 Task: Open a blank worksheet and write heading  Customer order data  Add 10 people name:-  'David White, Emily Green, Andrew Baker, Madison Evans, Logan King, Grace Hill, Gabriel Young, Elizabeth Flores, Samuel Reed, Avery Nelson. ' in April Last week sales are  10020 to 20050. customer order name:-  Nike shoe, Adidas shoe, Gucci T-shirt, Louis Vuitton bag, Zara Shirt, H&M jeans, Chanel perfume, Versace perfume, Ralph Lauren, Prada Shirtcustomer order price in between:-  10000 to 15000. Save page analysisSalesPerformance_2025
Action: Mouse moved to (15, 22)
Screenshot: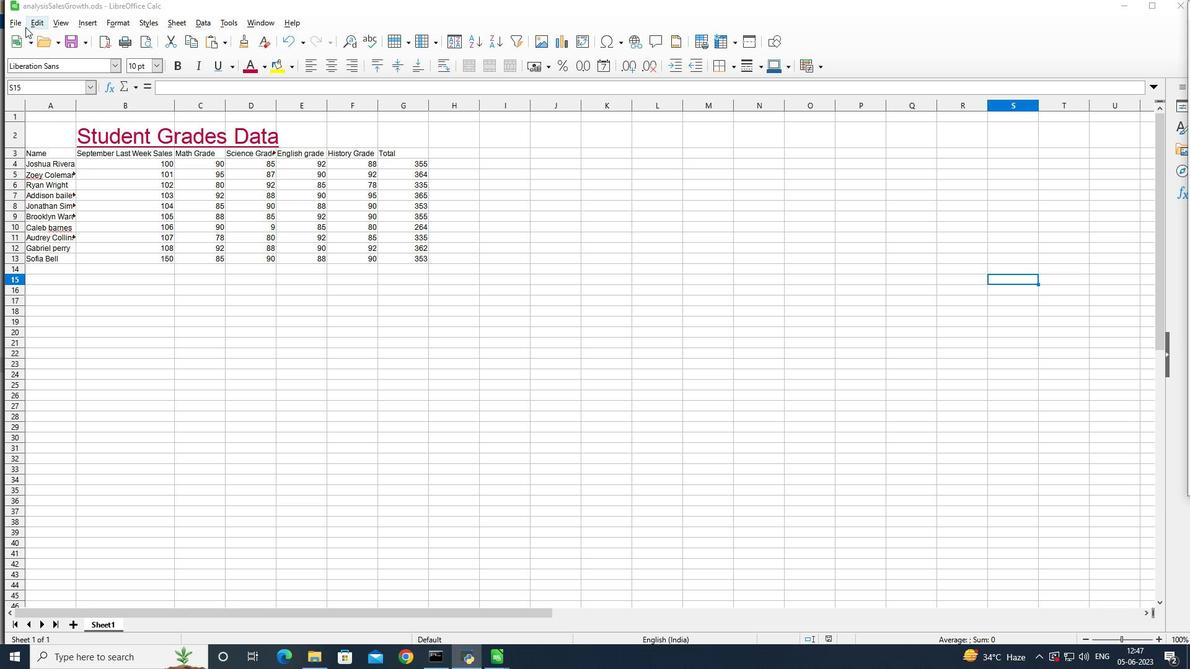 
Action: Mouse pressed left at (15, 22)
Screenshot: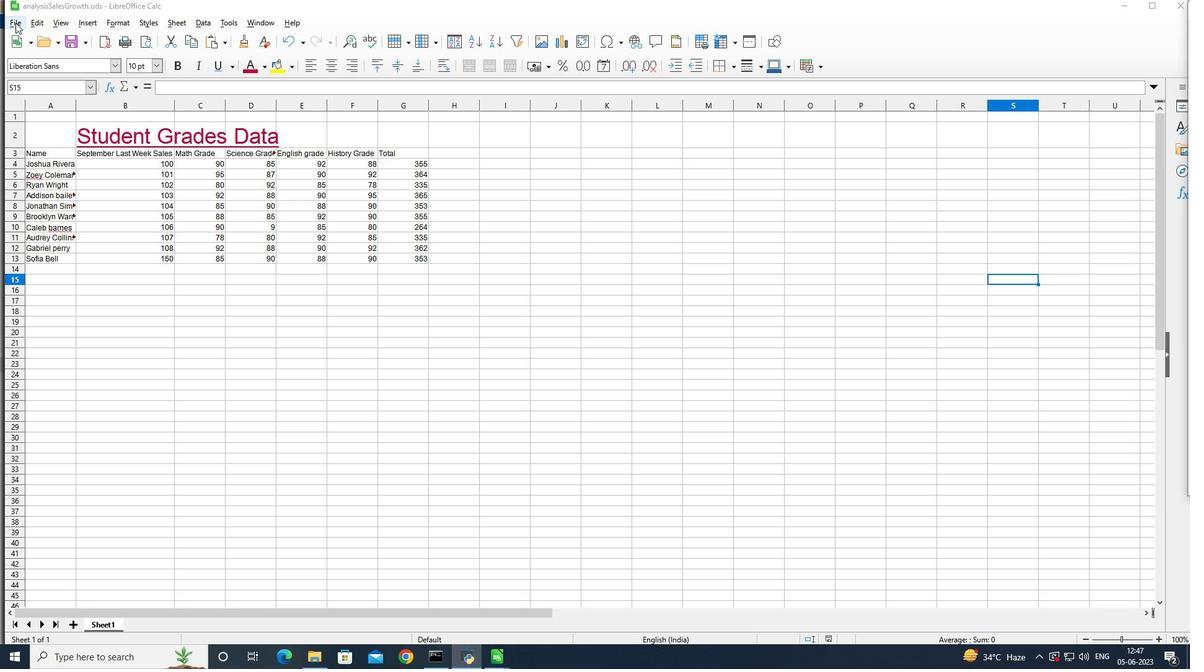 
Action: Mouse moved to (19, 37)
Screenshot: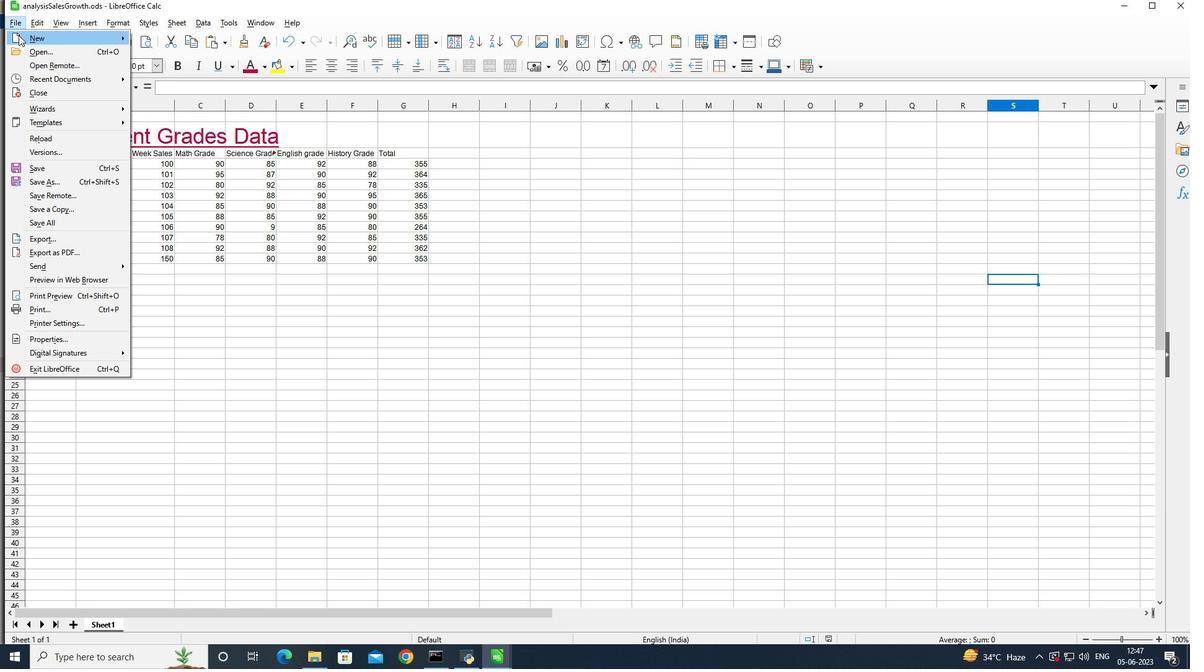 
Action: Mouse pressed left at (19, 37)
Screenshot: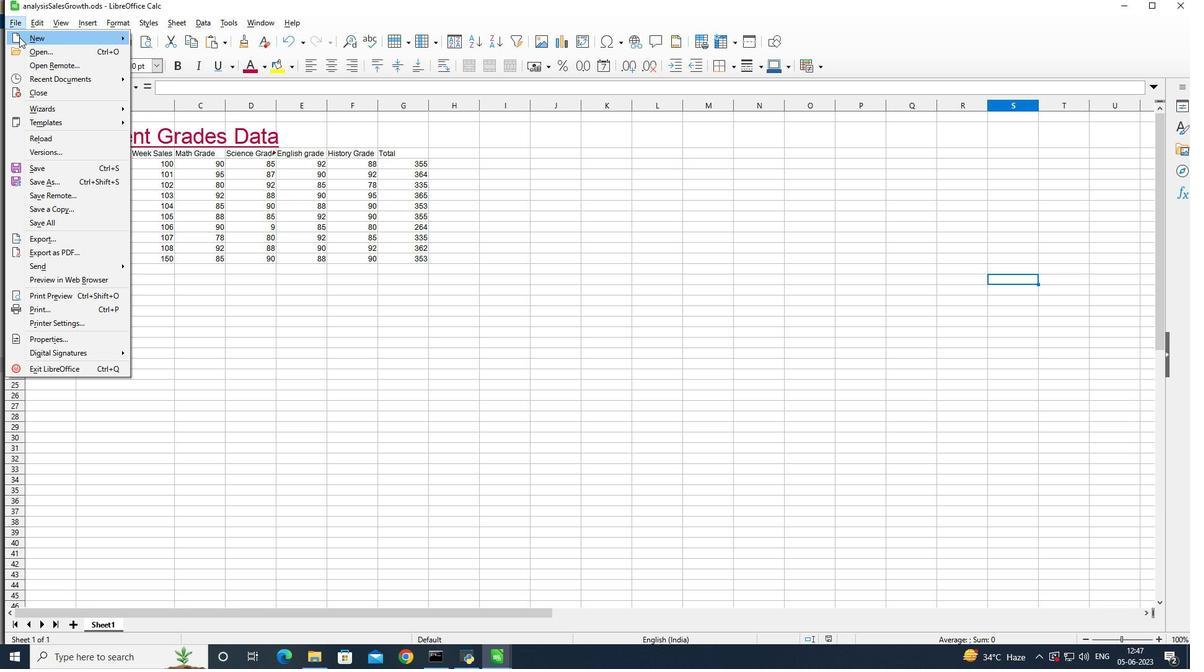 
Action: Mouse moved to (181, 52)
Screenshot: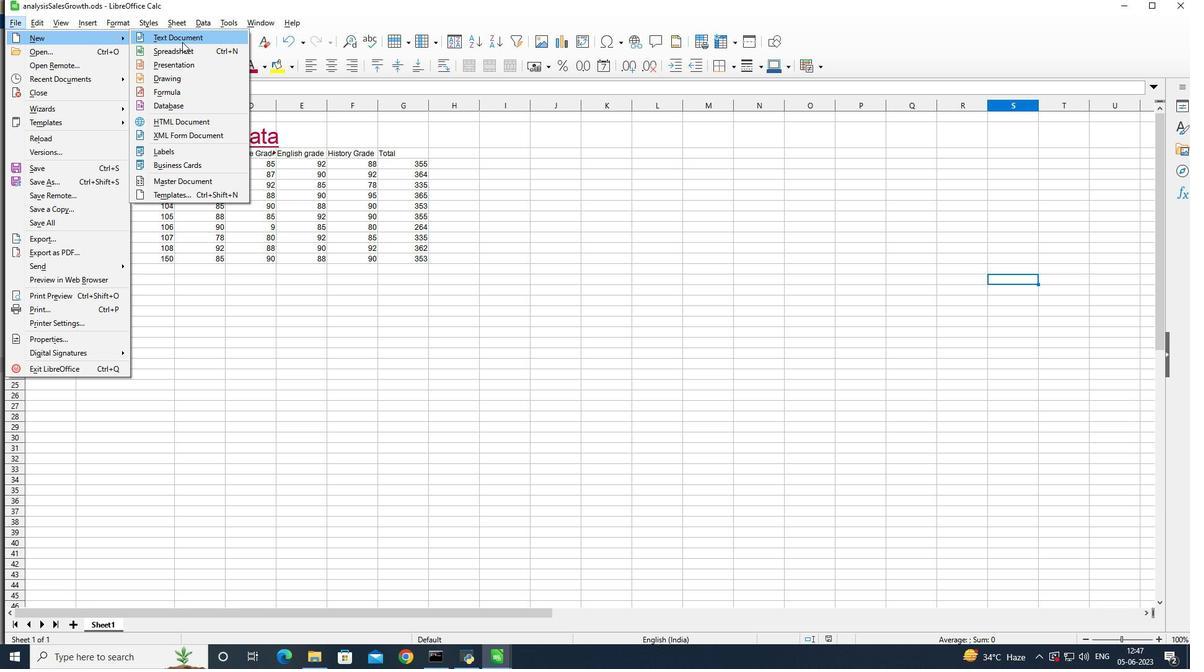 
Action: Mouse pressed left at (181, 52)
Screenshot: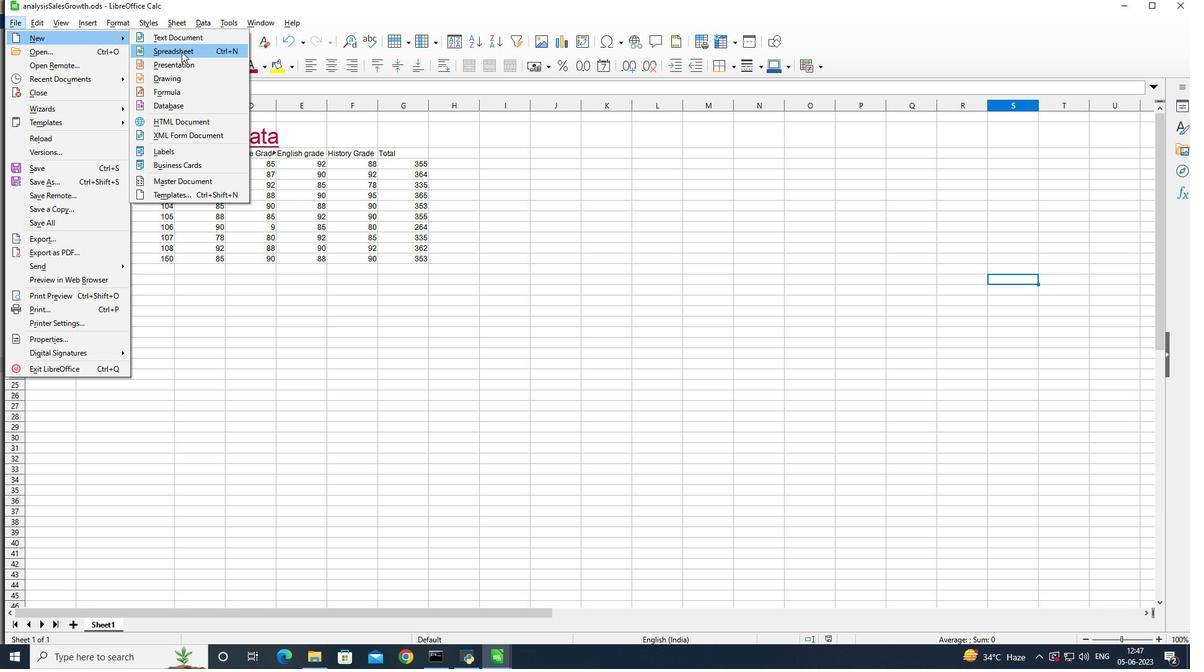 
Action: Mouse moved to (88, 128)
Screenshot: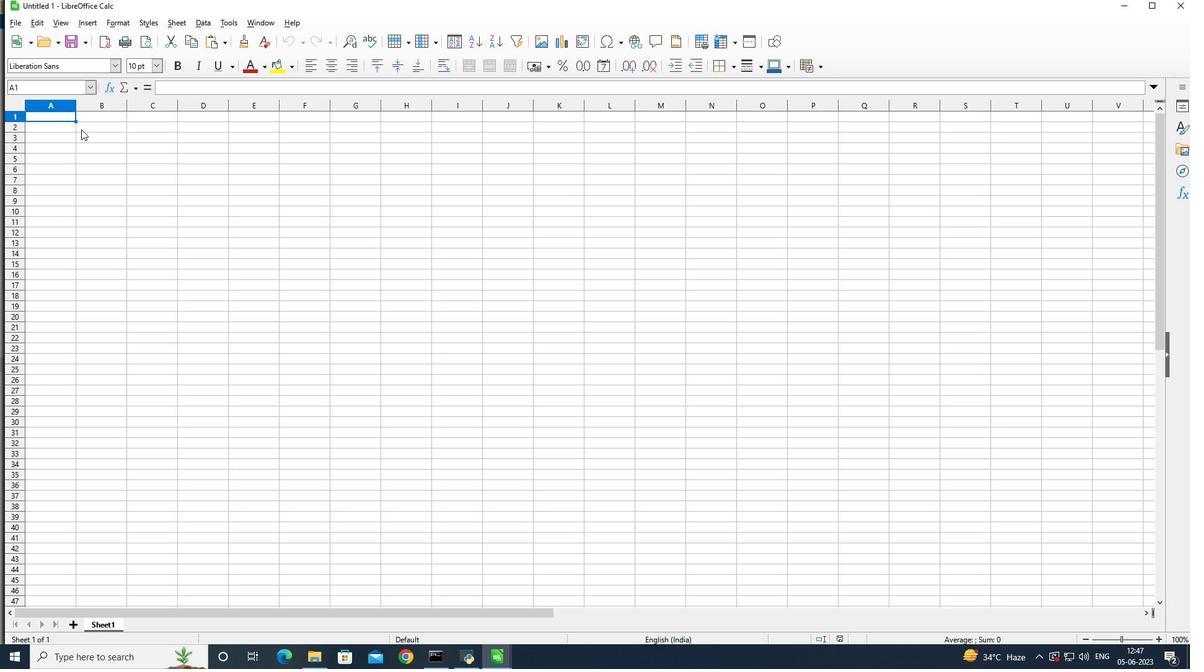 
Action: Mouse pressed left at (88, 128)
Screenshot: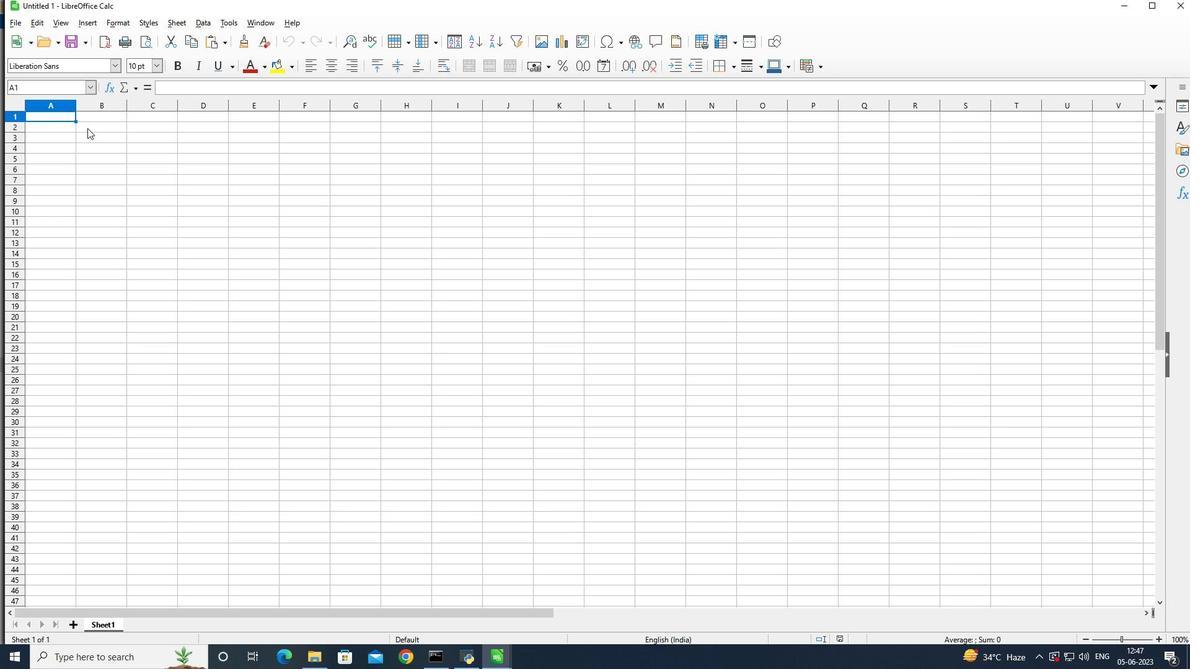
Action: Mouse moved to (280, 178)
Screenshot: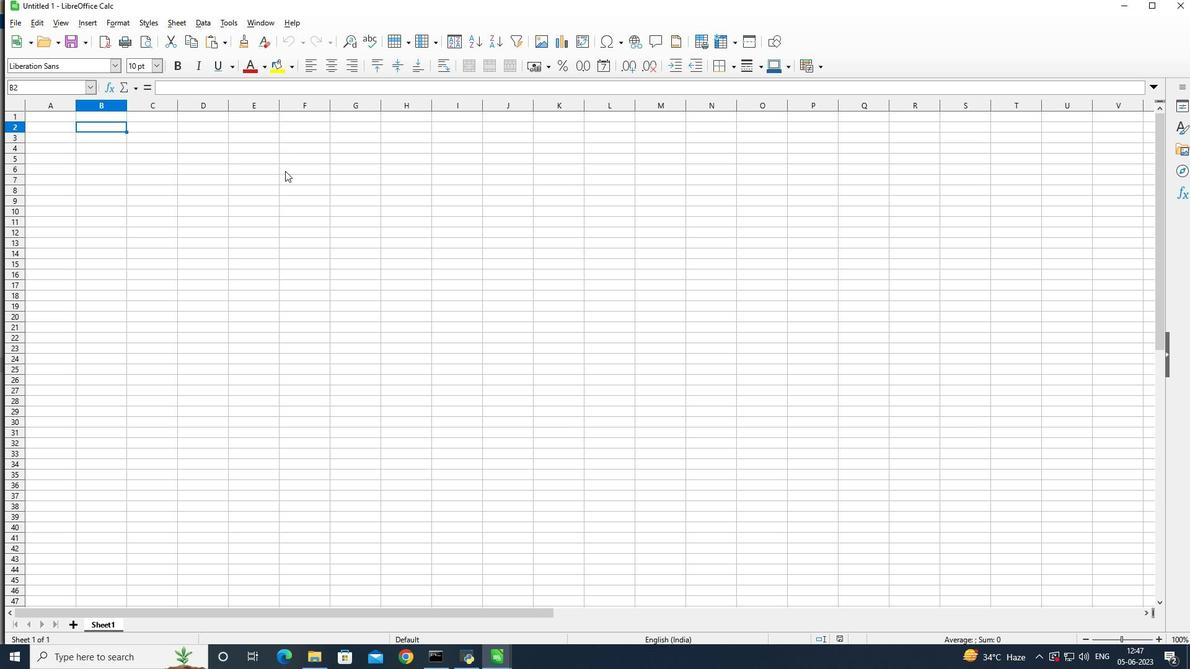 
Action: Key pressed <Key.shift>Cu
Screenshot: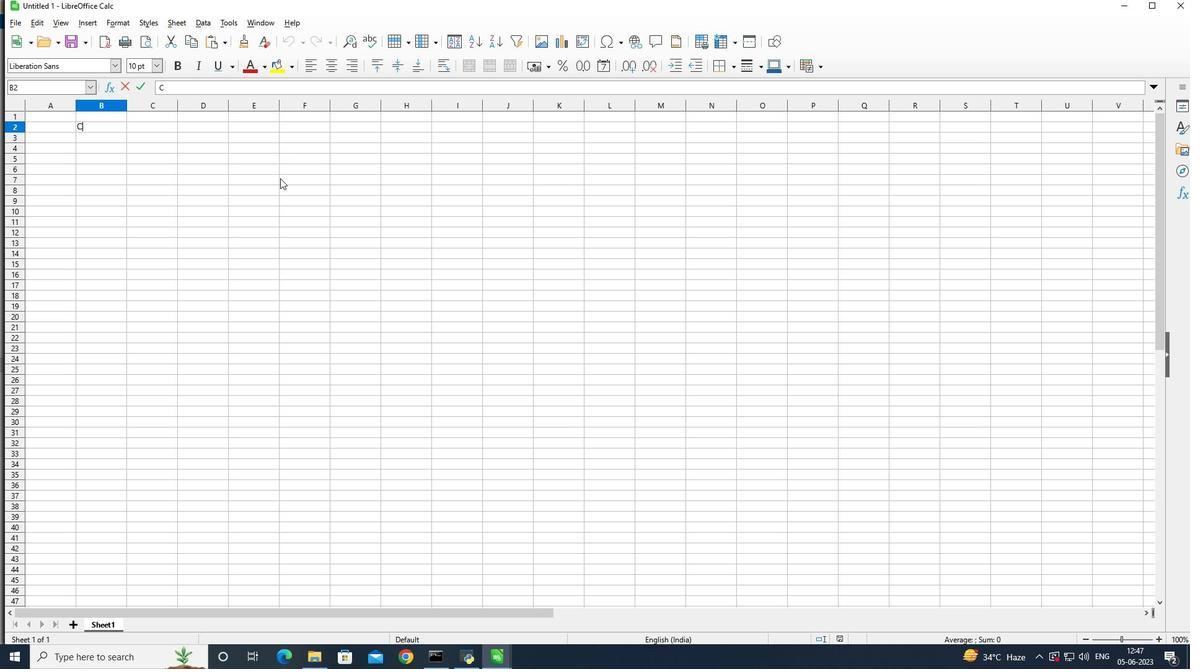 
Action: Mouse moved to (280, 179)
Screenshot: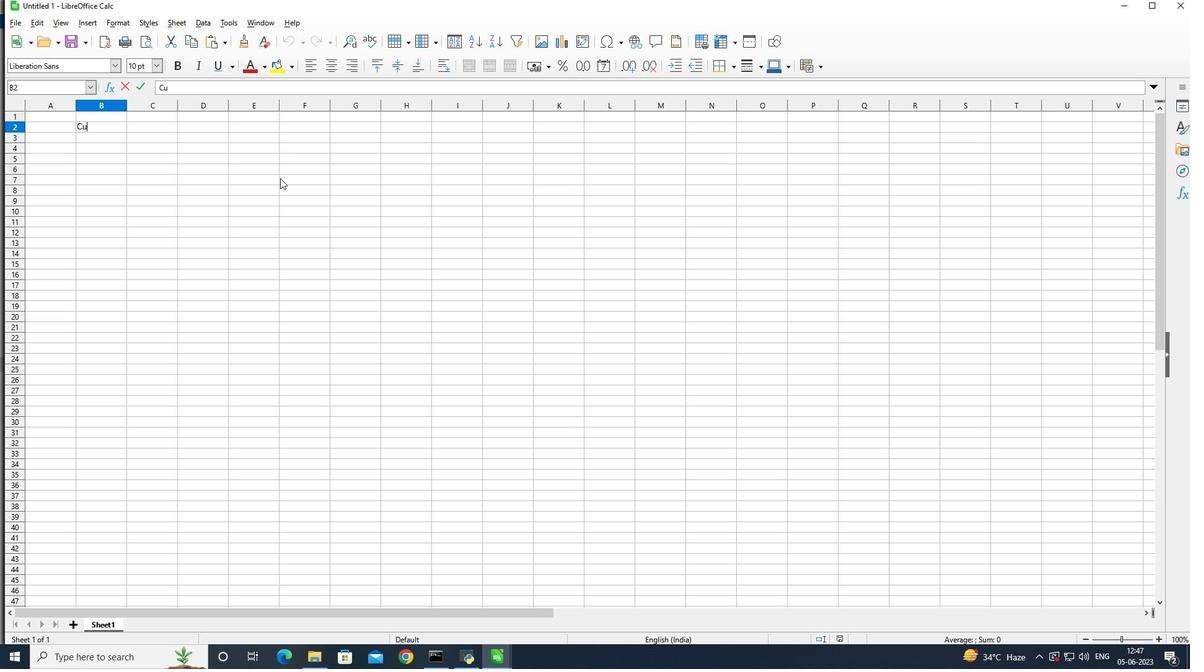 
Action: Key pressed sto
Screenshot: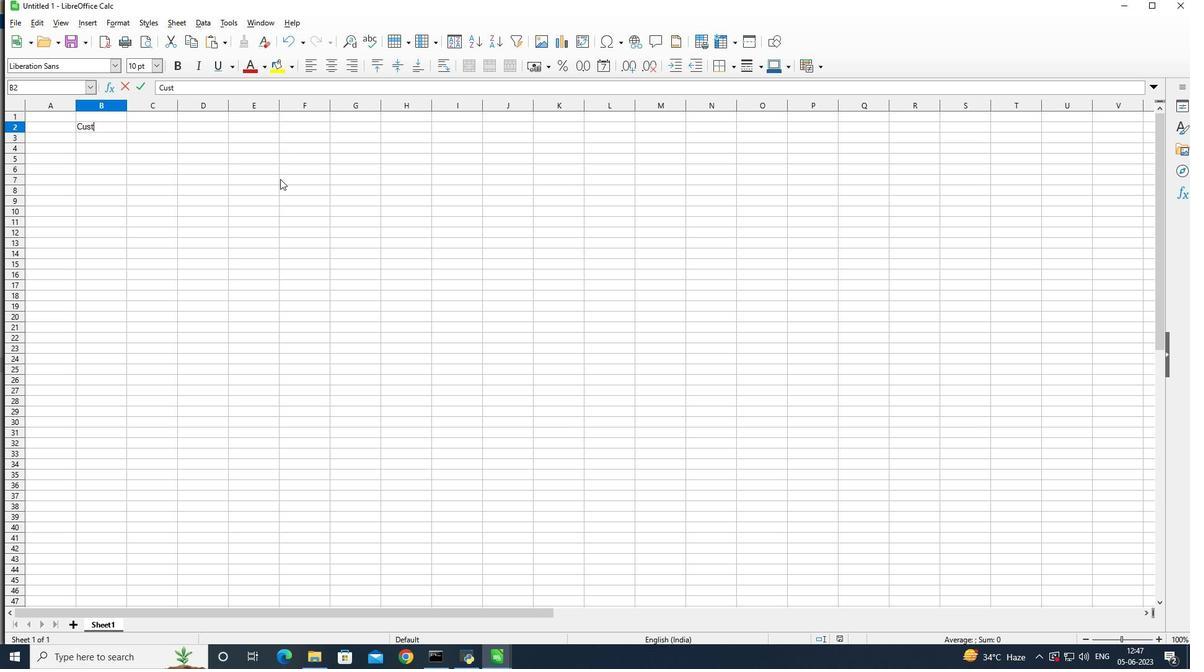 
Action: Mouse moved to (337, 391)
Screenshot: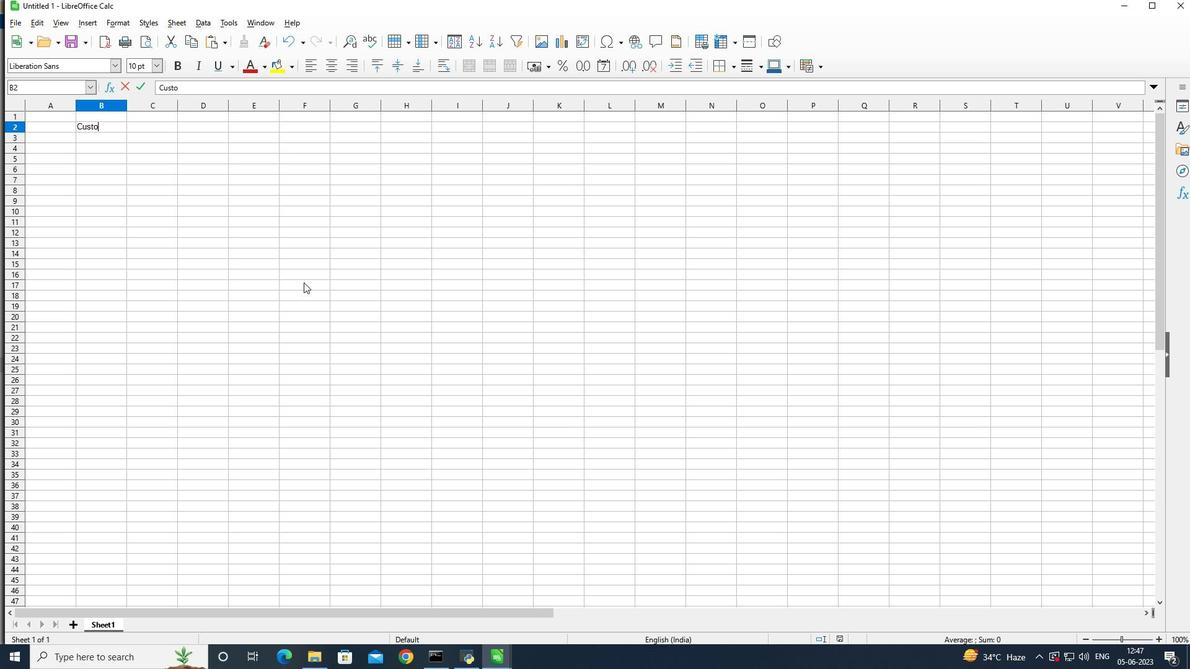 
Action: Key pressed mer<Key.space><Key.shift>Order<Key.enter>
Screenshot: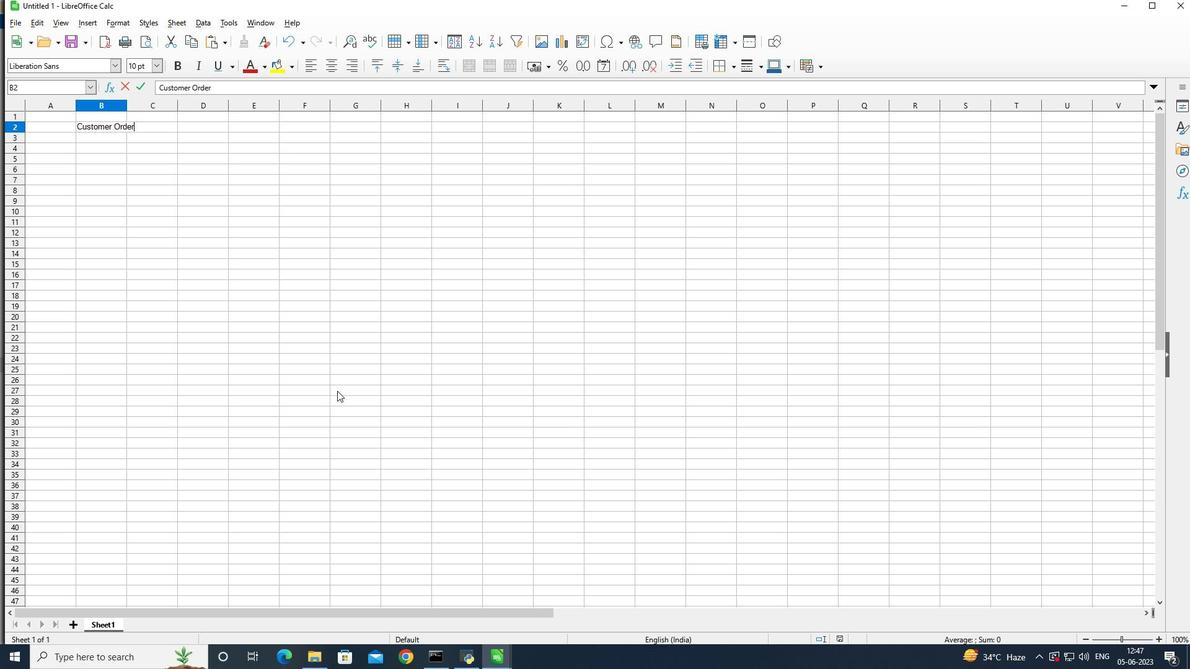 
Action: Mouse moved to (35, 136)
Screenshot: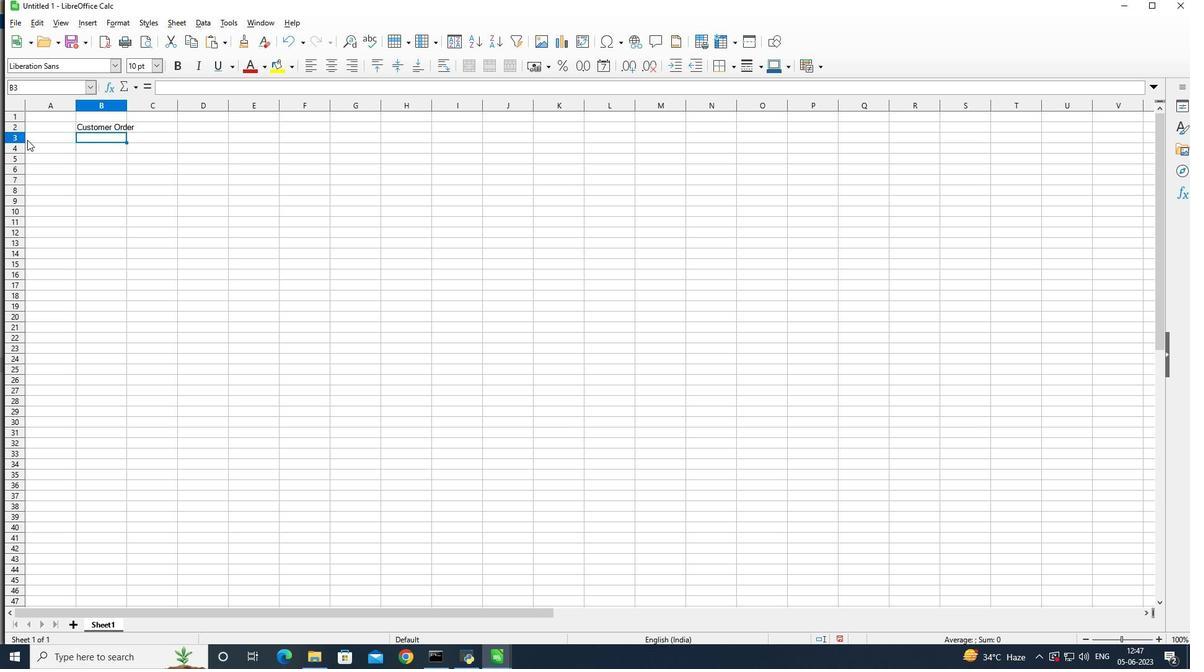 
Action: Mouse pressed left at (35, 136)
Screenshot: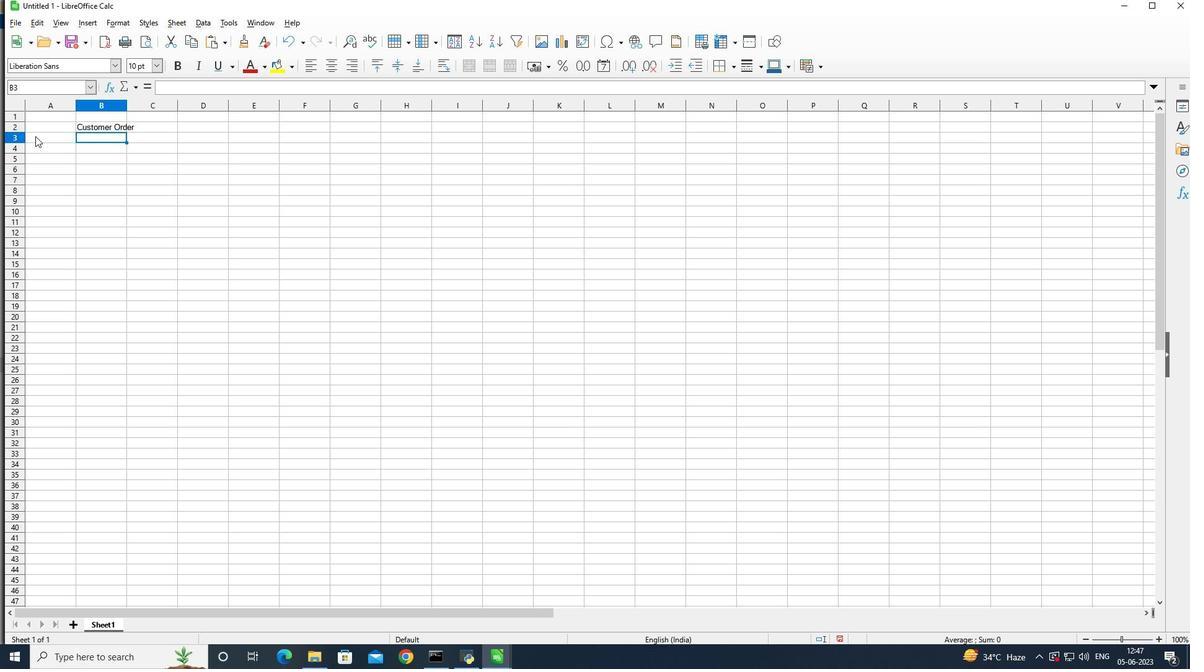 
Action: Mouse moved to (335, 236)
Screenshot: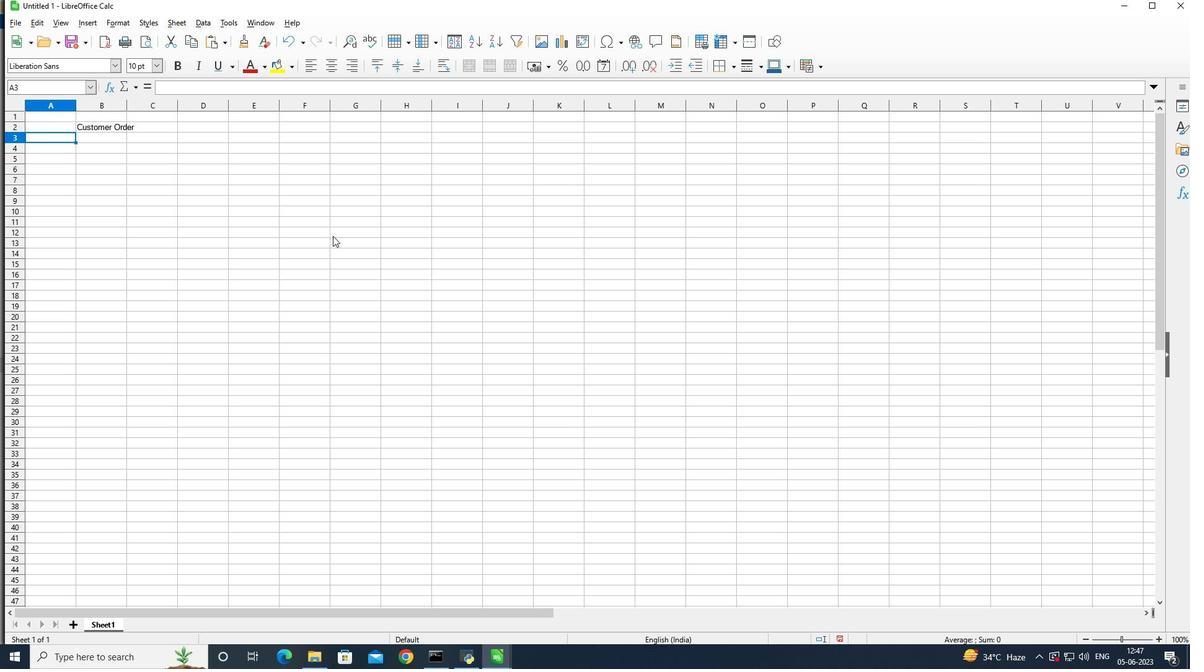 
Action: Key pressed <Key.shift>Name<Key.enter>
Screenshot: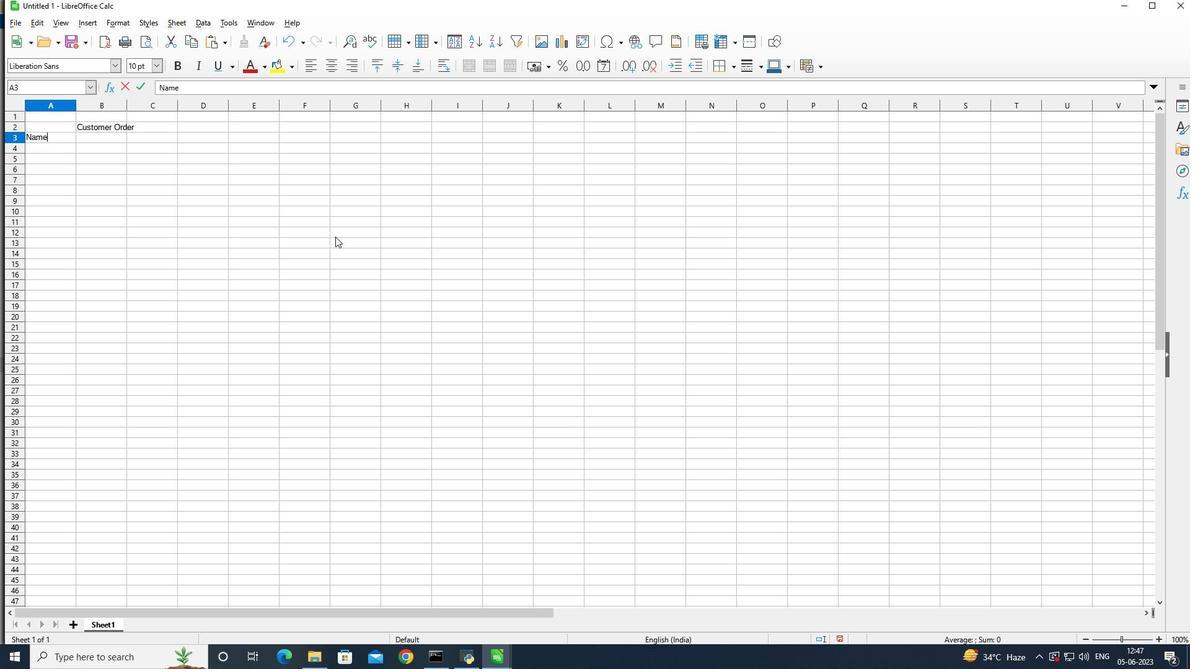 
Action: Mouse moved to (405, 255)
Screenshot: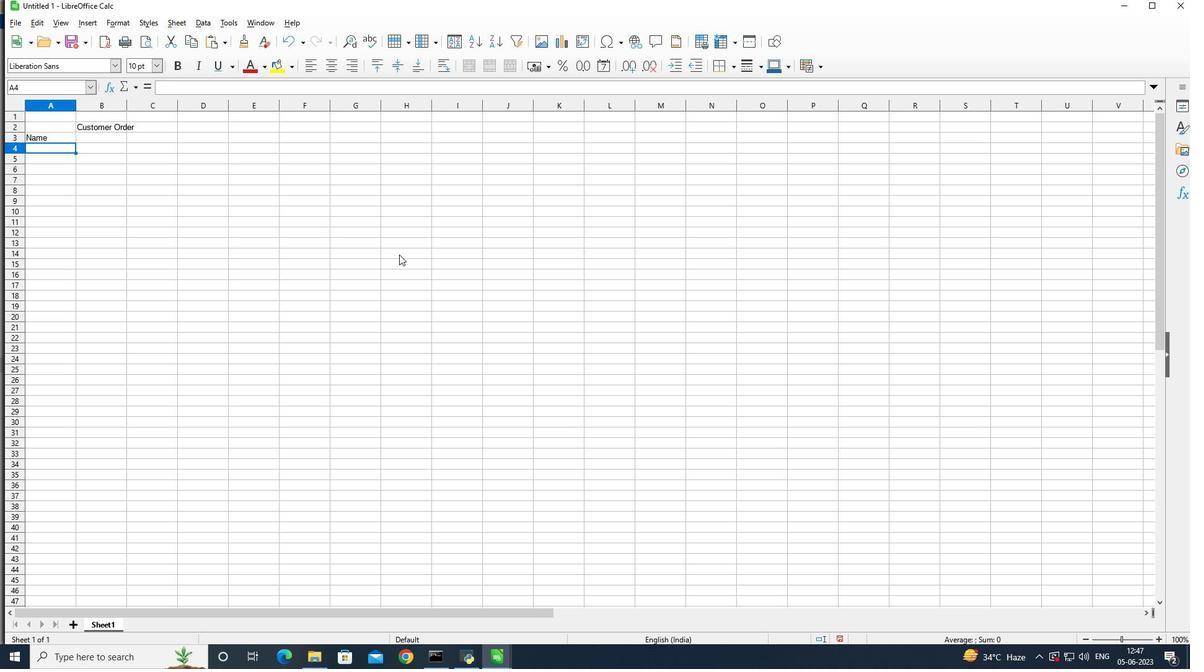 
Action: Key pressed <Key.shift><Key.shift><Key.shift><Key.shift><Key.shift><Key.shift><Key.shift><Key.shift><Key.shift><Key.shift><Key.shift><Key.shift><Key.shift><Key.shift>David<Key.space><Key.shift><Key.shift>White<Key.enter><Key.shift><Key.shift>Emily<Key.enter>
Screenshot: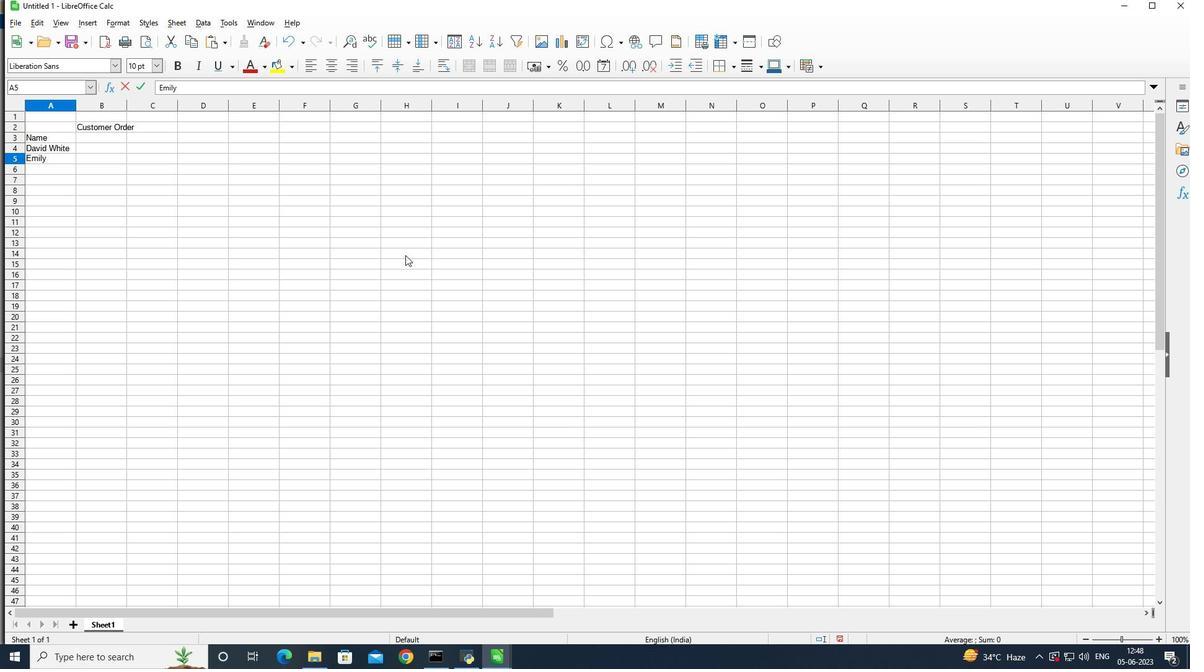 
Action: Mouse moved to (54, 161)
Screenshot: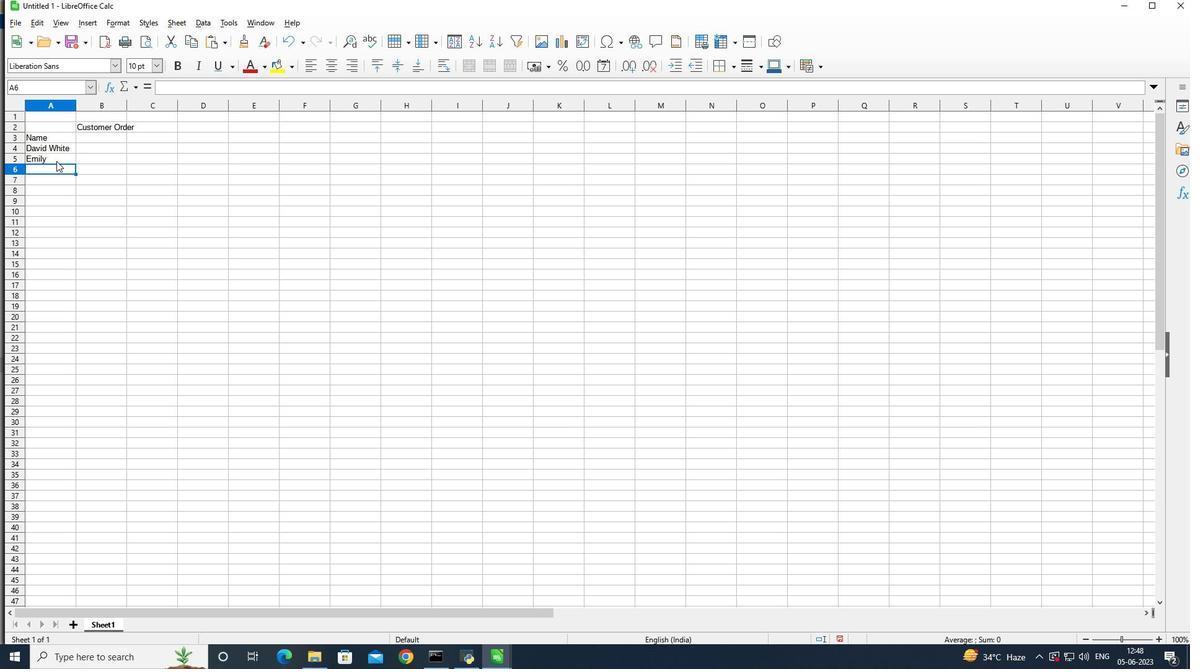 
Action: Mouse pressed left at (54, 161)
Screenshot: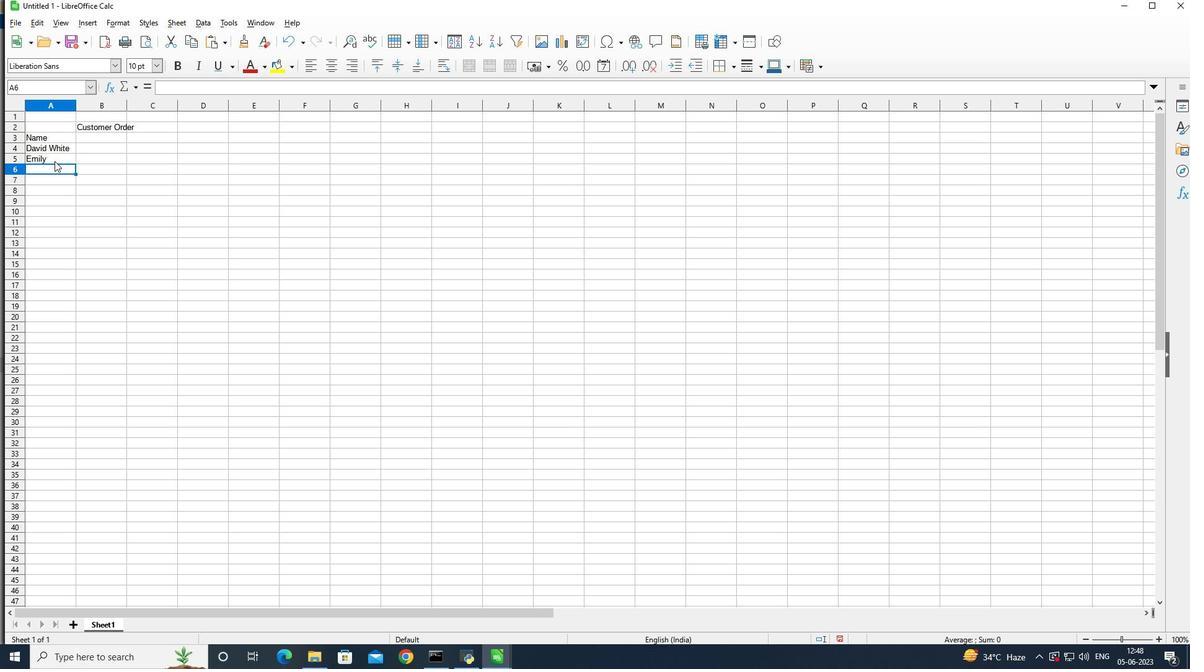 
Action: Mouse moved to (58, 159)
Screenshot: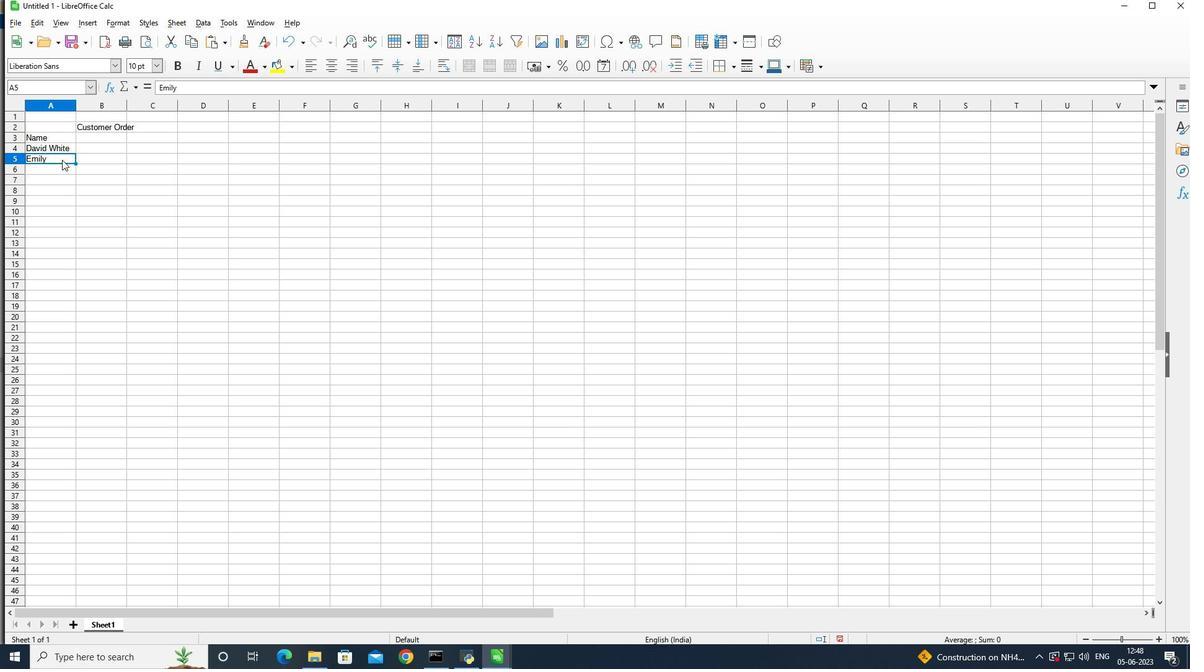 
Action: Mouse pressed left at (58, 159)
Screenshot: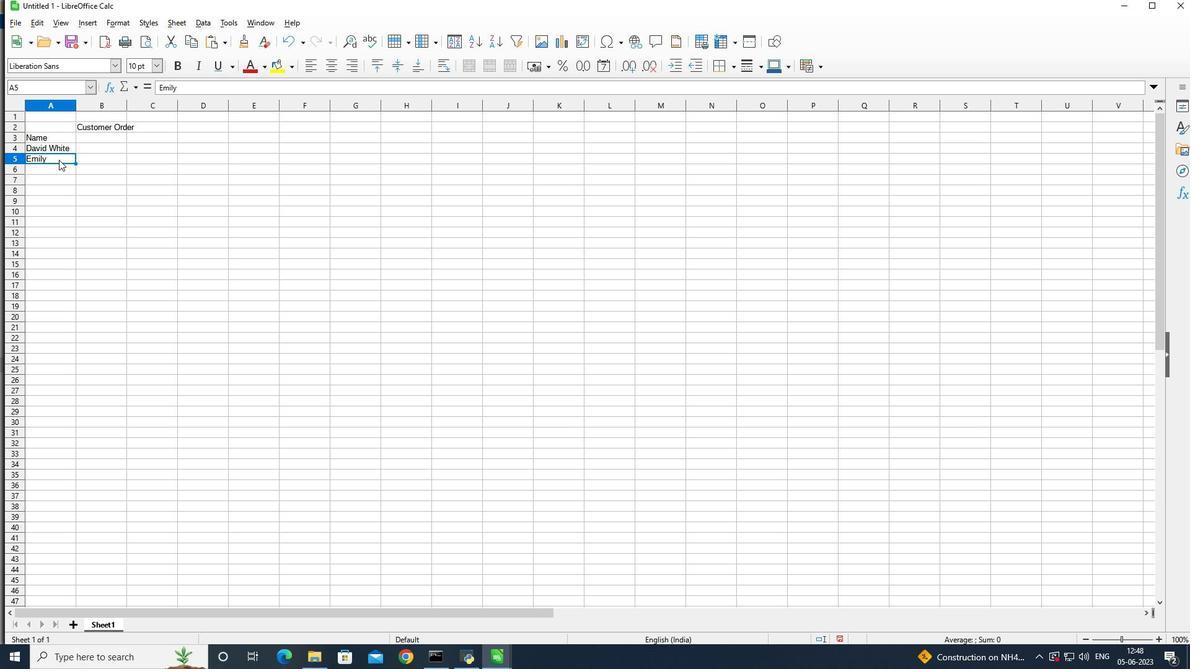 
Action: Mouse pressed left at (58, 159)
Screenshot: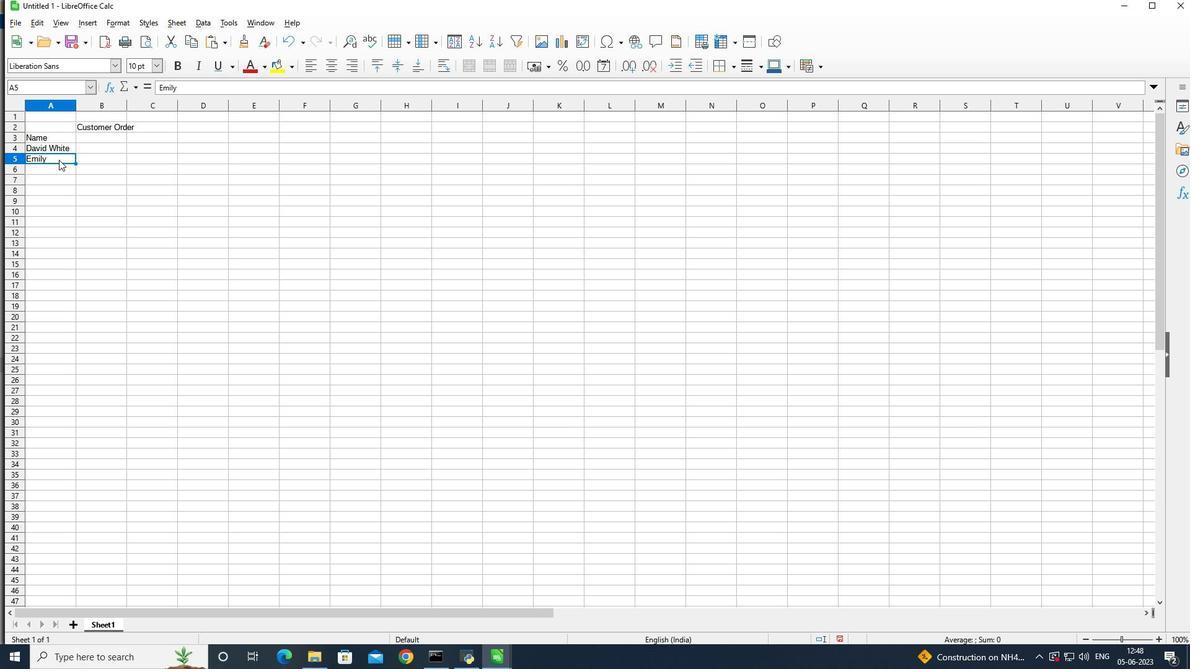 
Action: Mouse moved to (61, 158)
Screenshot: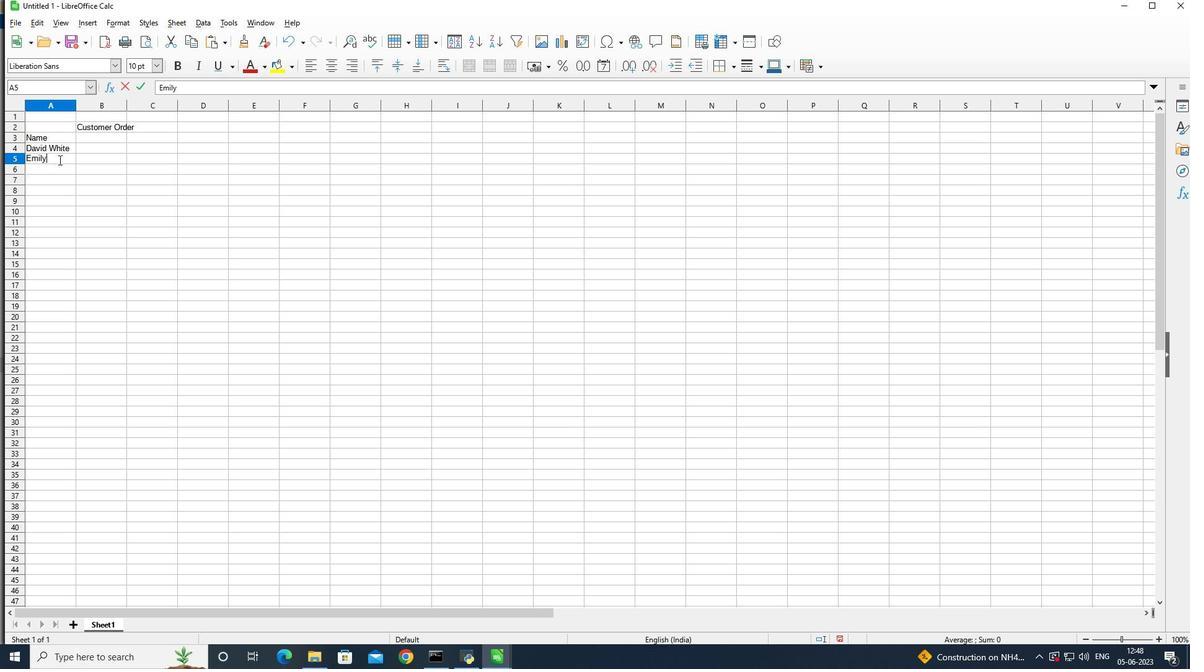 
Action: Key pressed <Key.space><Key.shift>Green<Key.enter>
Screenshot: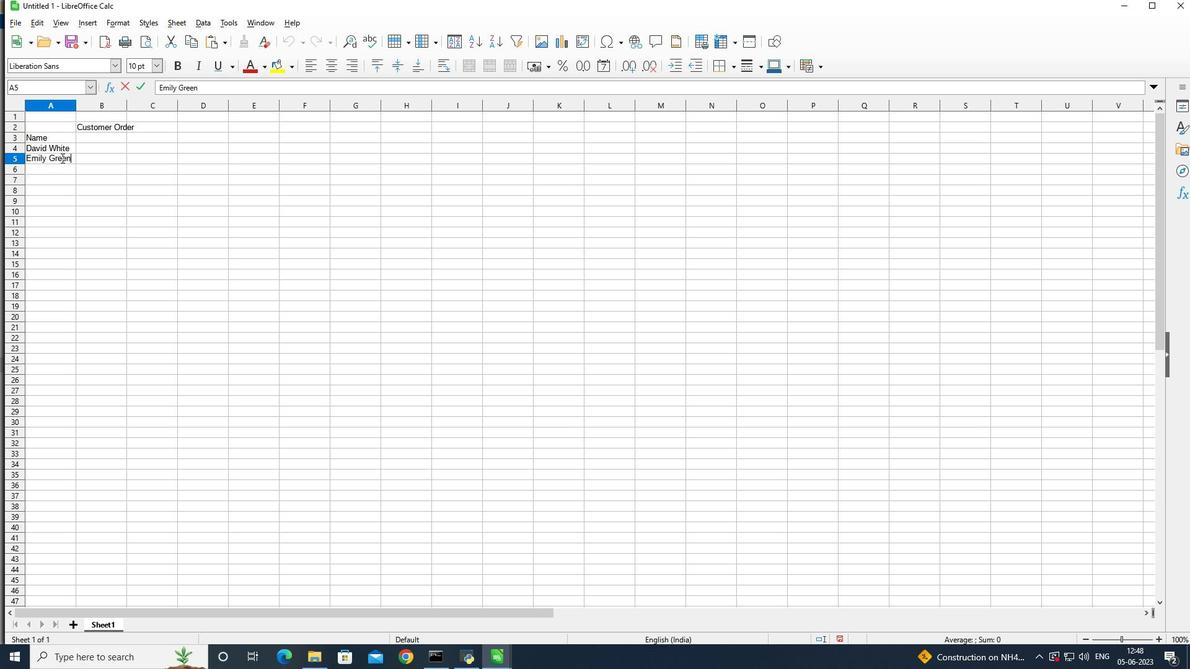 
Action: Mouse moved to (102, 194)
Screenshot: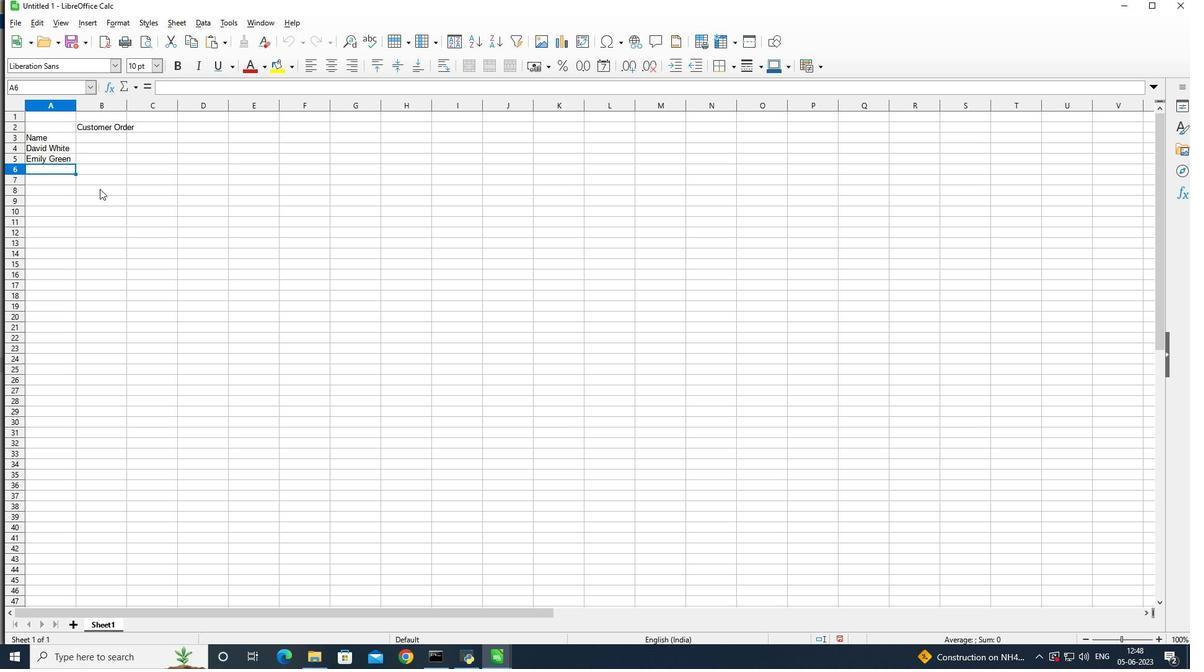
Action: Key pressed <Key.shift>Andrew<Key.space><Key.shift>Baker<Key.enter><Key.shift>Mad
Screenshot: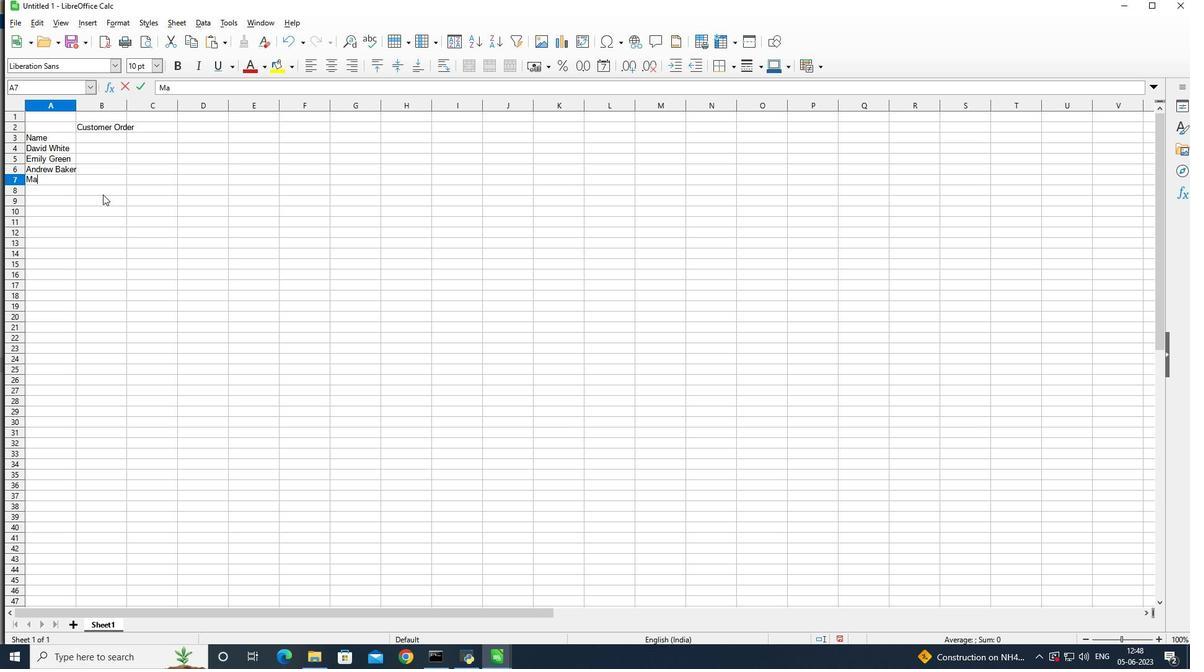 
Action: Mouse moved to (107, 203)
Screenshot: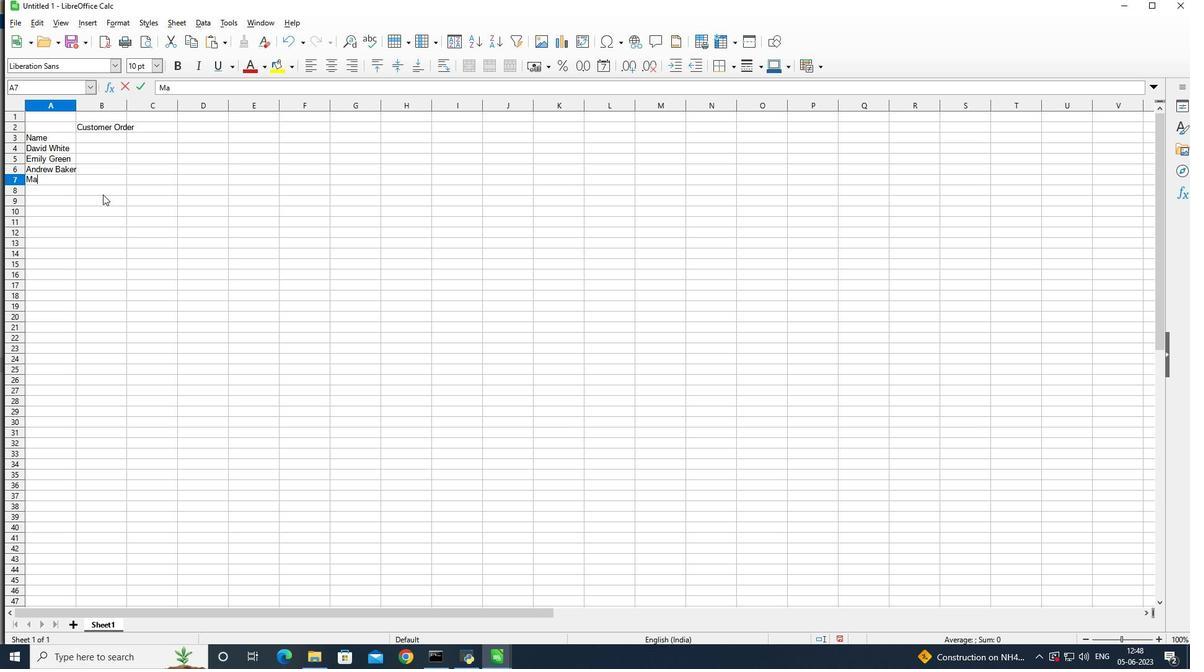 
Action: Key pressed ison<Key.space><Key.shift><Key.shift>Evans<Key.enter><Key.shift><Key.shift><Key.shift><Key.shift><Key.shift><Key.shift><Key.shift><Key.shift><Key.shift>Logan<Key.space><Key.shift>king
Screenshot: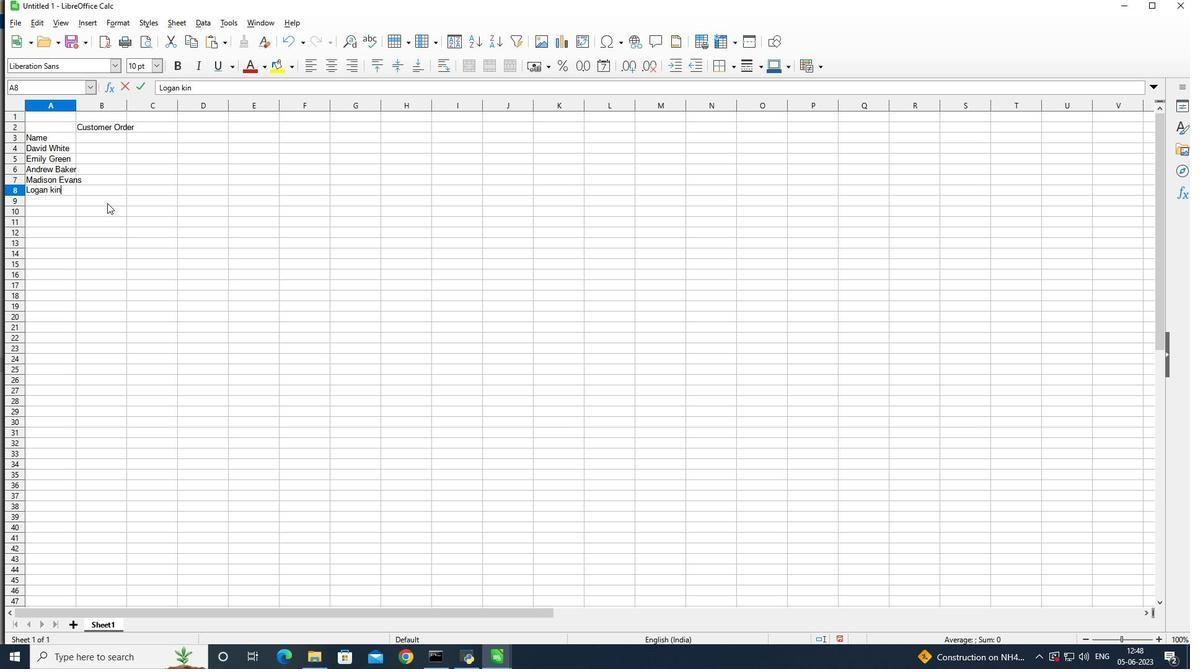 
Action: Mouse moved to (146, 238)
Screenshot: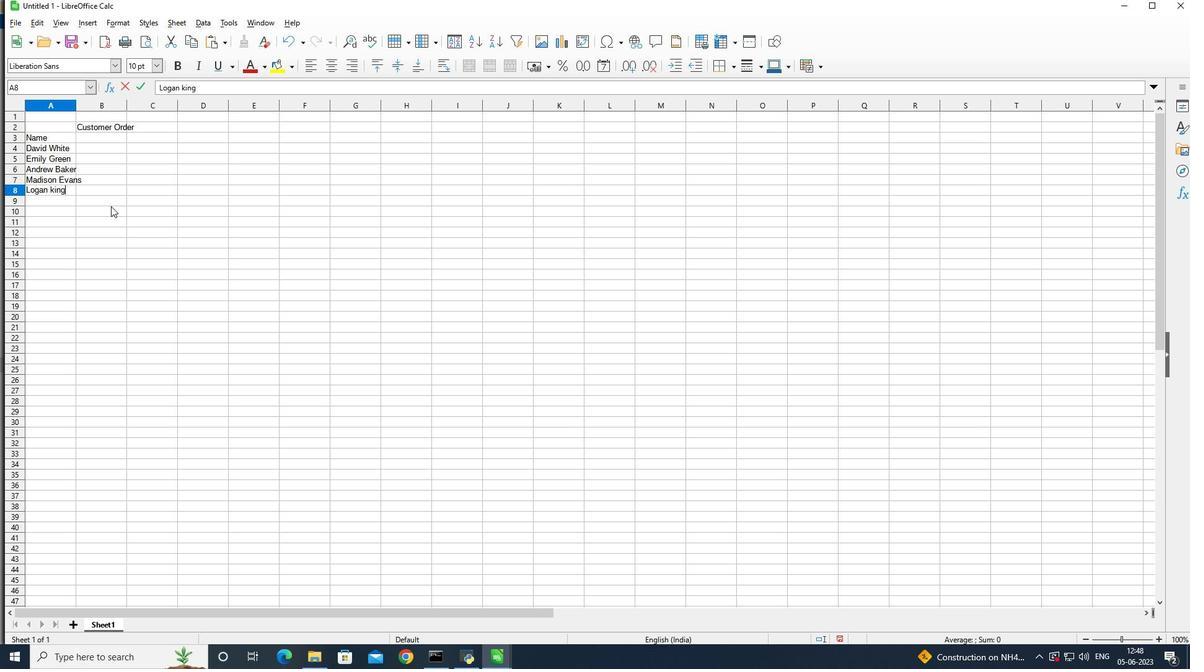 
Action: Key pressed <Key.enter><Key.shift>Grace<Key.space><Key.shift>hill<Key.enter><Key.shift>Gabriel<Key.space><Key.shift>y
Screenshot: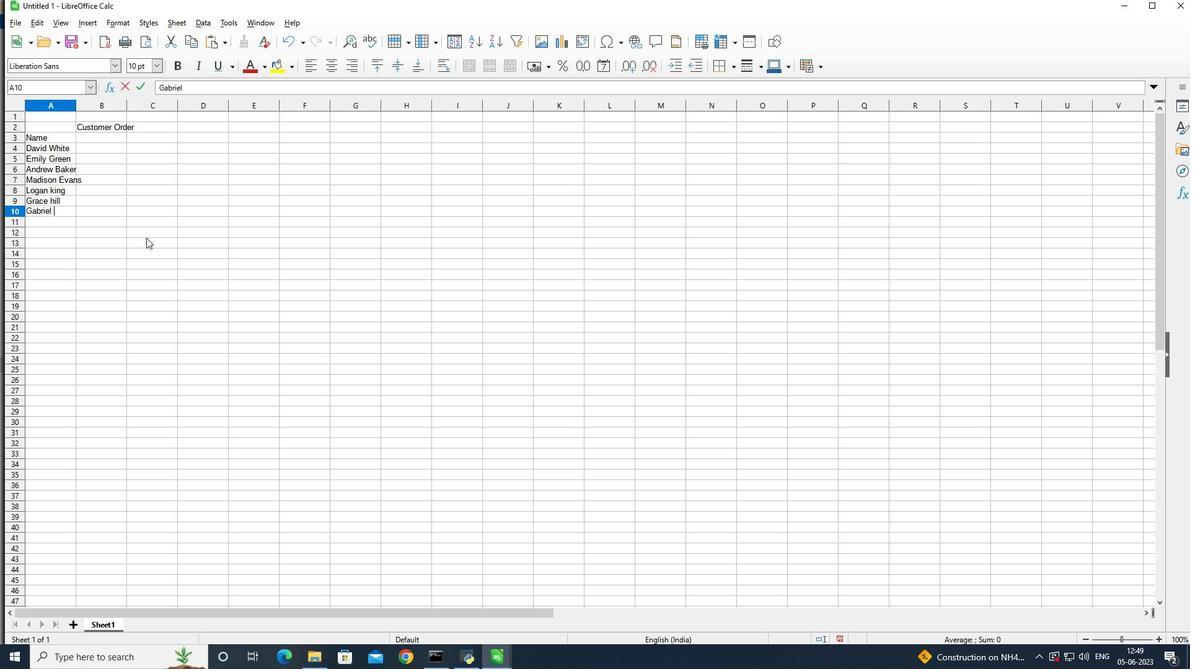 
Action: Mouse moved to (199, 215)
Screenshot: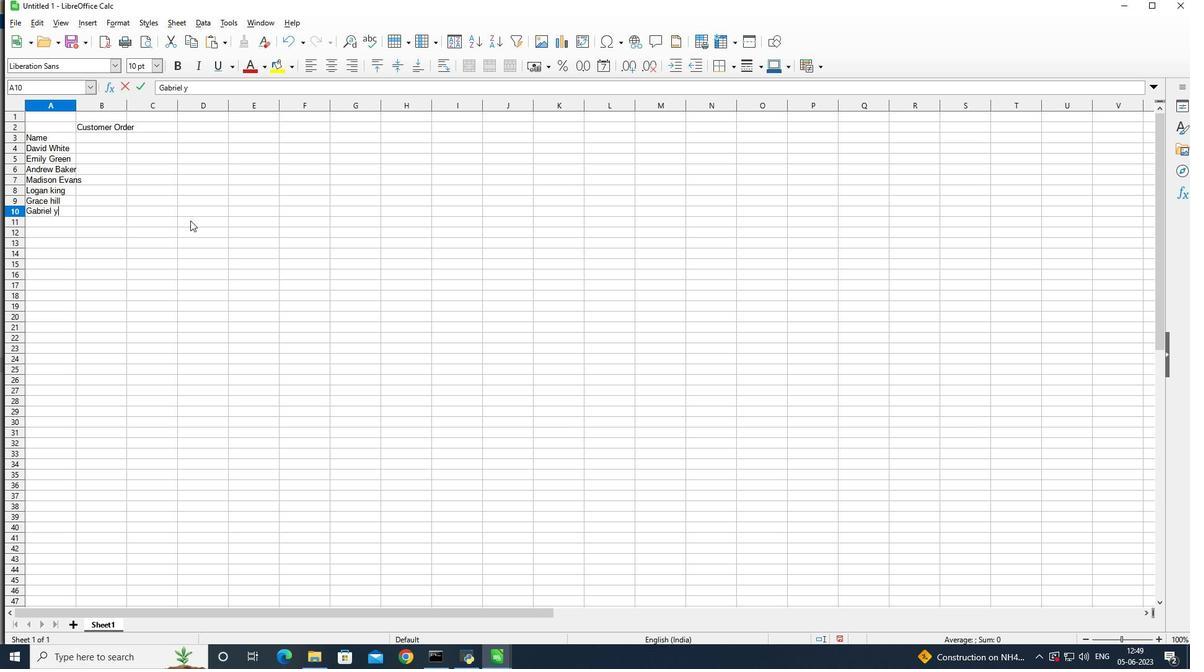 
Action: Key pressed <Key.backspace>
Screenshot: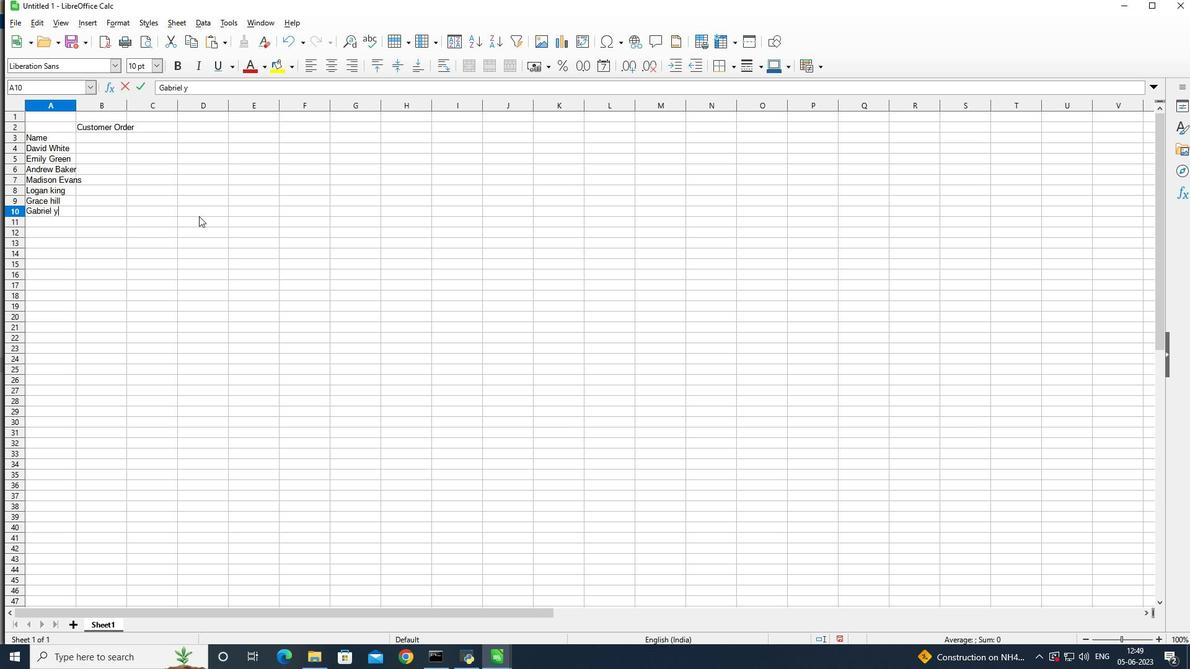 
Action: Mouse moved to (200, 215)
Screenshot: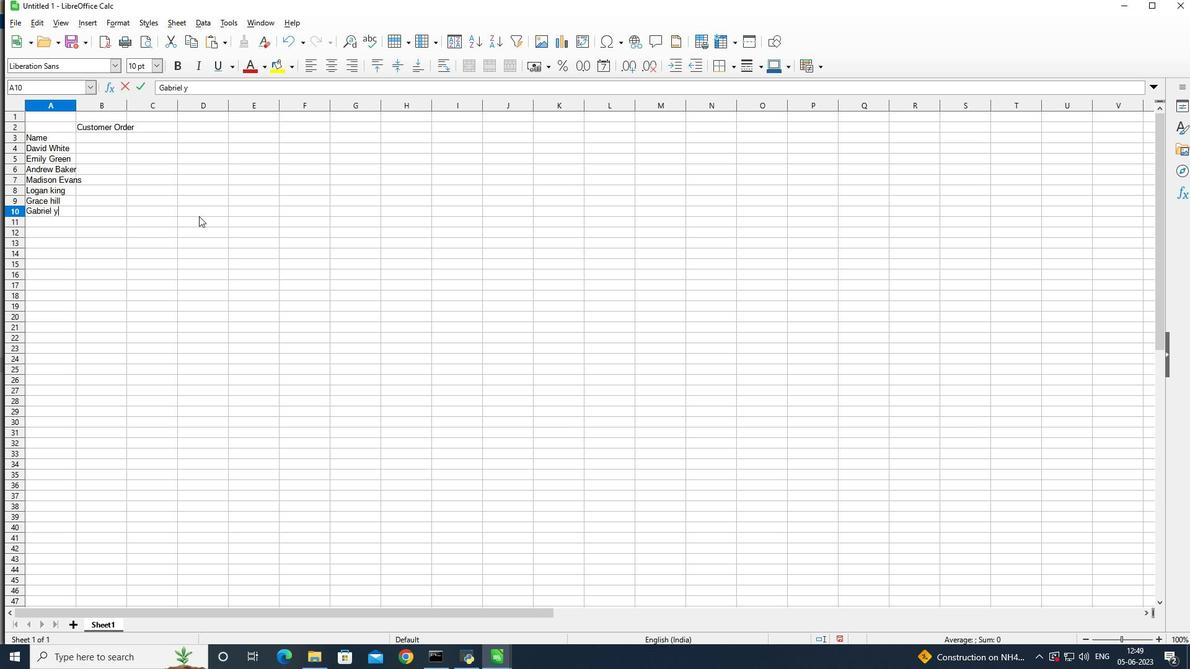 
Action: Key pressed <Key.shift>Young<Key.enter><Key.space><Key.shift>Elizabeth<Key.space><Key.shift><Key.shift><Key.shift><Key.shift><Key.shift><Key.shift><Key.shift><Key.shift><Key.shift><Key.shift><Key.shift><Key.shift><Key.shift><Key.shift><Key.shift><Key.shift><Key.shift><Key.shift><Key.shift><Key.shift><Key.shift><Key.shift>Flores<Key.enter><Key.shift>Samuel<Key.enter><Key.shift>Reed<Key.enter>
Screenshot: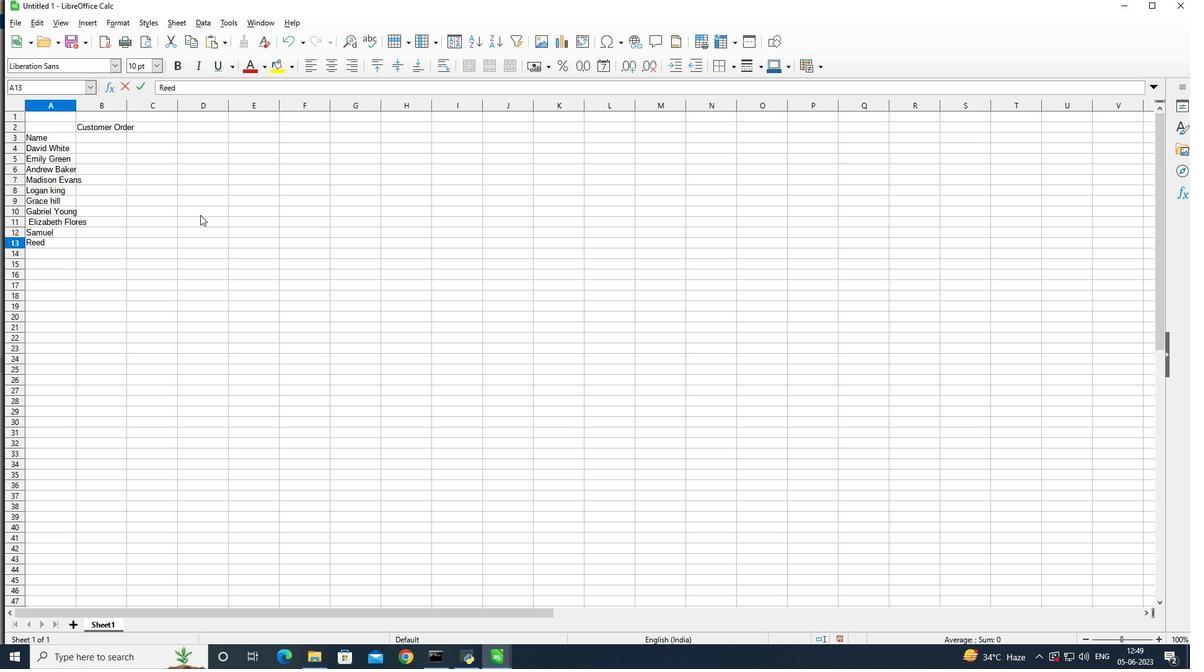 
Action: Mouse moved to (62, 236)
Screenshot: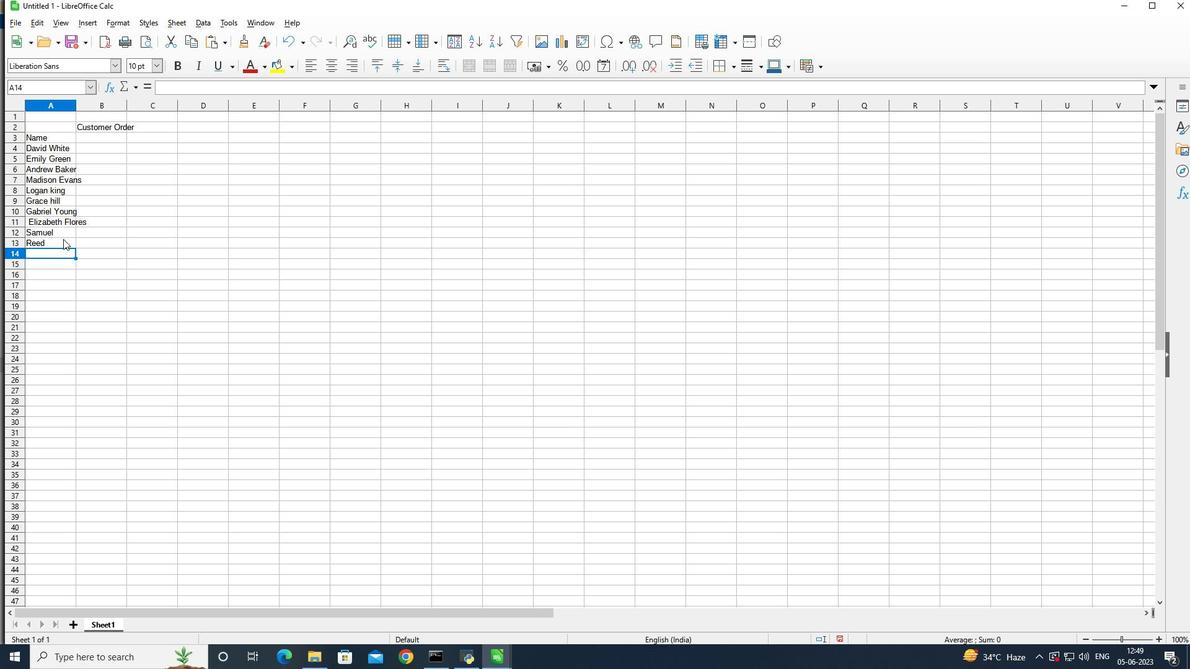 
Action: Mouse pressed left at (62, 236)
Screenshot: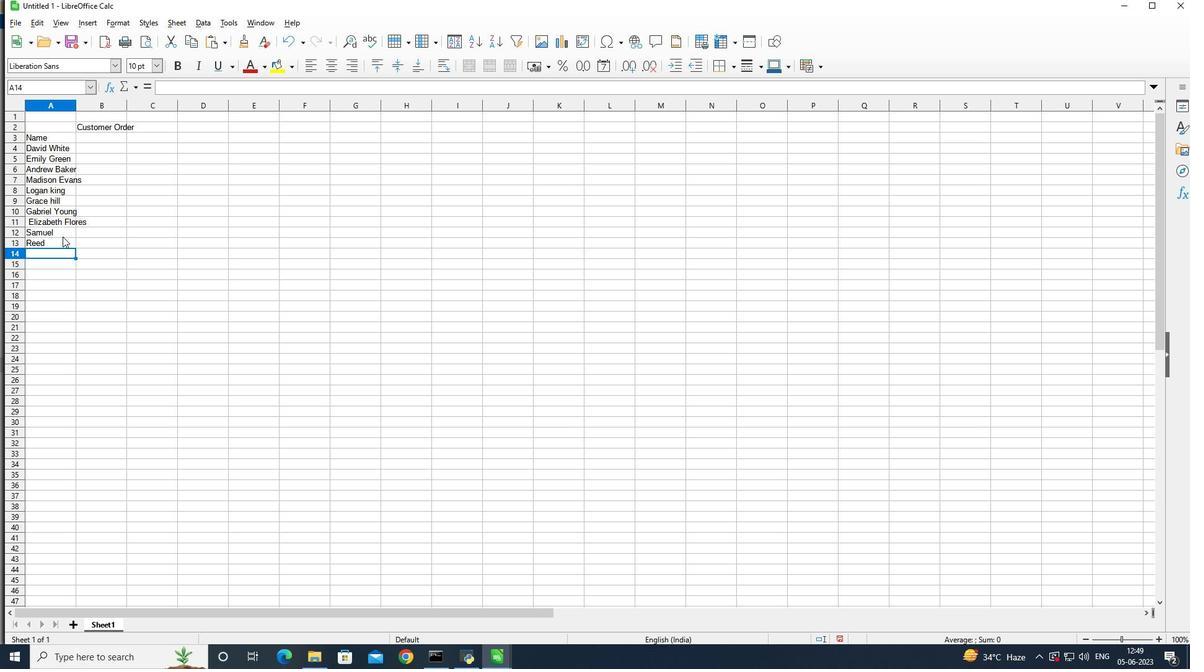 
Action: Mouse moved to (62, 229)
Screenshot: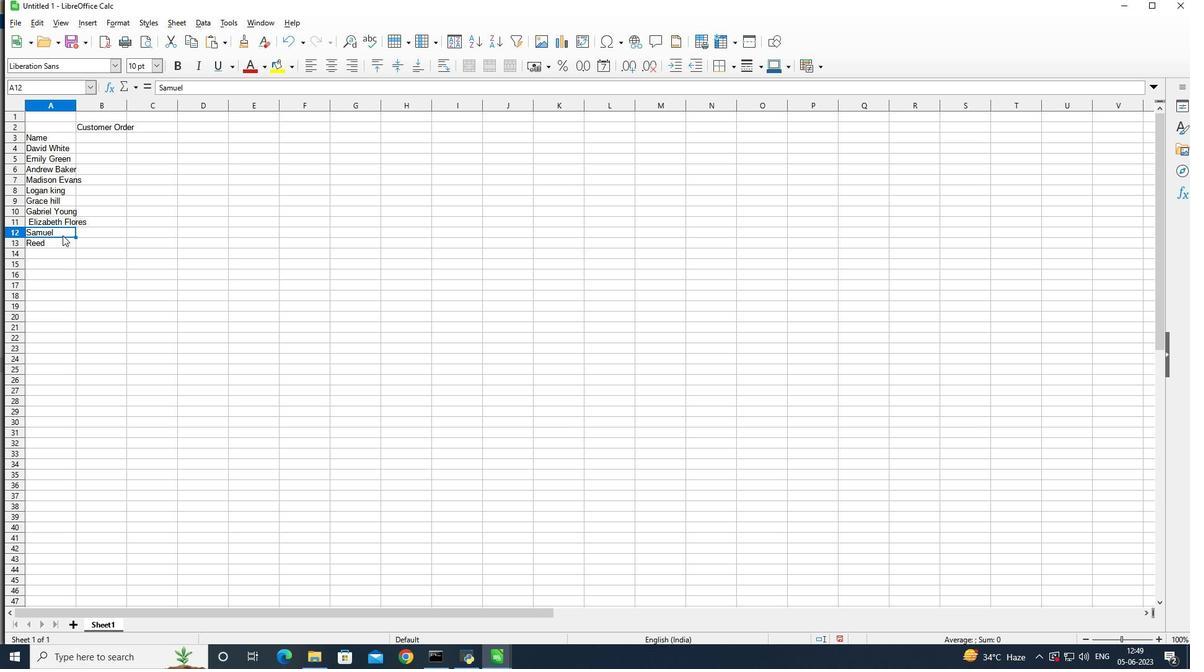 
Action: Mouse pressed left at (62, 229)
Screenshot: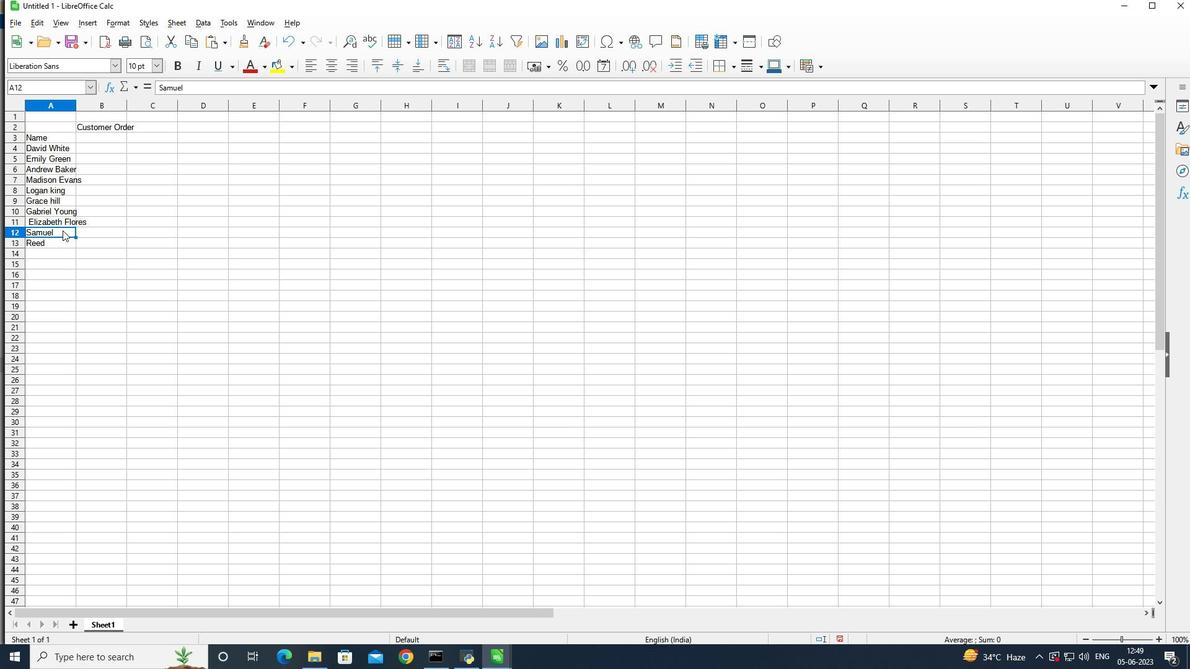 
Action: Mouse pressed left at (62, 229)
Screenshot: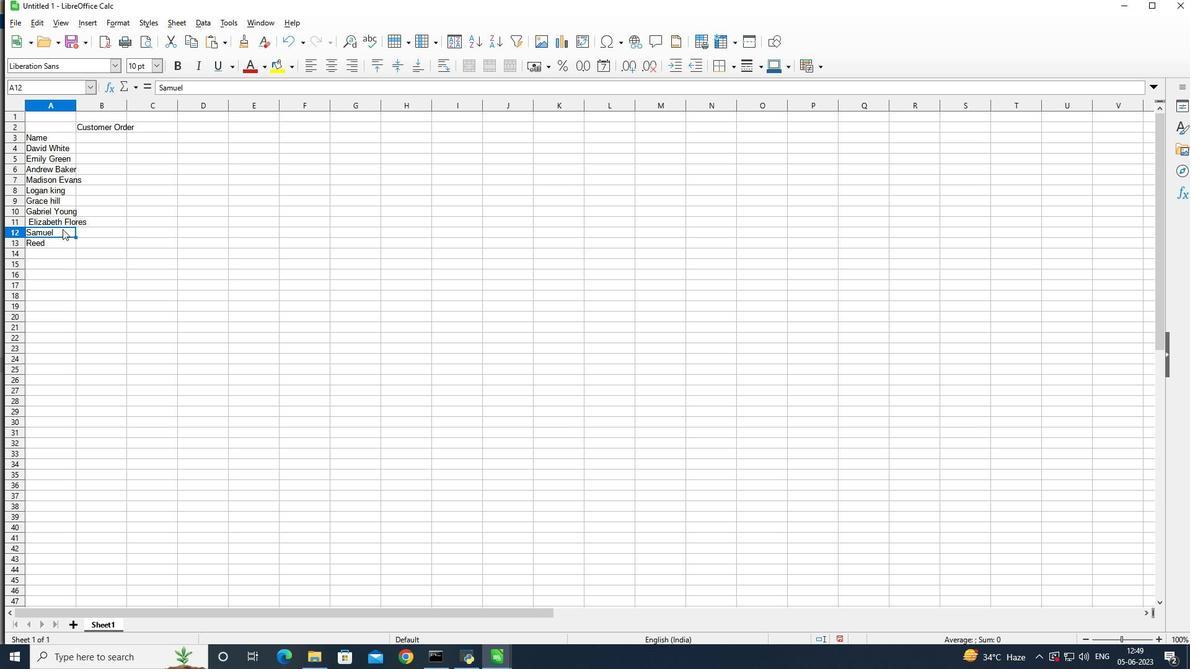 
Action: Mouse moved to (342, 224)
Screenshot: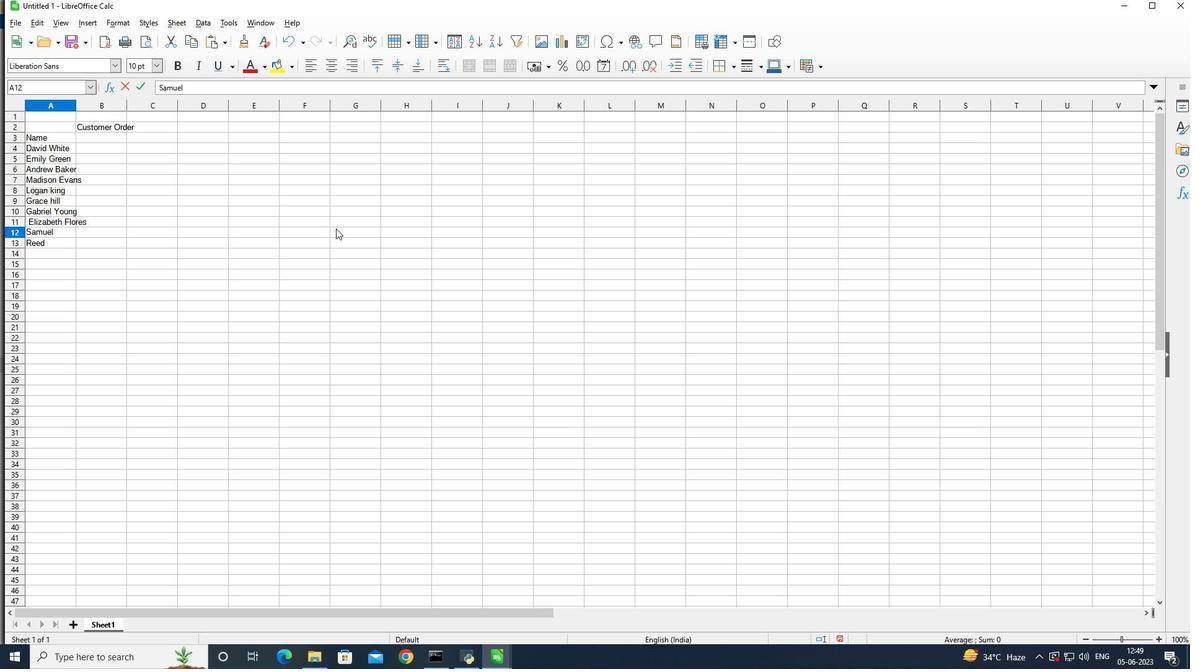 
Action: Key pressed <Key.space><Key.shift>Reed
Screenshot: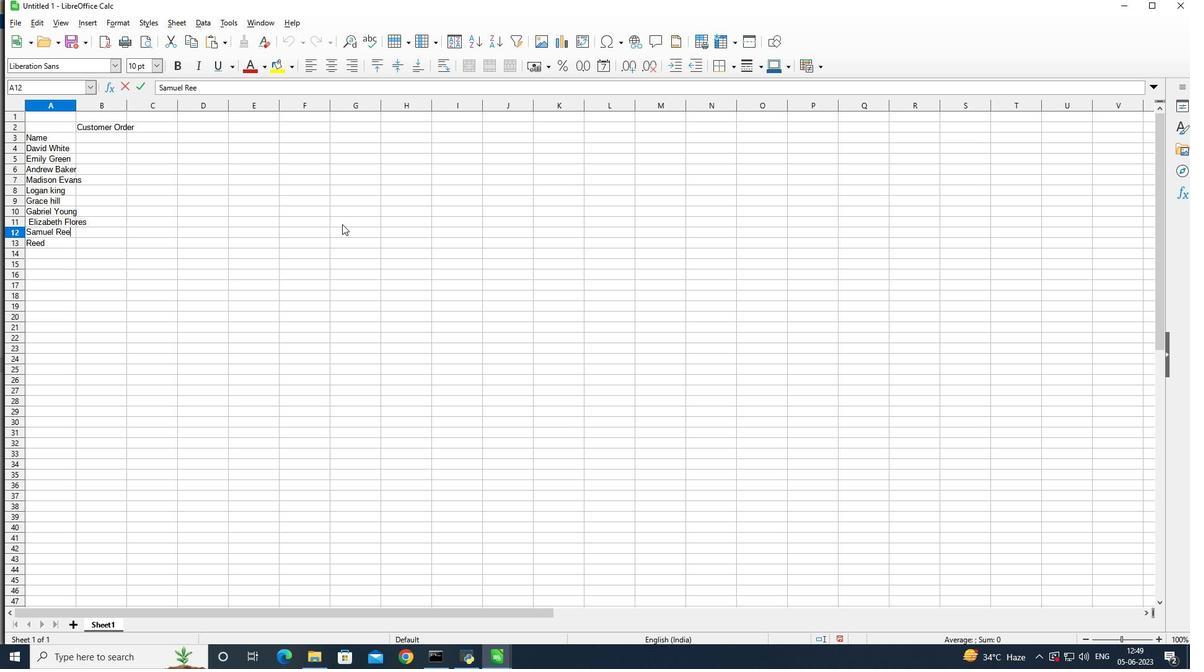 
Action: Mouse moved to (341, 224)
Screenshot: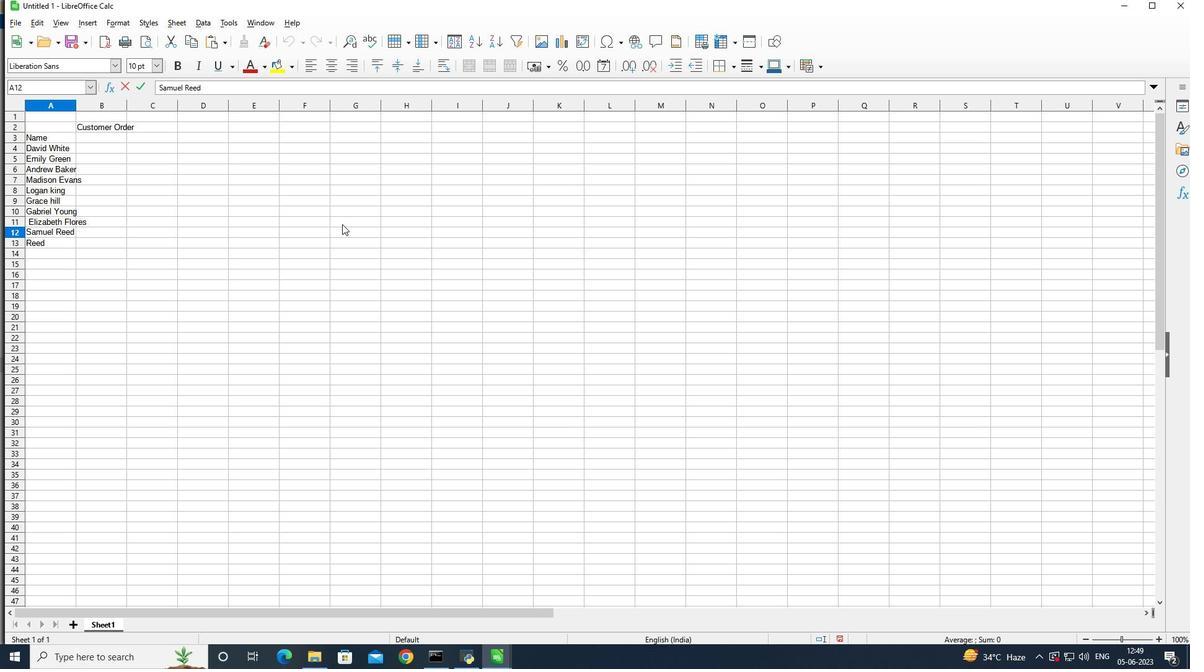 
Action: Key pressed <Key.enter>
Screenshot: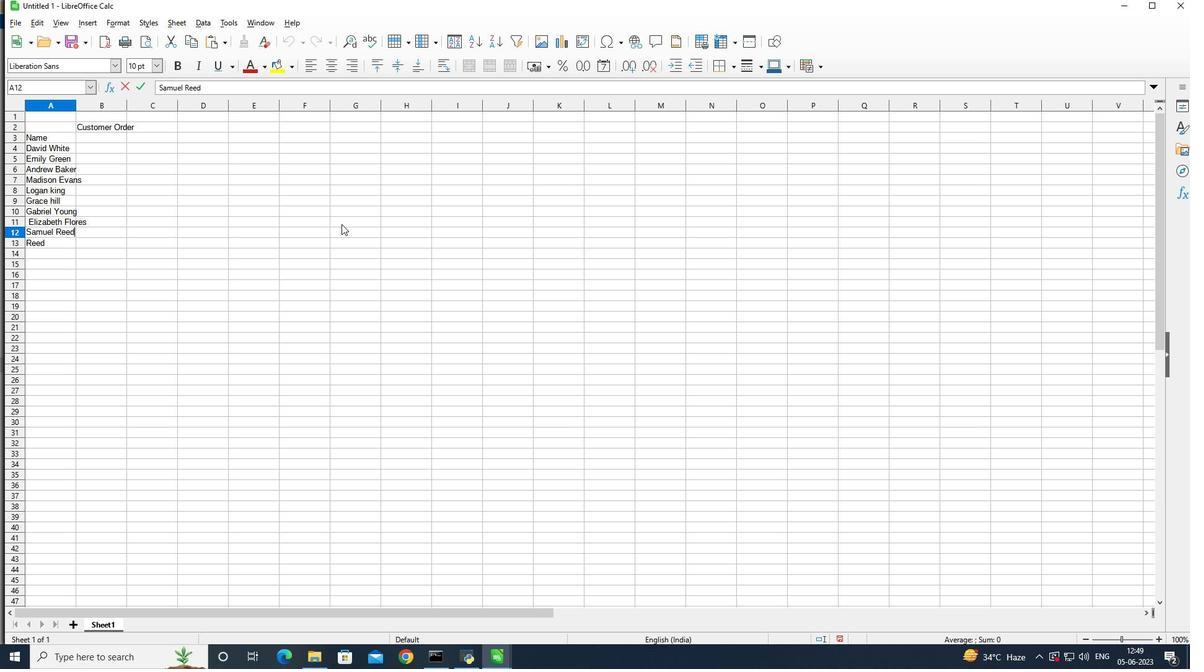
Action: Mouse moved to (450, 265)
Screenshot: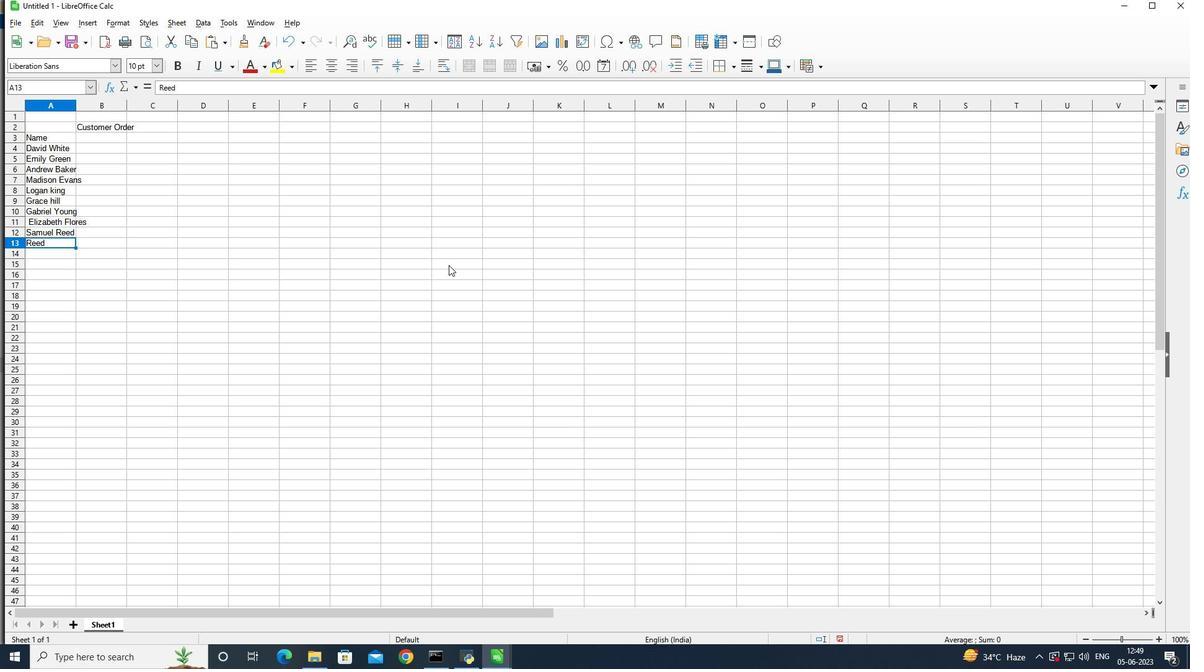 
Action: Key pressed <Key.shift>avery<Key.space><Key.shift>Nelson
Screenshot: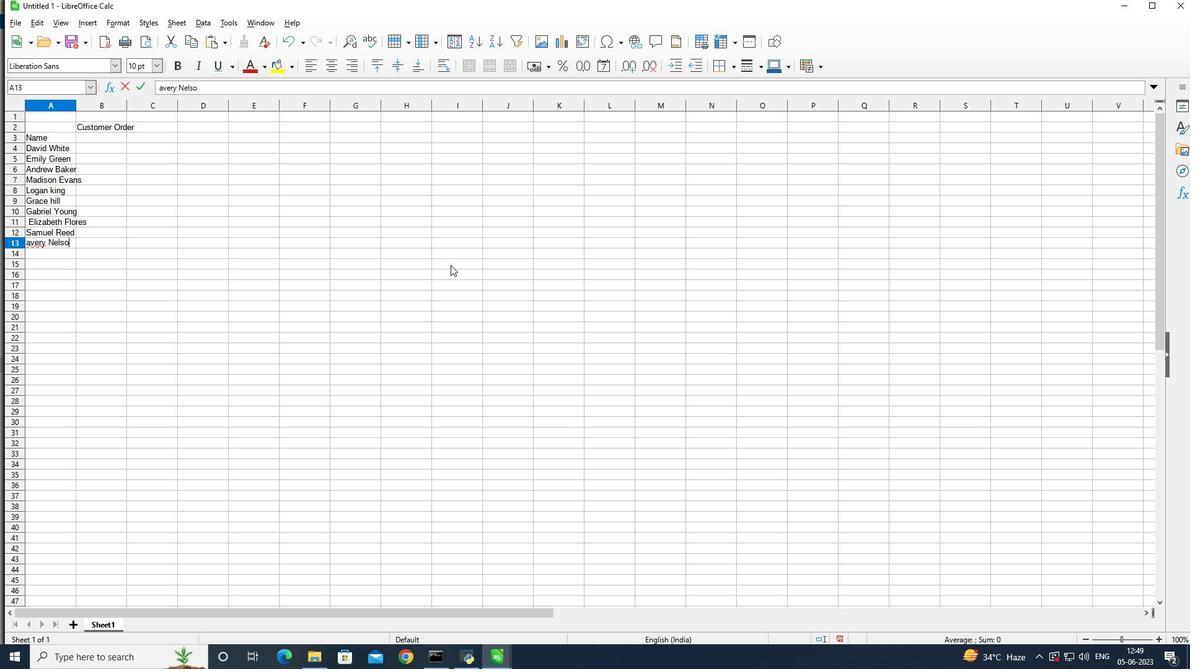 
Action: Mouse moved to (29, 244)
Screenshot: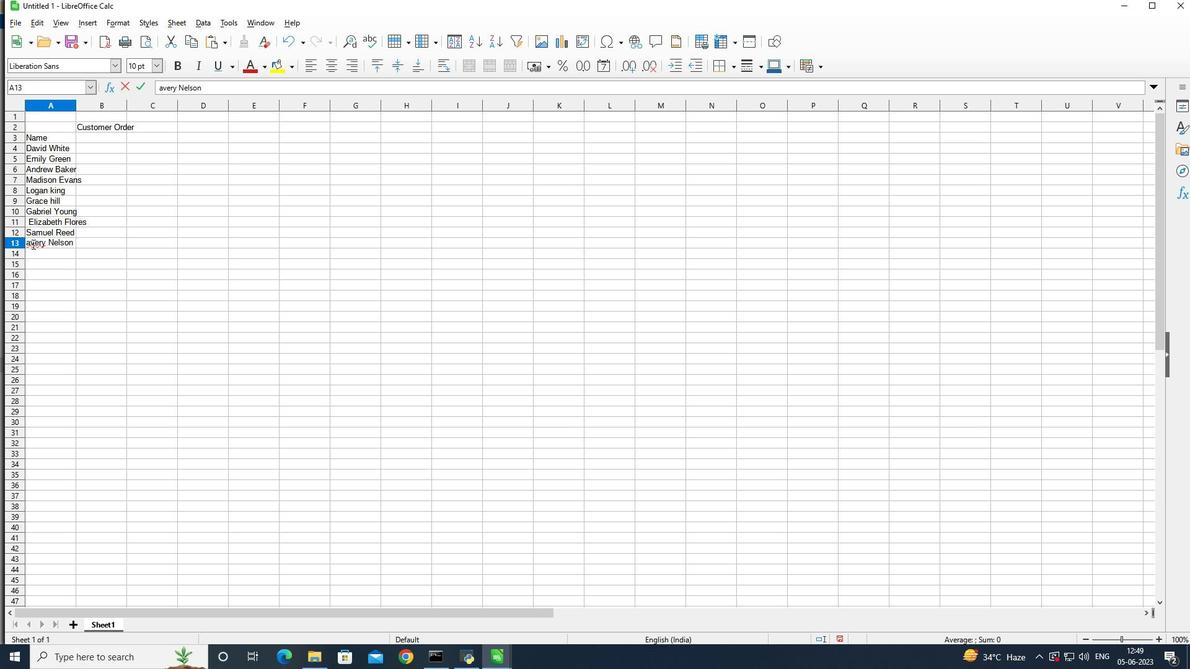 
Action: Mouse pressed left at (29, 244)
Screenshot: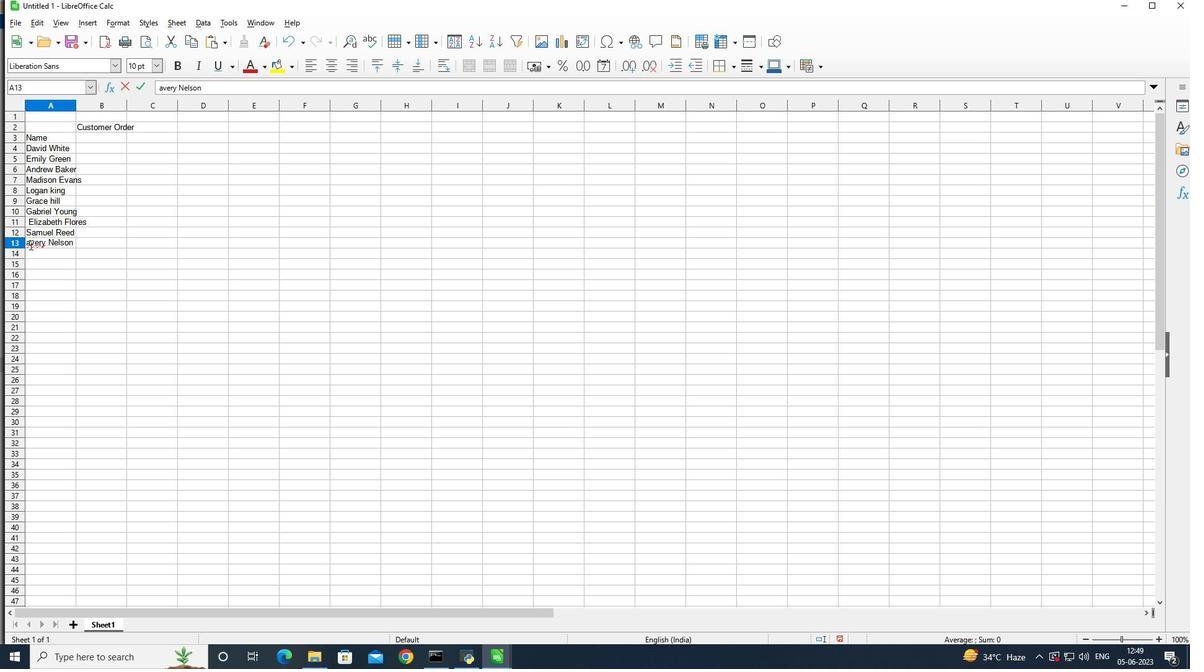 
Action: Mouse moved to (359, 232)
Screenshot: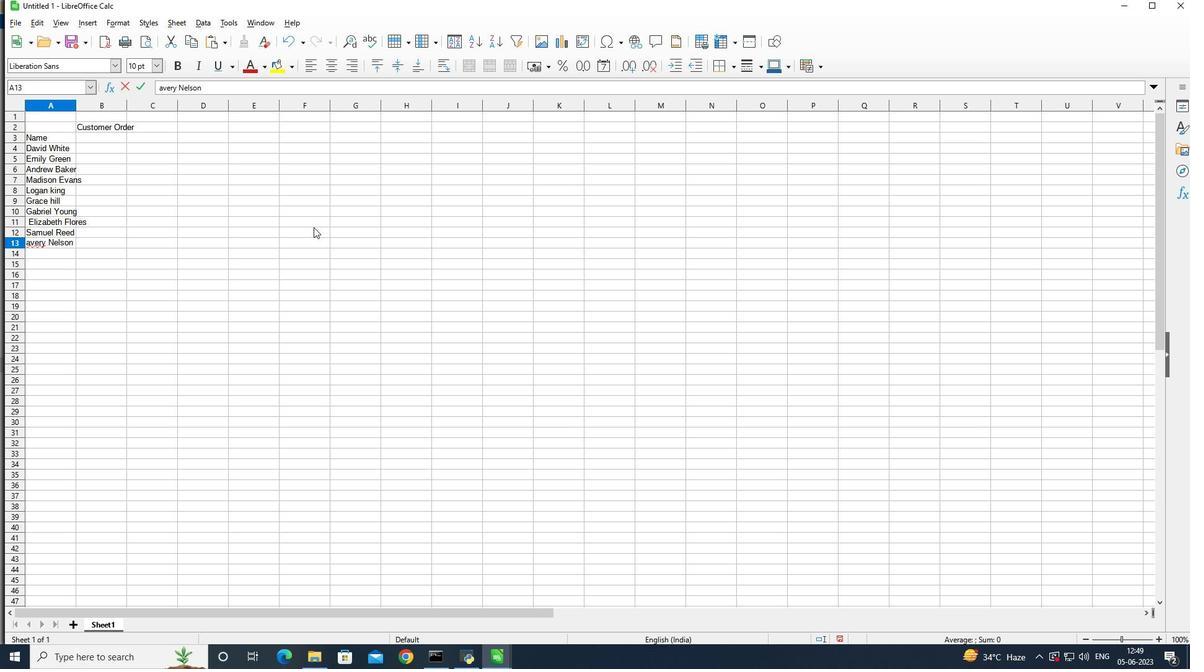 
Action: Key pressed <Key.backspace><Key.shift>a<Key.backspace><Key.shift>A
Screenshot: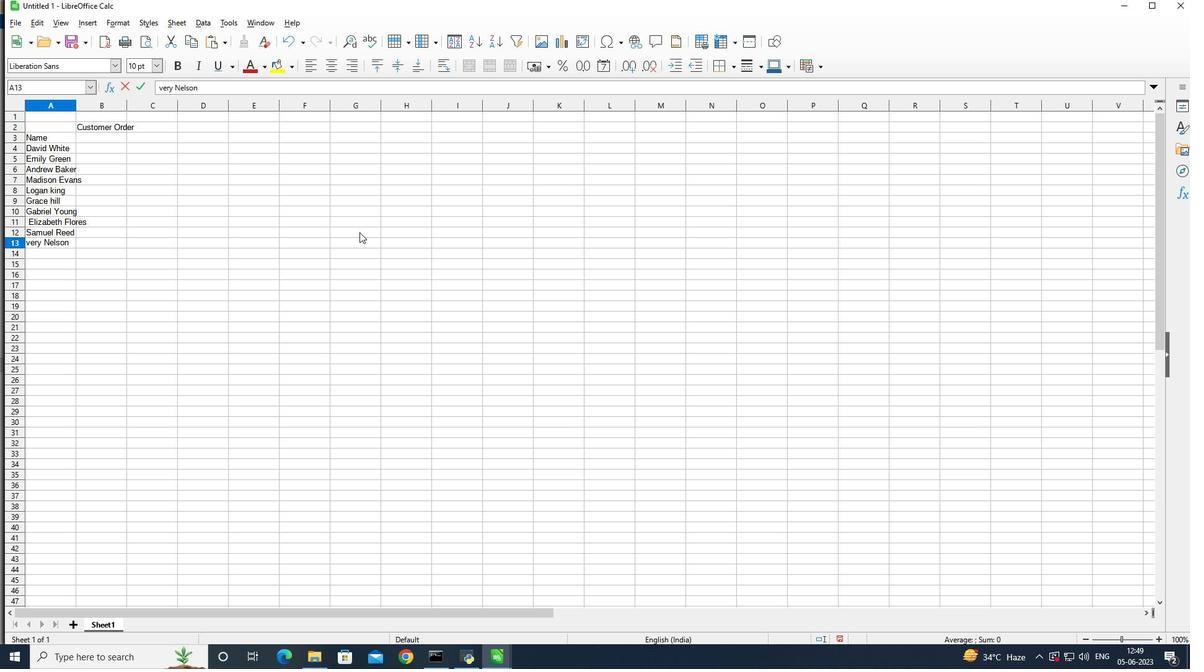 
Action: Mouse moved to (352, 236)
Screenshot: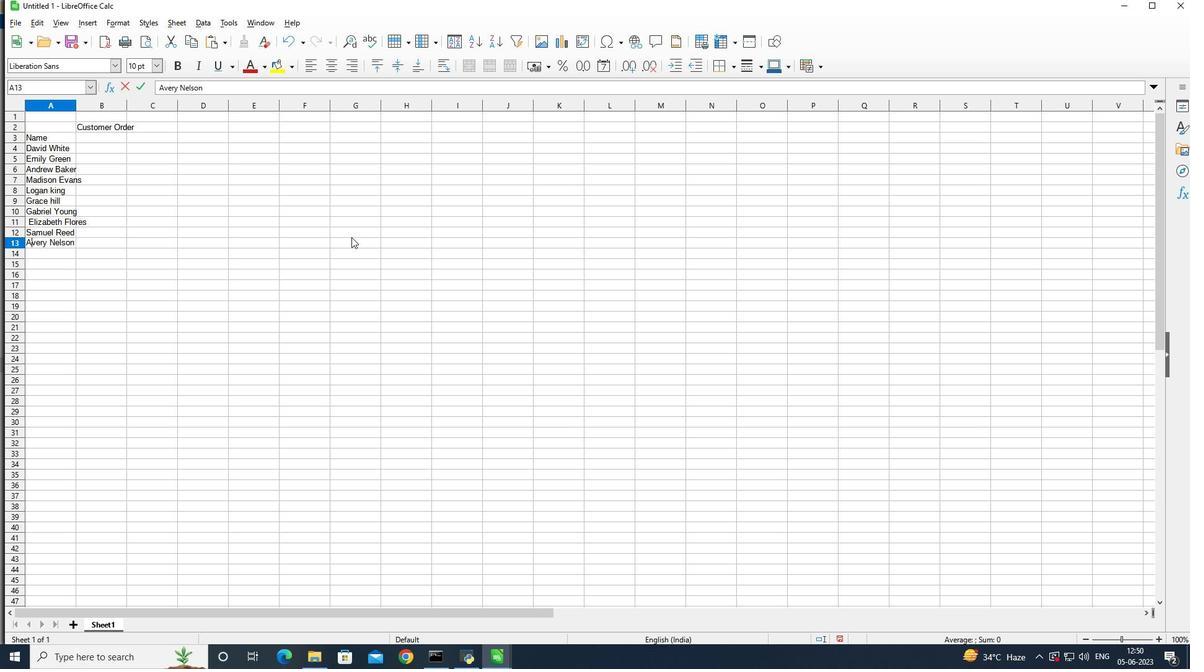 
Action: Key pressed <Key.enter>
Screenshot: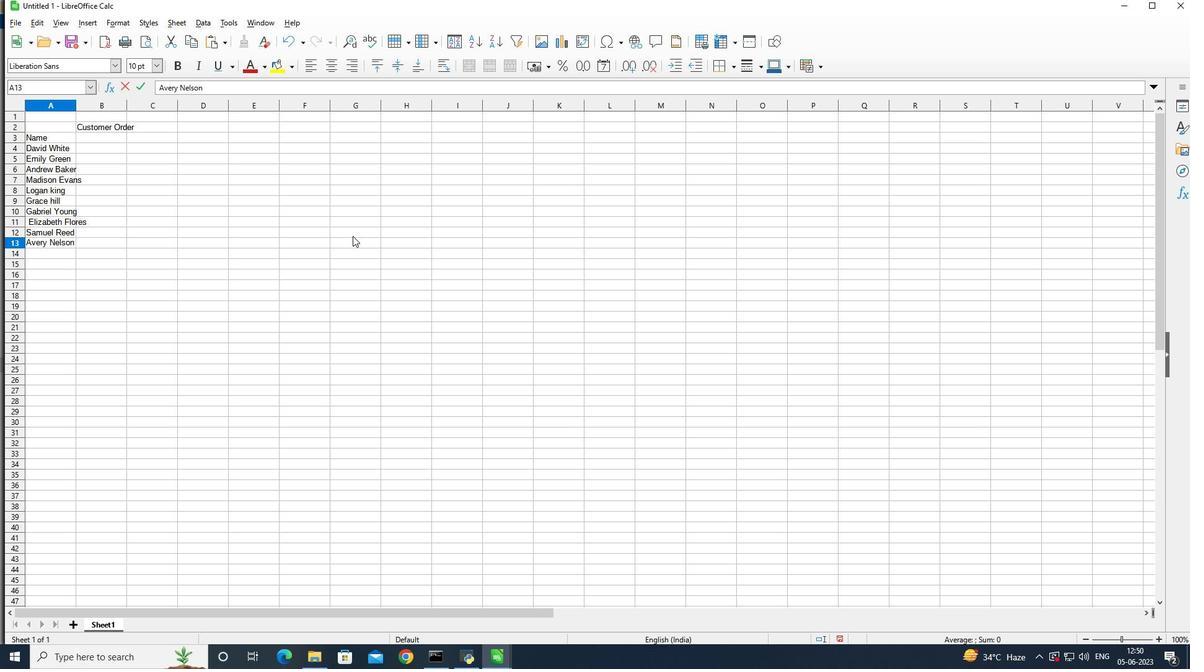 
Action: Mouse moved to (110, 140)
Screenshot: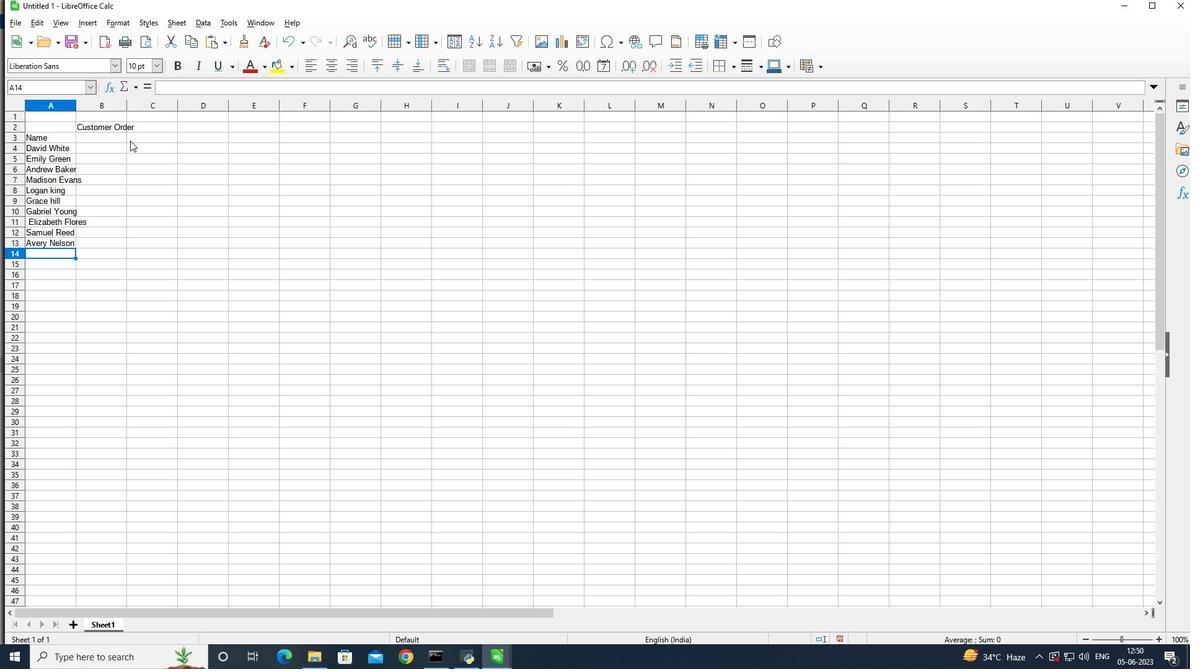 
Action: Mouse pressed left at (110, 140)
Screenshot: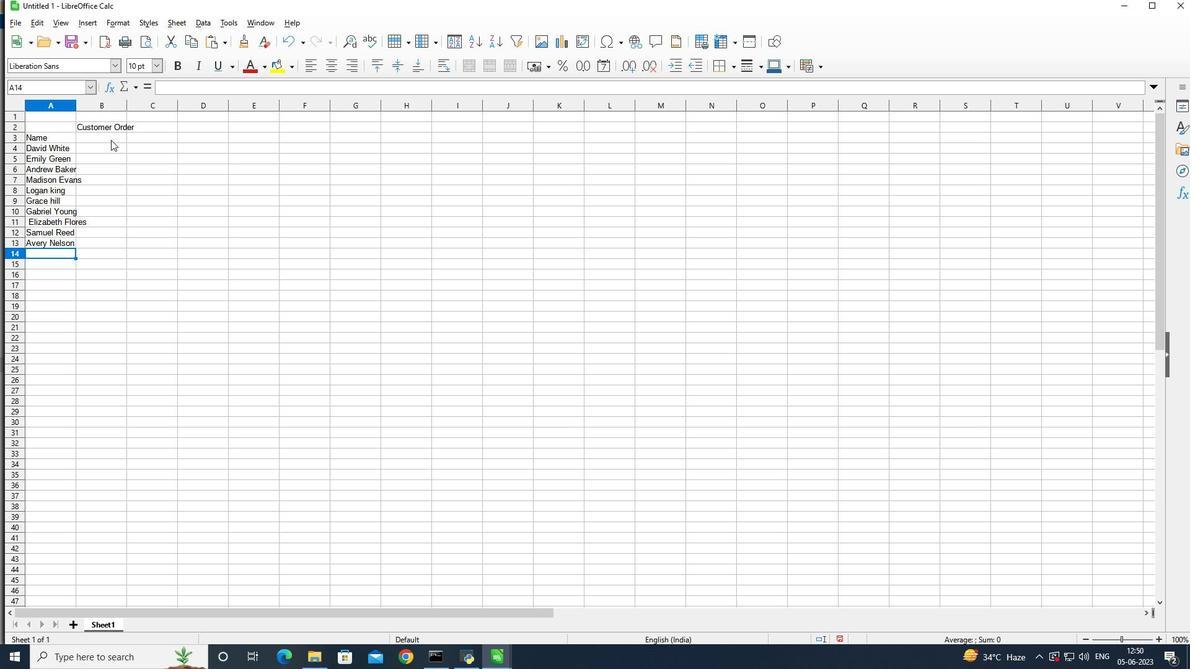 
Action: Mouse moved to (125, 104)
Screenshot: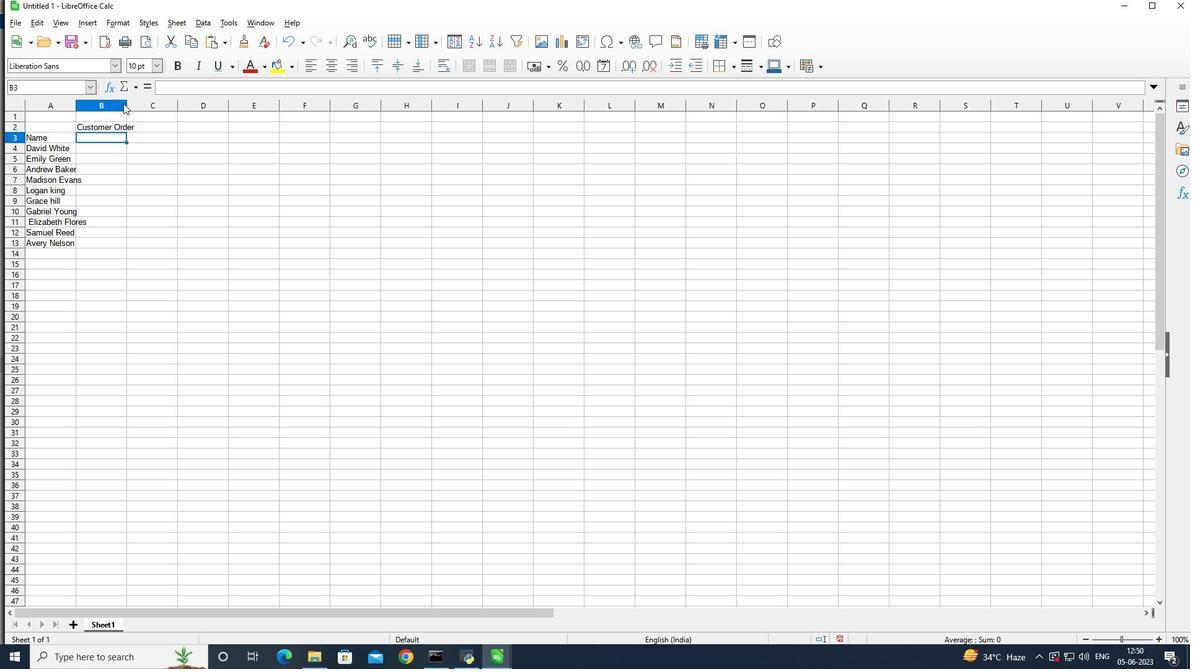 
Action: Mouse pressed left at (125, 104)
Screenshot: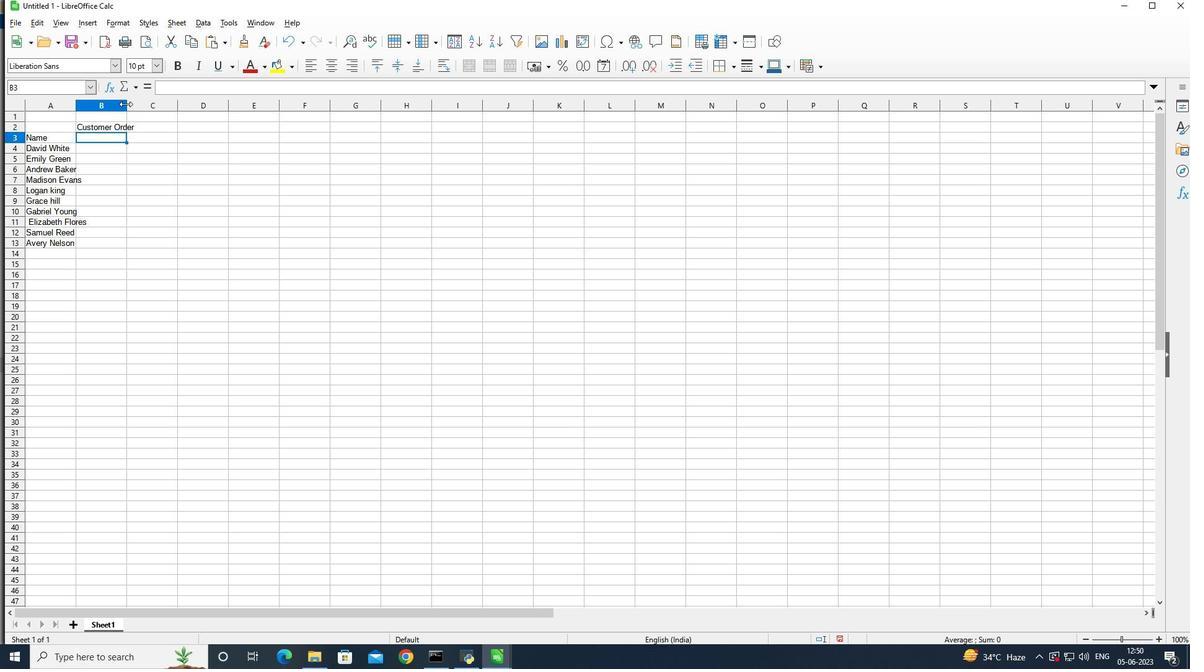 
Action: Mouse moved to (799, 479)
Screenshot: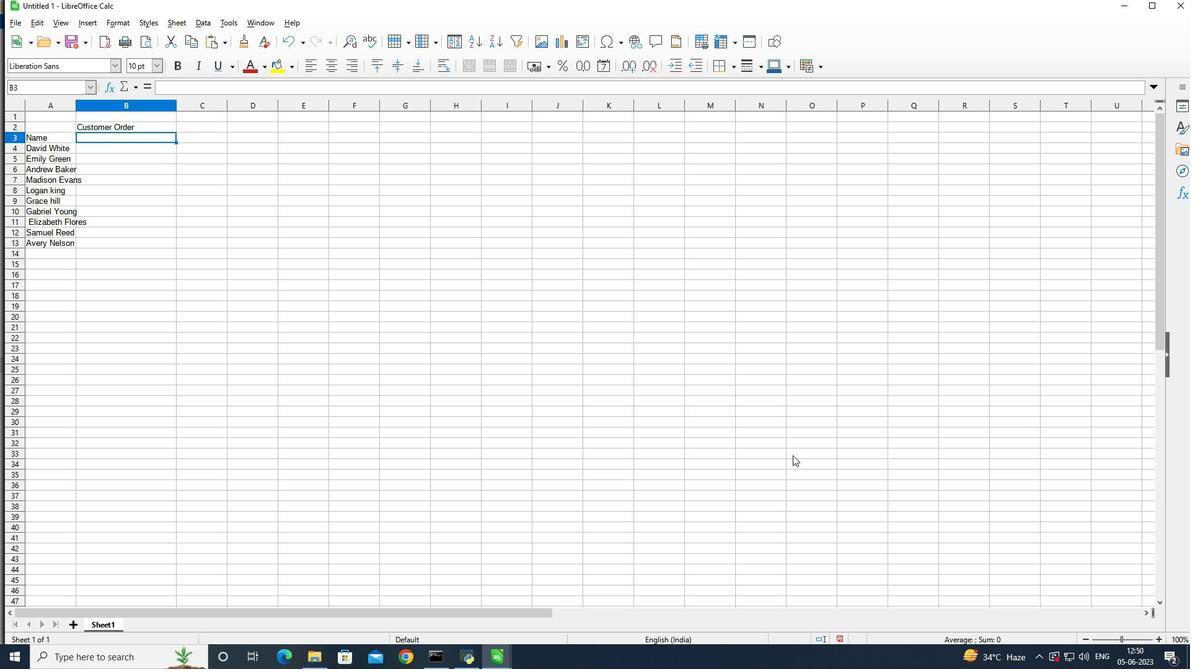 
Action: Key pressed <Key.shift><Key.shift><Key.shift><Key.shift><Key.shift><Key.shift><Key.shift>Last<Key.space><Key.shift>Week<Key.space><Key.shift>Sall<Key.backspace>e<Key.enter>
Screenshot: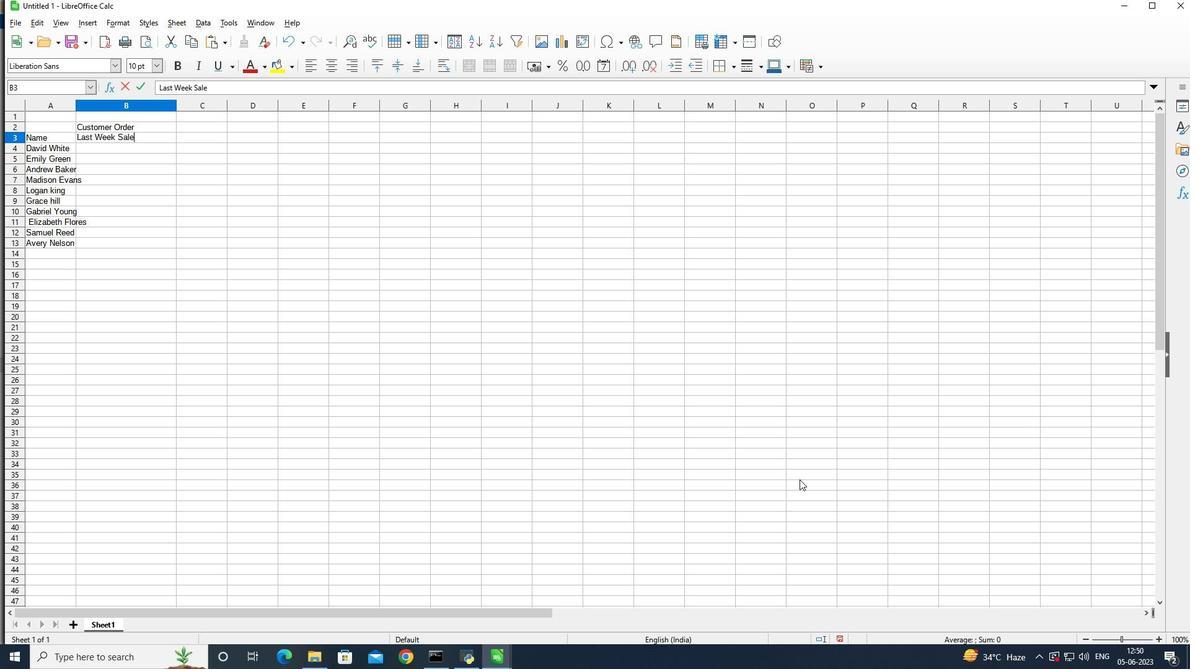 
Action: Mouse moved to (847, 517)
Screenshot: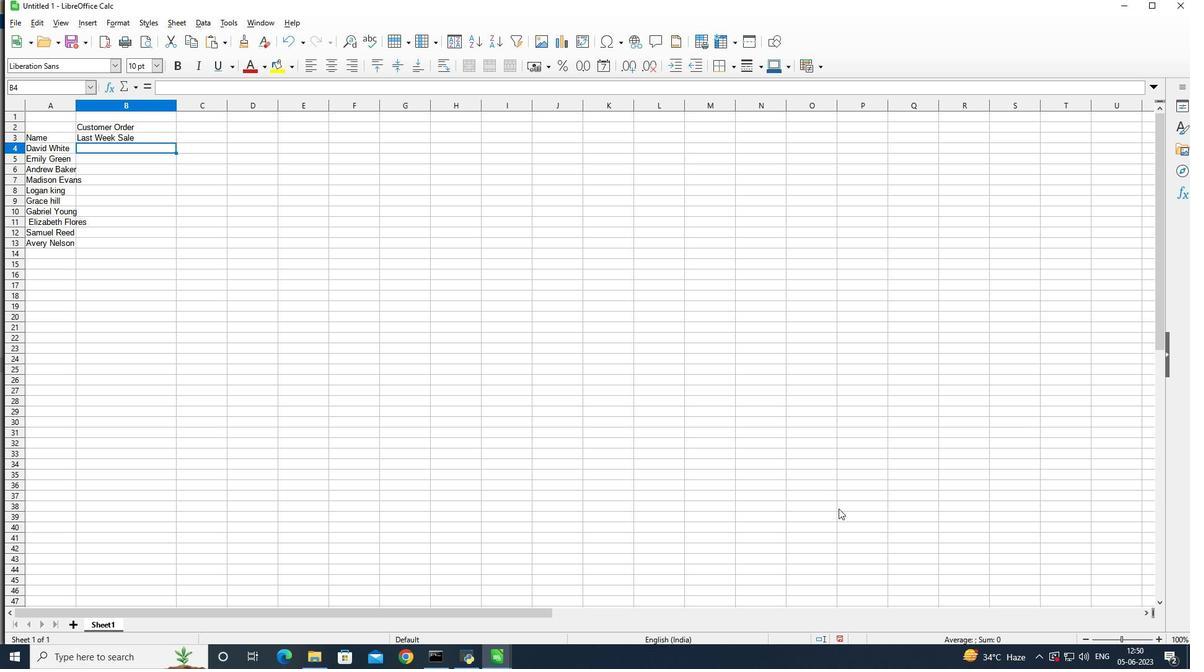 
Action: Key pressed 10020
Screenshot: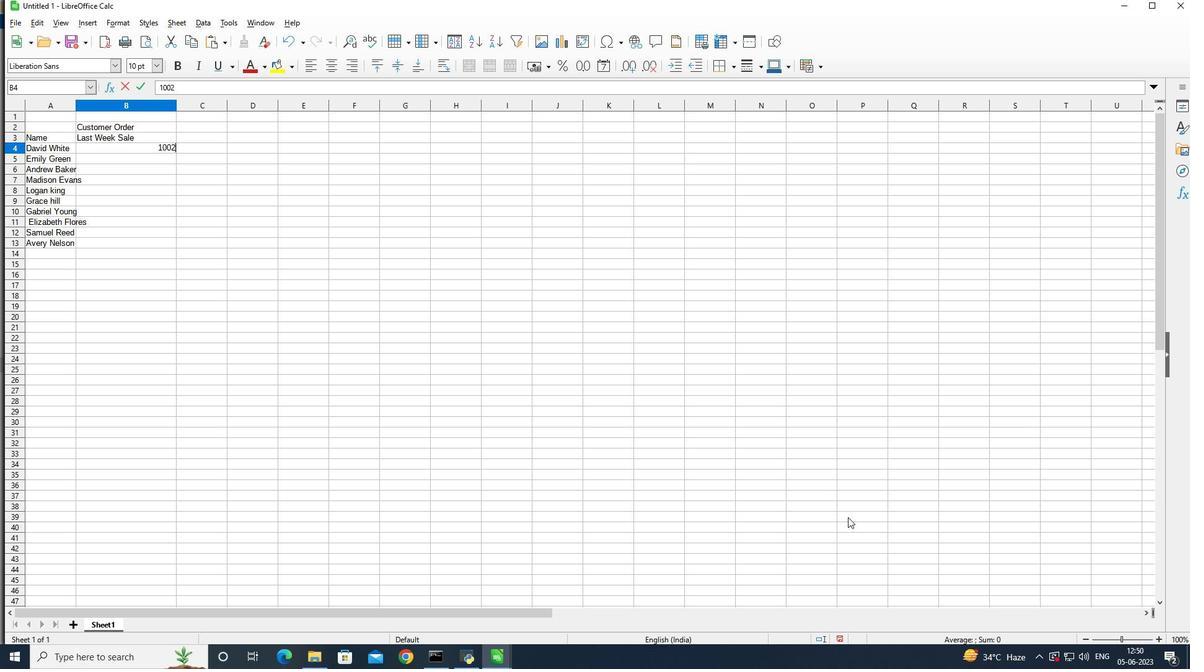 
Action: Mouse moved to (858, 524)
Screenshot: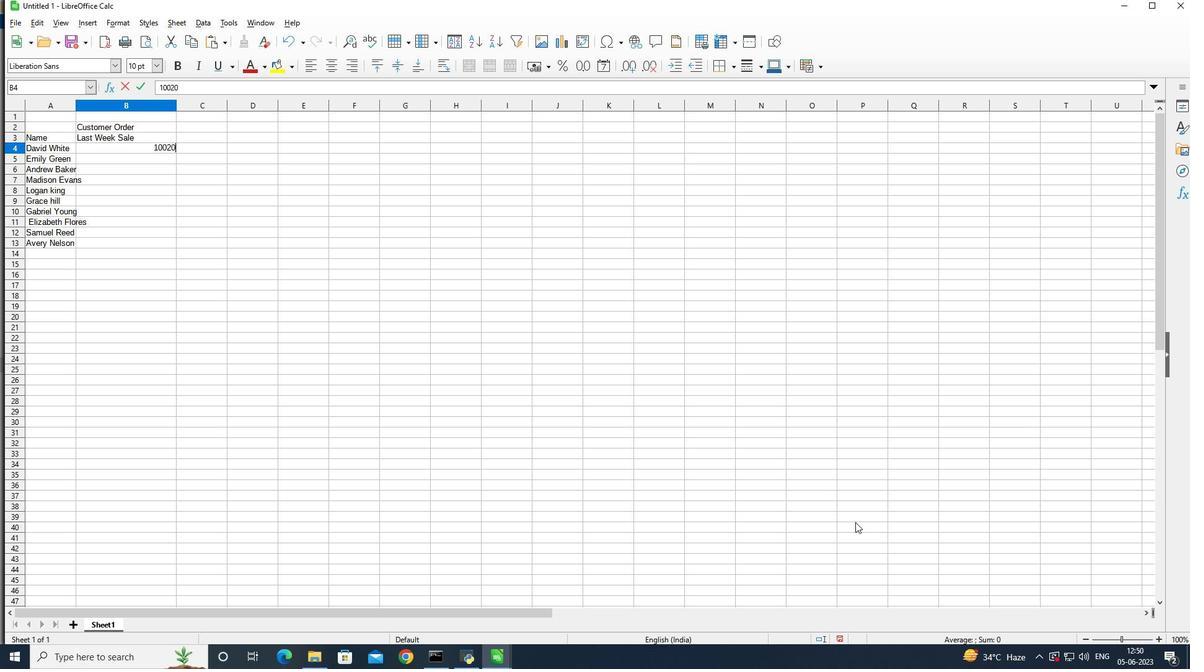 
Action: Key pressed <Key.enter>
Screenshot: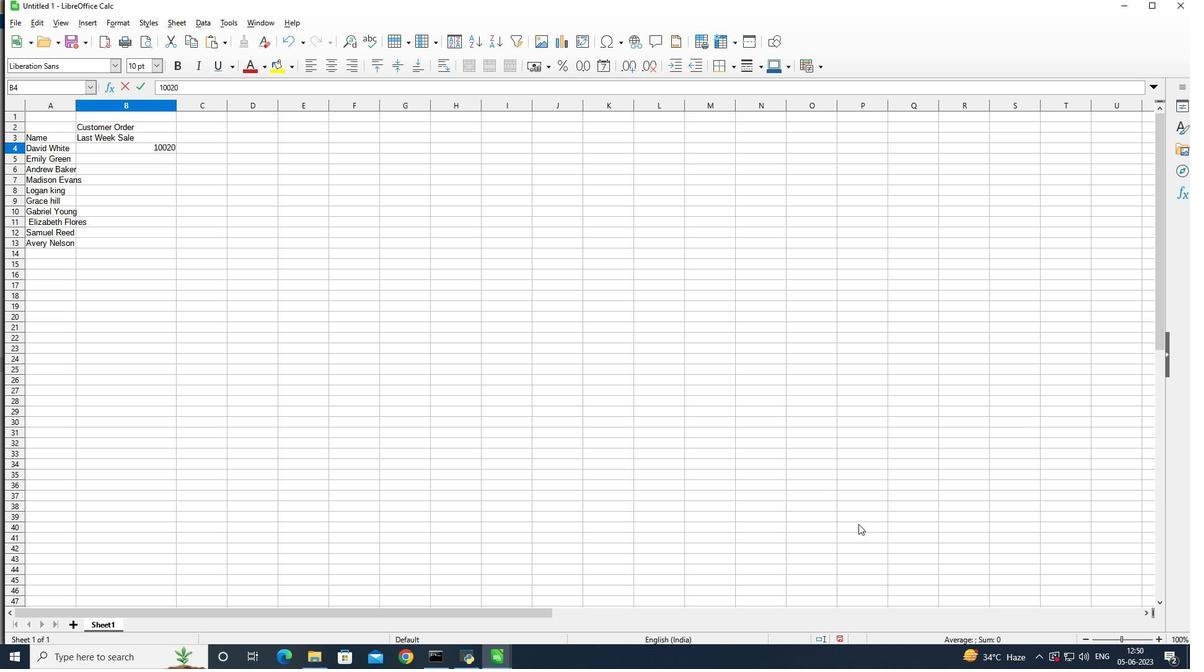 
Action: Mouse moved to (864, 526)
Screenshot: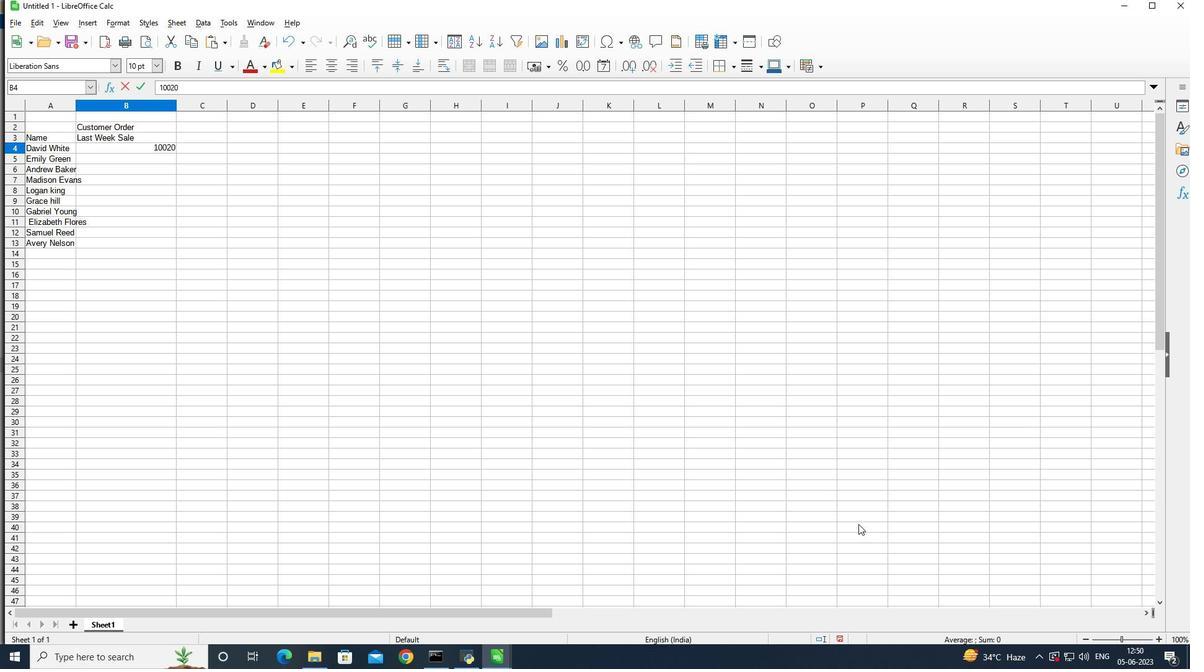 
Action: Key pressed 10030<Key.enter>
Screenshot: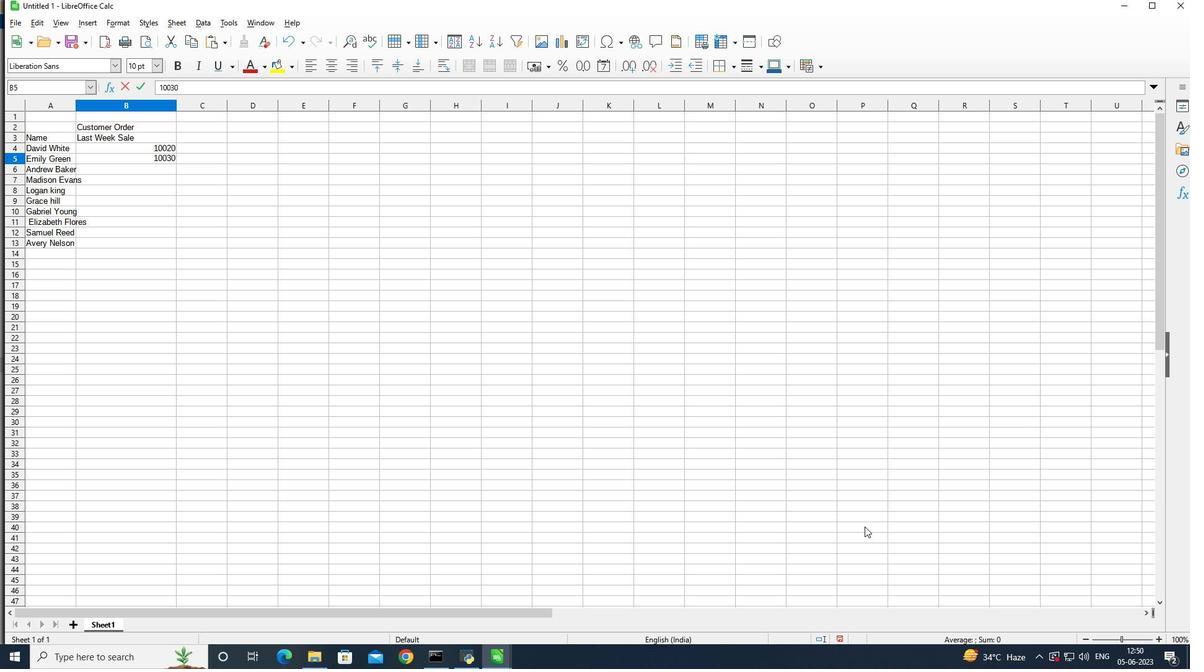 
Action: Mouse moved to (866, 528)
Screenshot: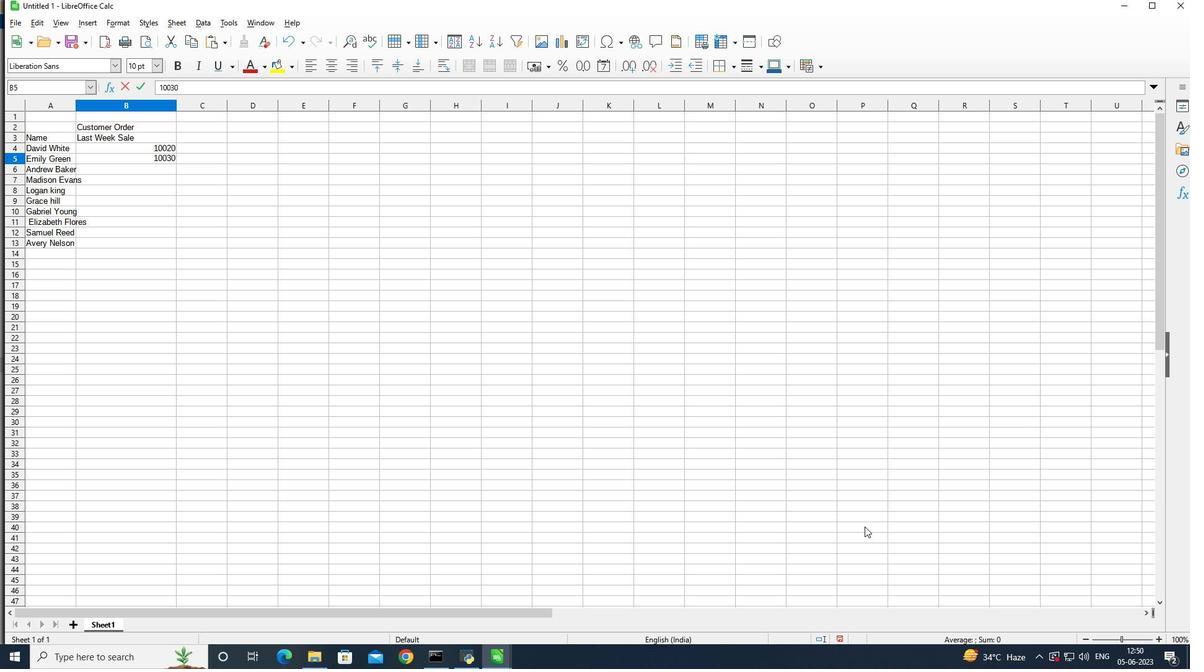 
Action: Key pressed 10040<Key.enter>105<Key.enter>
Screenshot: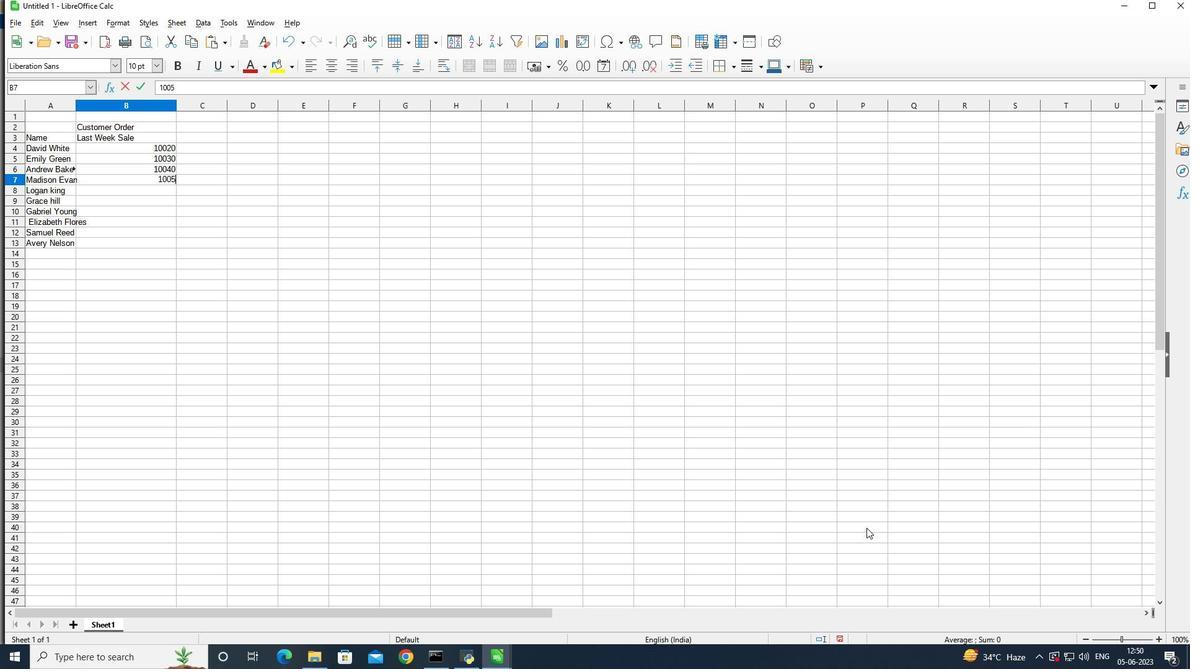 
Action: Mouse moved to (867, 528)
Screenshot: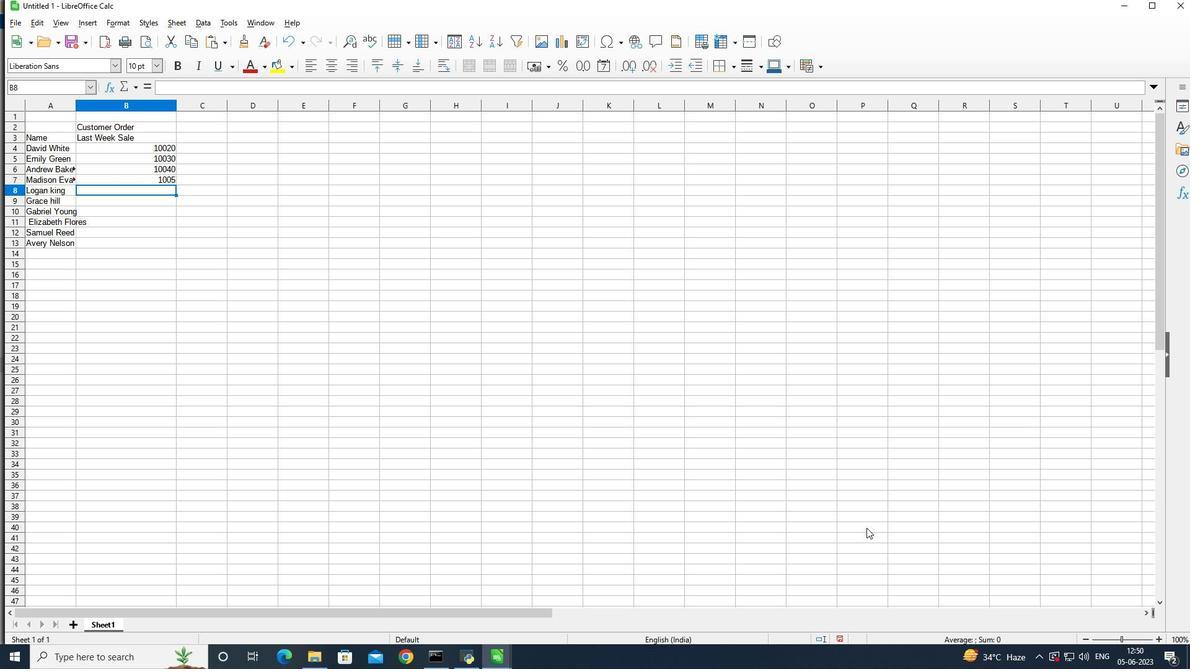 
Action: Key pressed <Key.up>1005
Screenshot: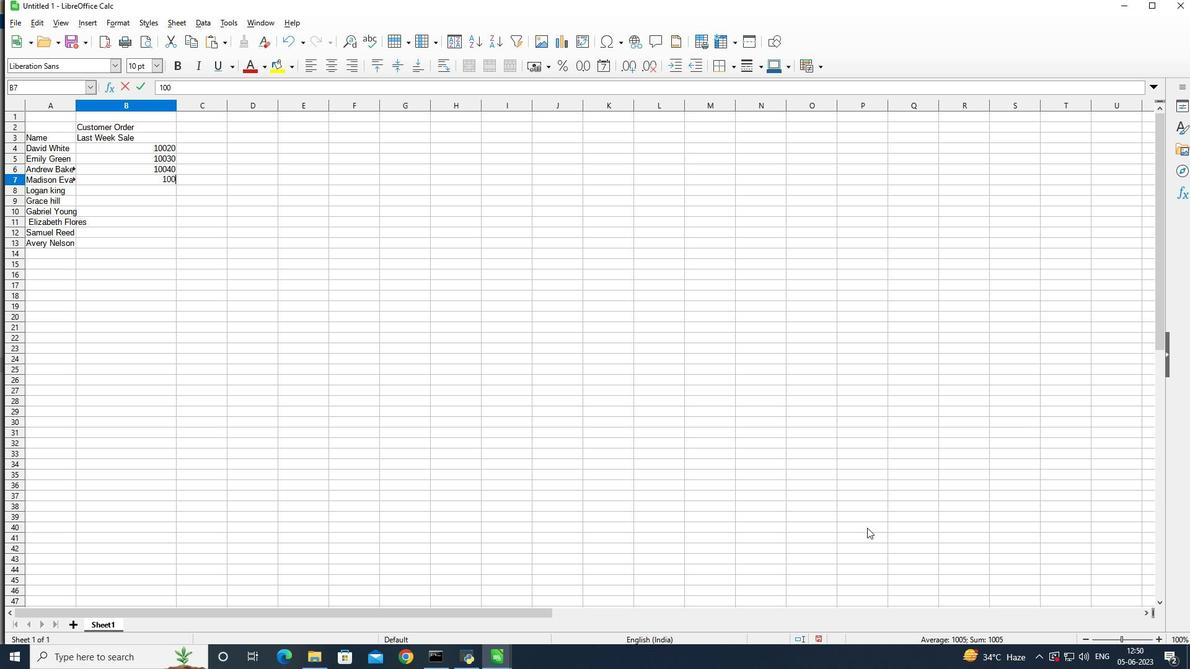 
Action: Mouse moved to (874, 528)
Screenshot: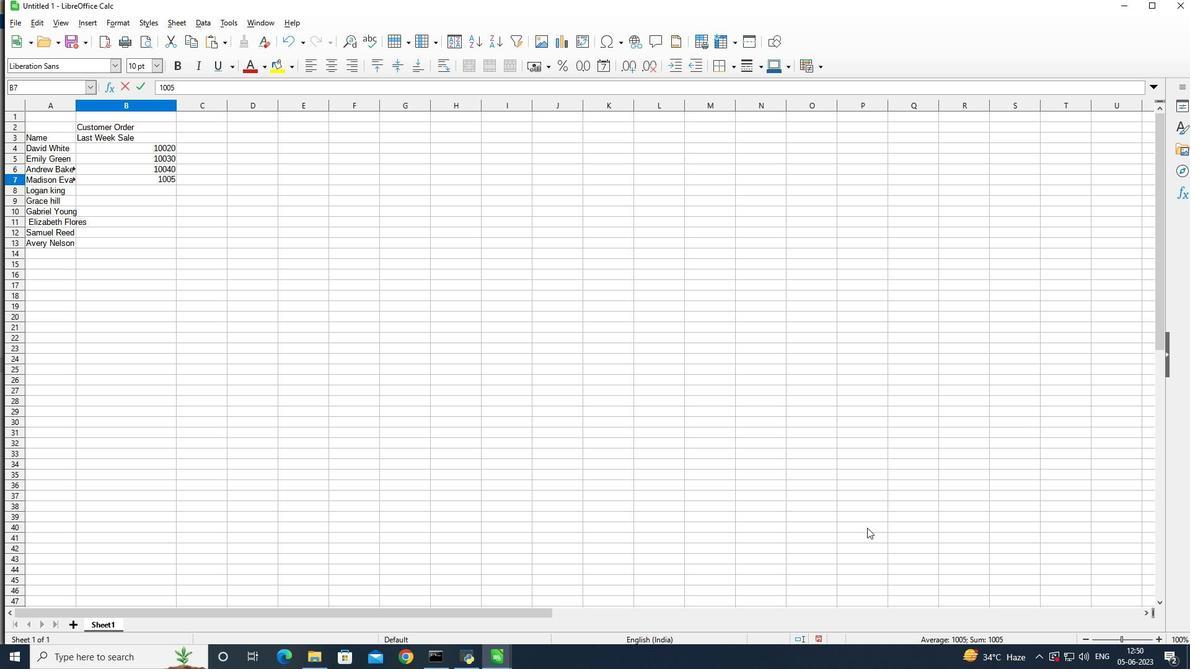 
Action: Key pressed <Key.enter>
Screenshot: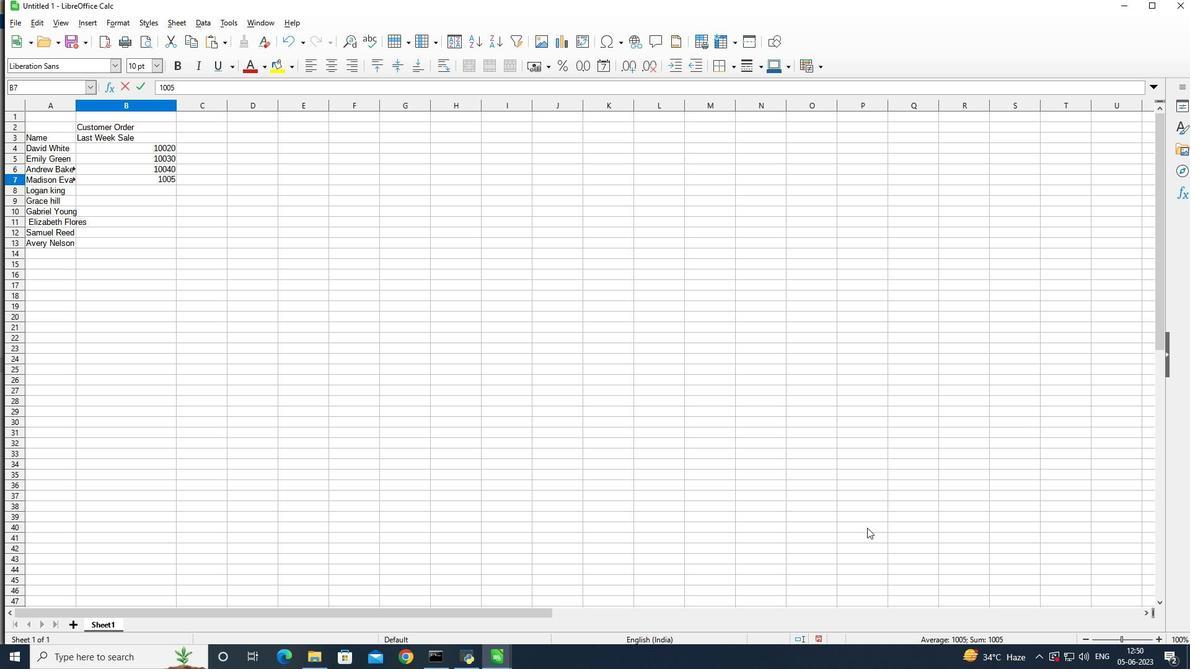 
Action: Mouse moved to (961, 528)
Screenshot: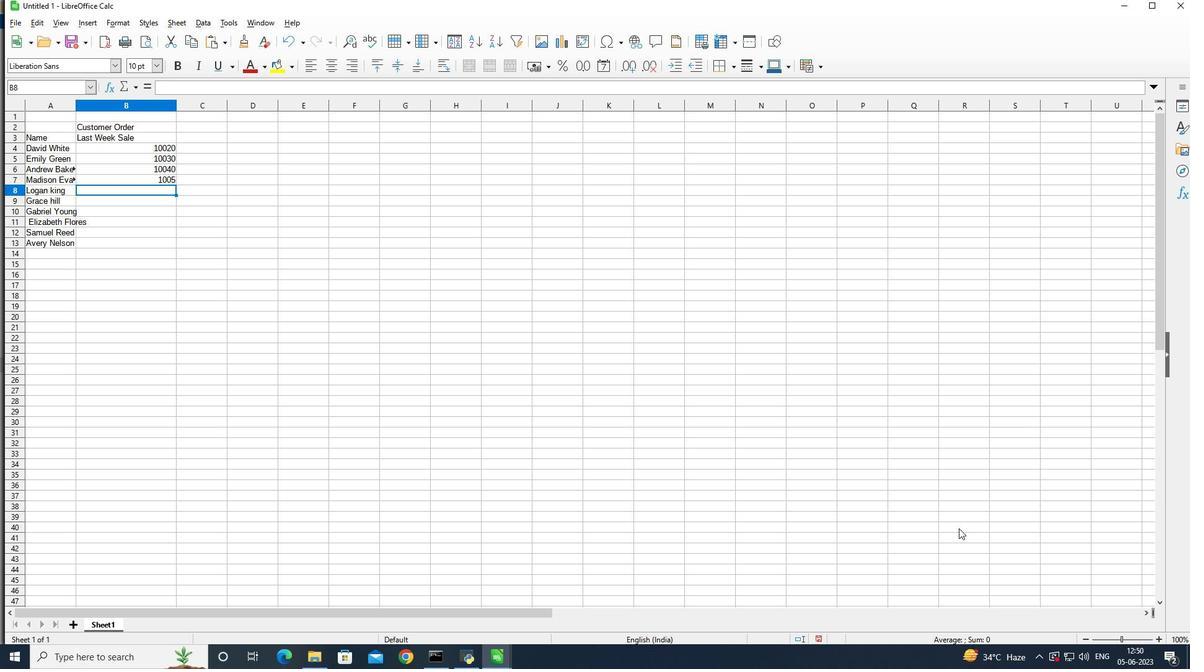 
Action: Key pressed <Key.up>
Screenshot: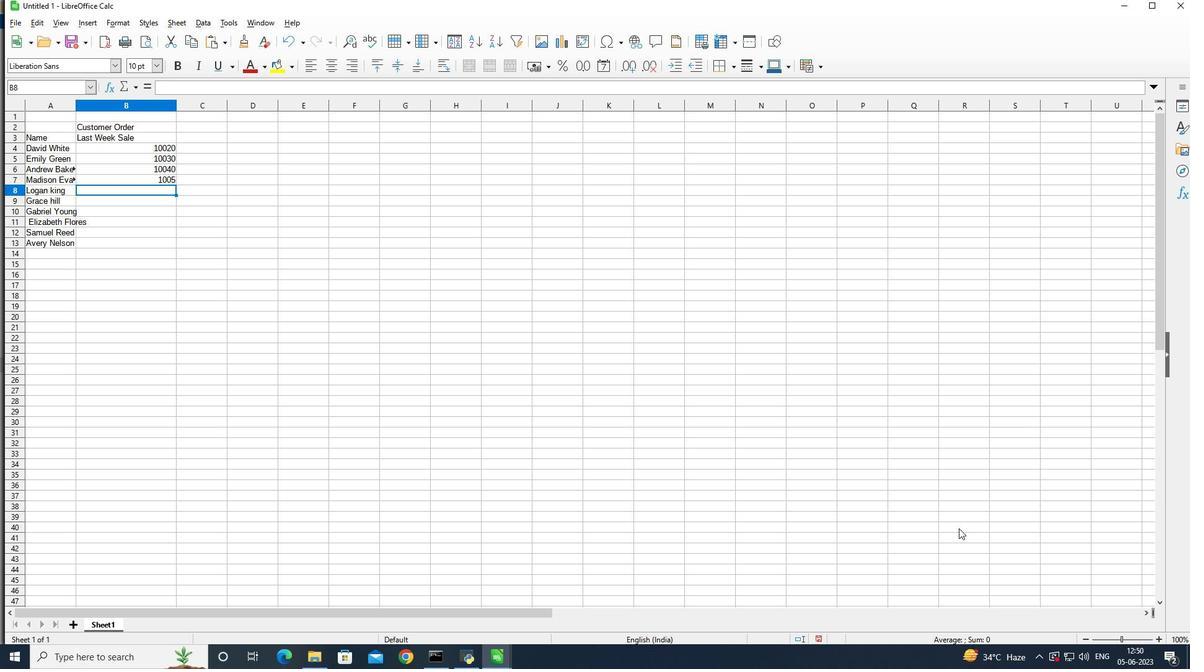
Action: Mouse moved to (966, 531)
Screenshot: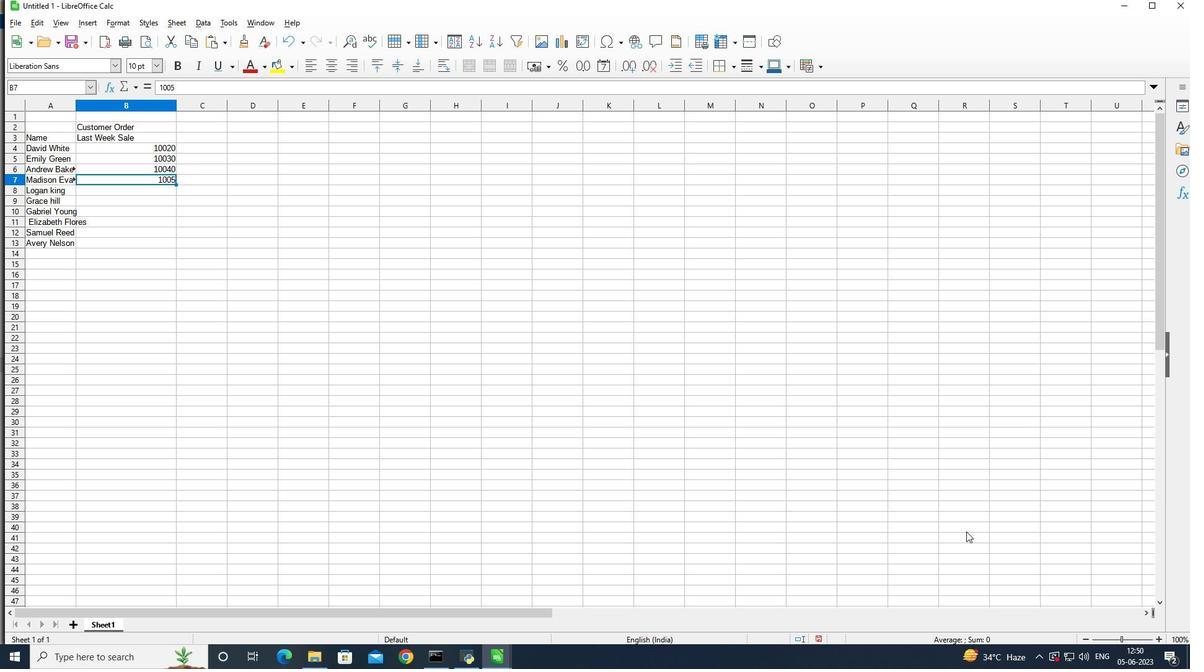 
Action: Key pressed 100
Screenshot: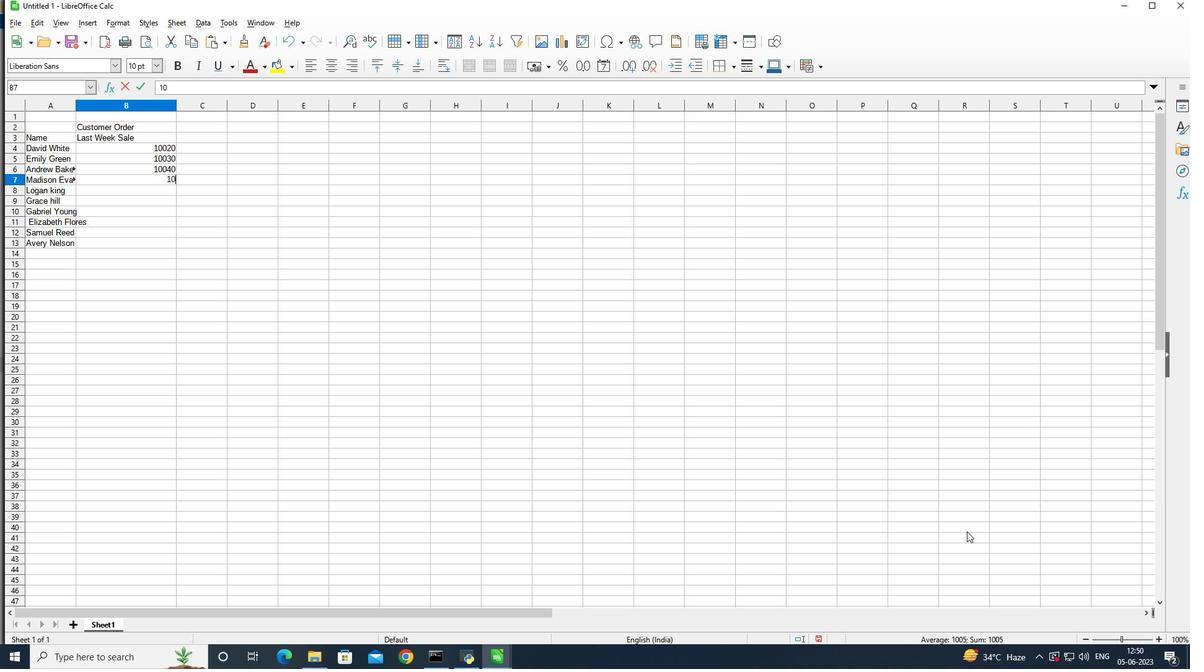 
Action: Mouse moved to (970, 534)
Screenshot: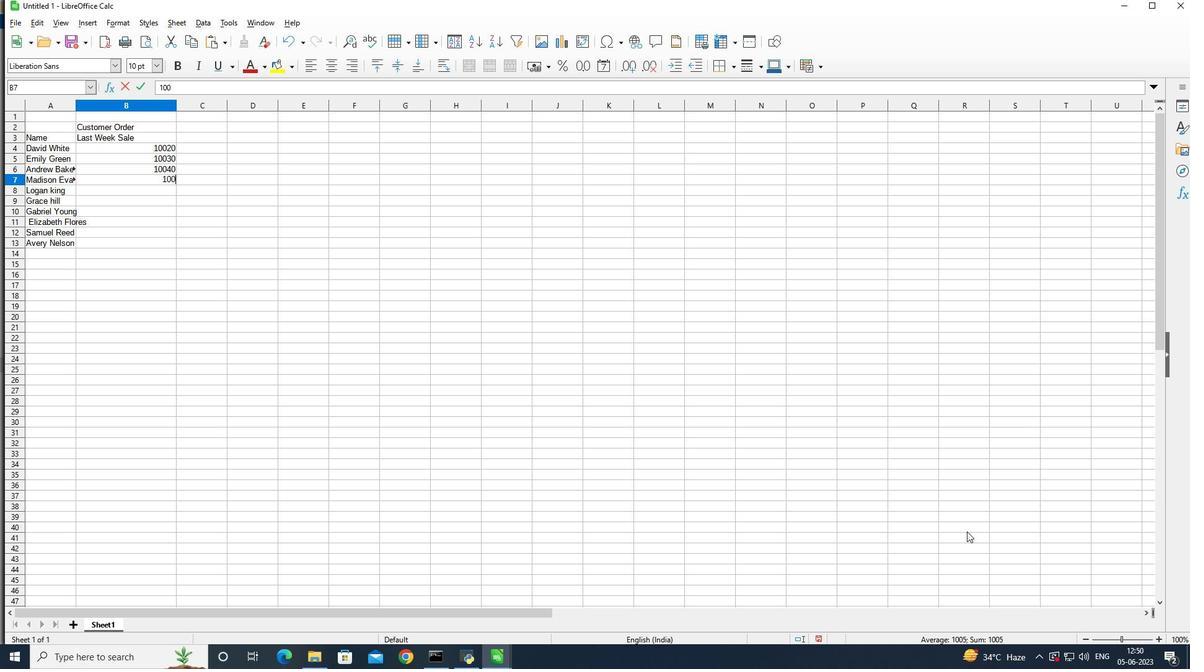 
Action: Key pressed 50<Key.enter>10060<Key.enter>`0
Screenshot: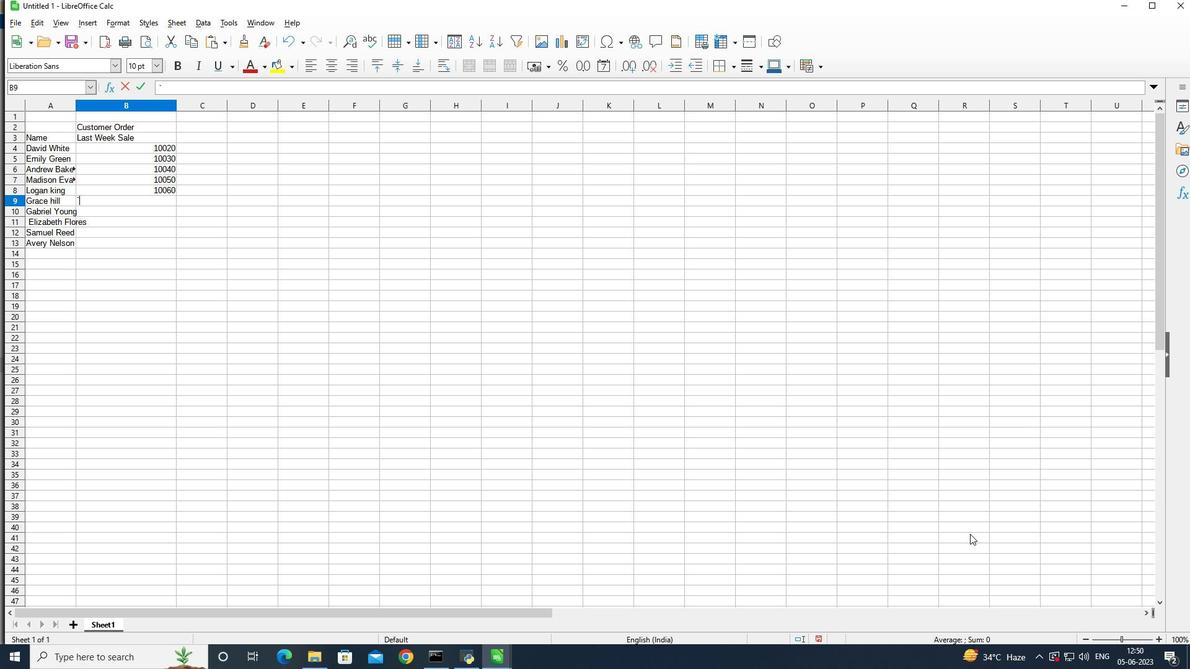
Action: Mouse moved to (970, 534)
Screenshot: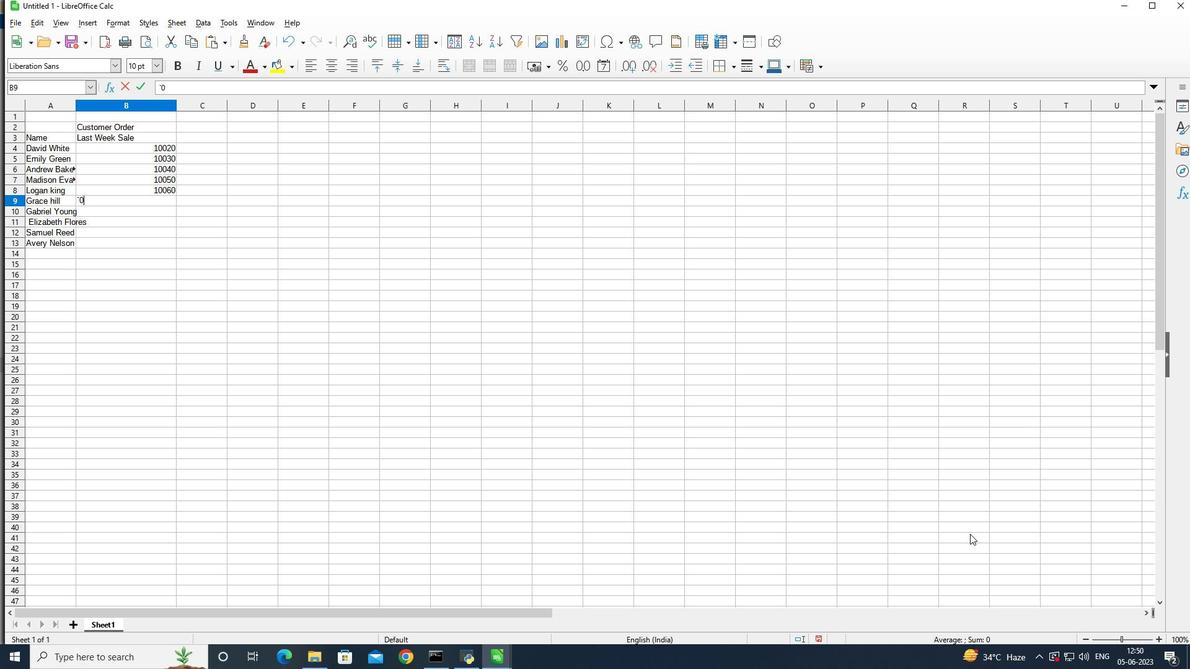 
Action: Key pressed 0
Screenshot: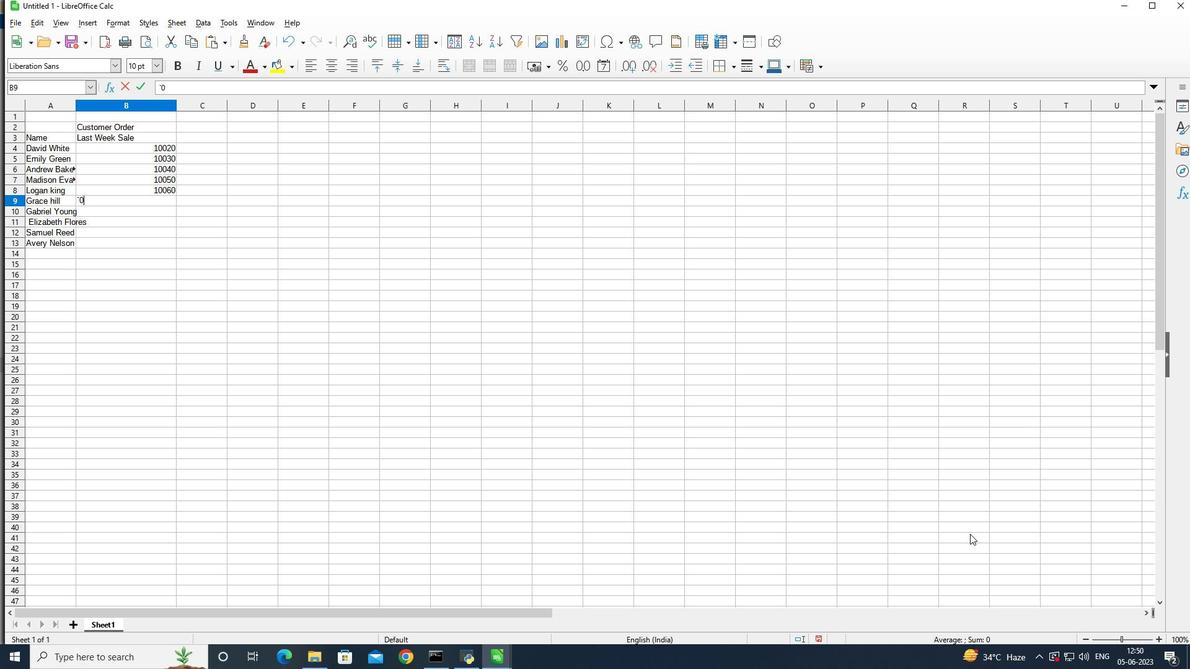
Action: Mouse moved to (978, 540)
Screenshot: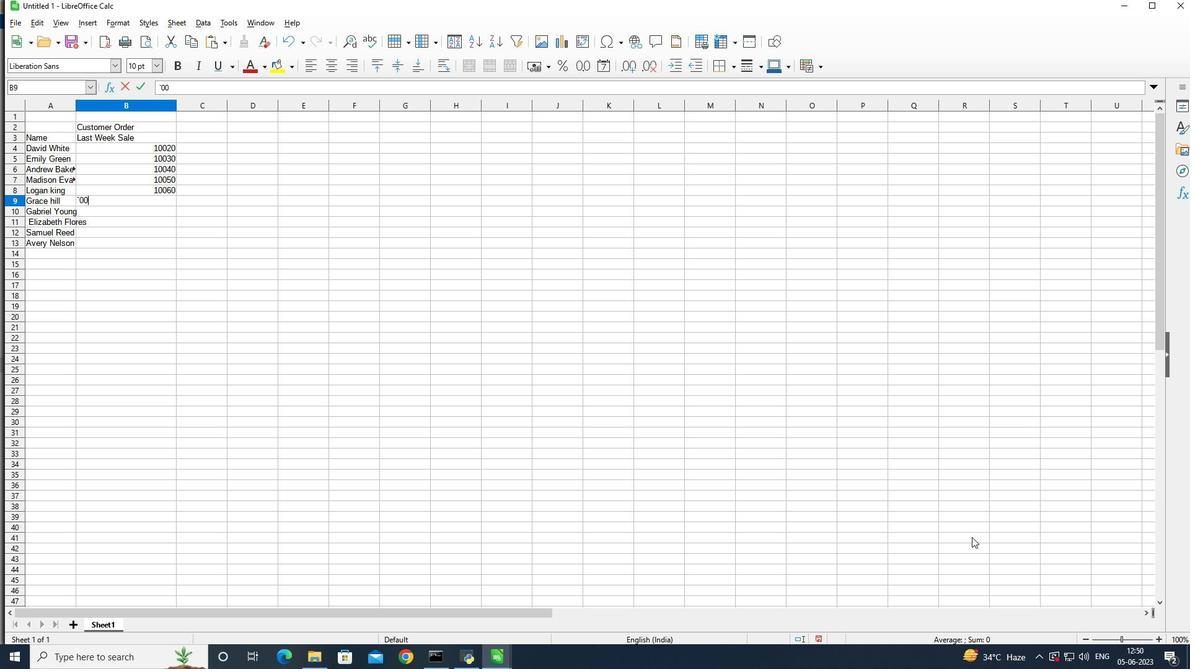 
Action: Key pressed <Key.backspace><Key.backspace><Key.backspace>100
Screenshot: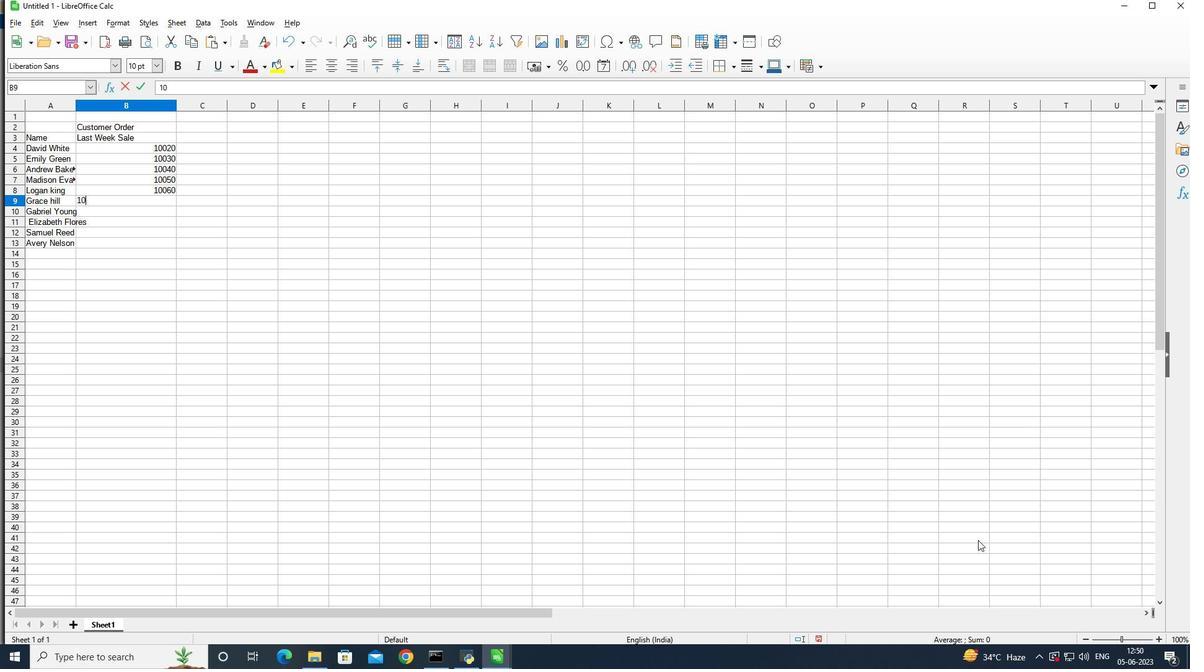 
Action: Mouse moved to (994, 545)
Screenshot: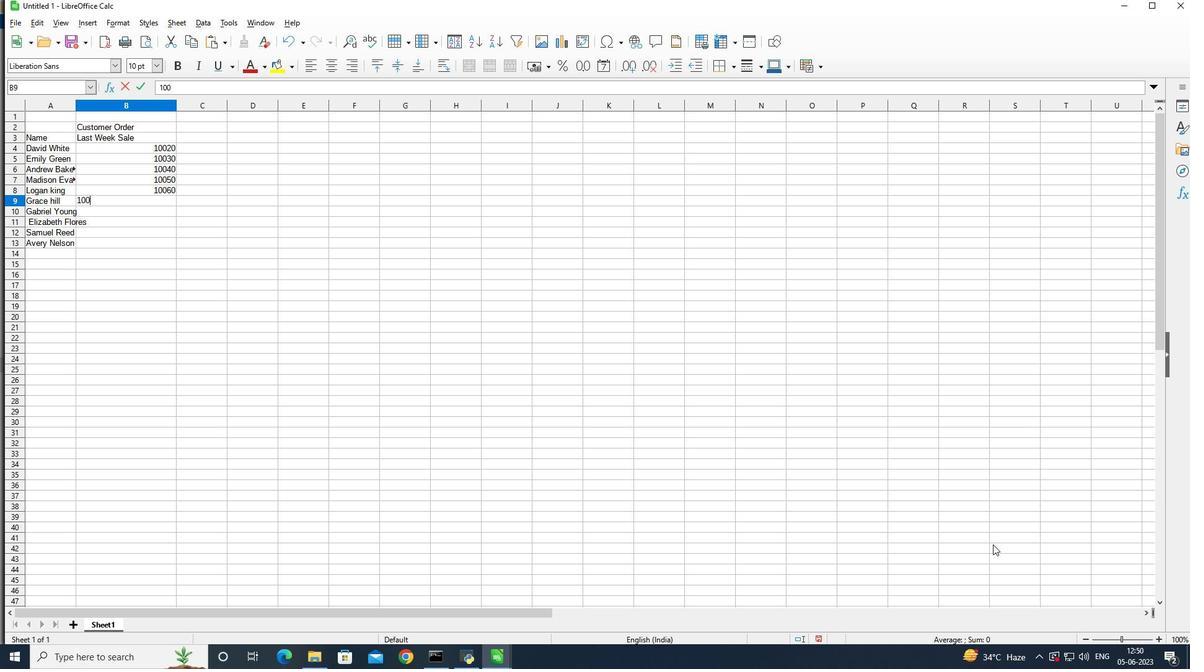 
Action: Key pressed 7
Screenshot: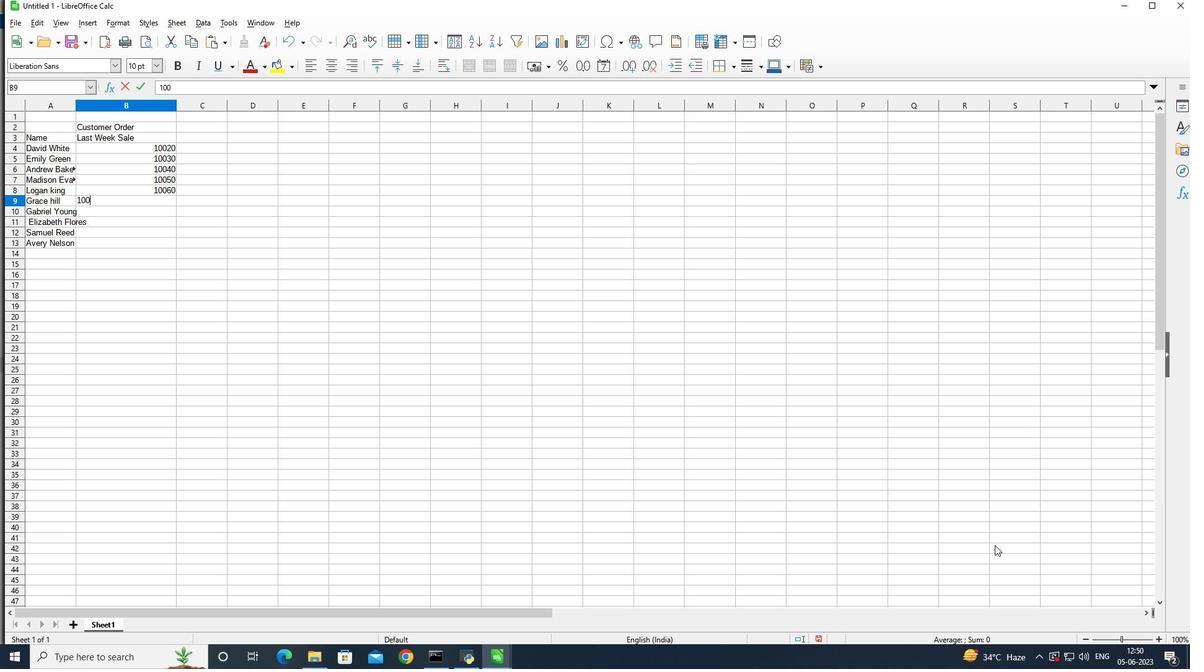 
Action: Mouse moved to (998, 545)
Screenshot: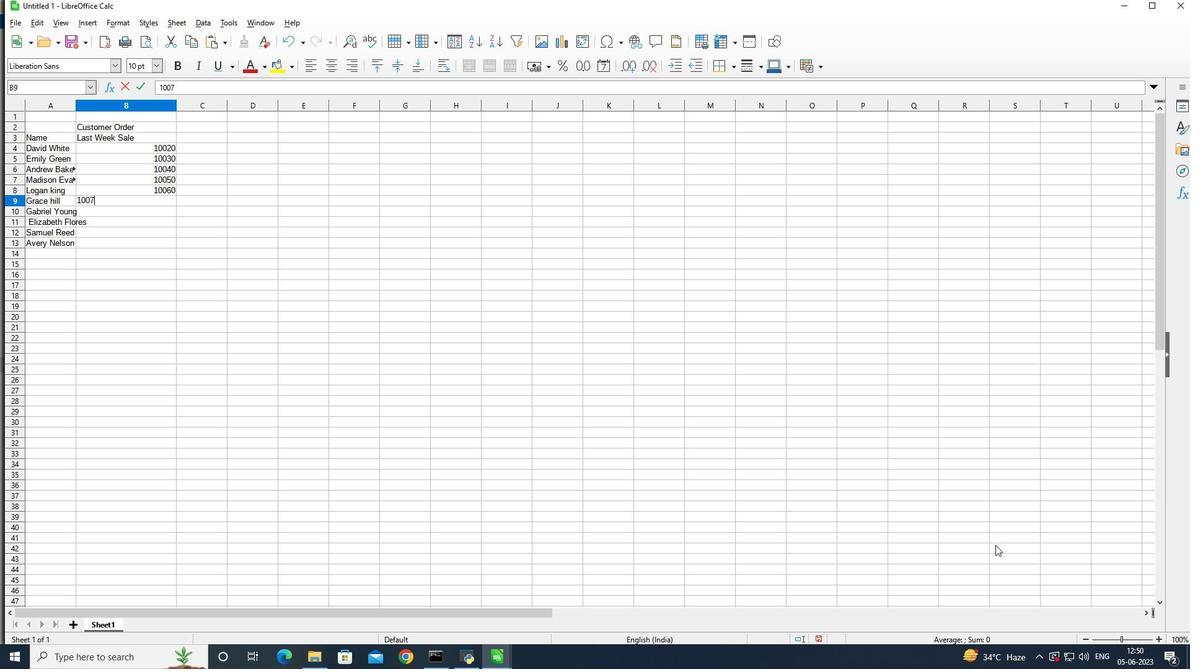 
Action: Key pressed 0
Screenshot: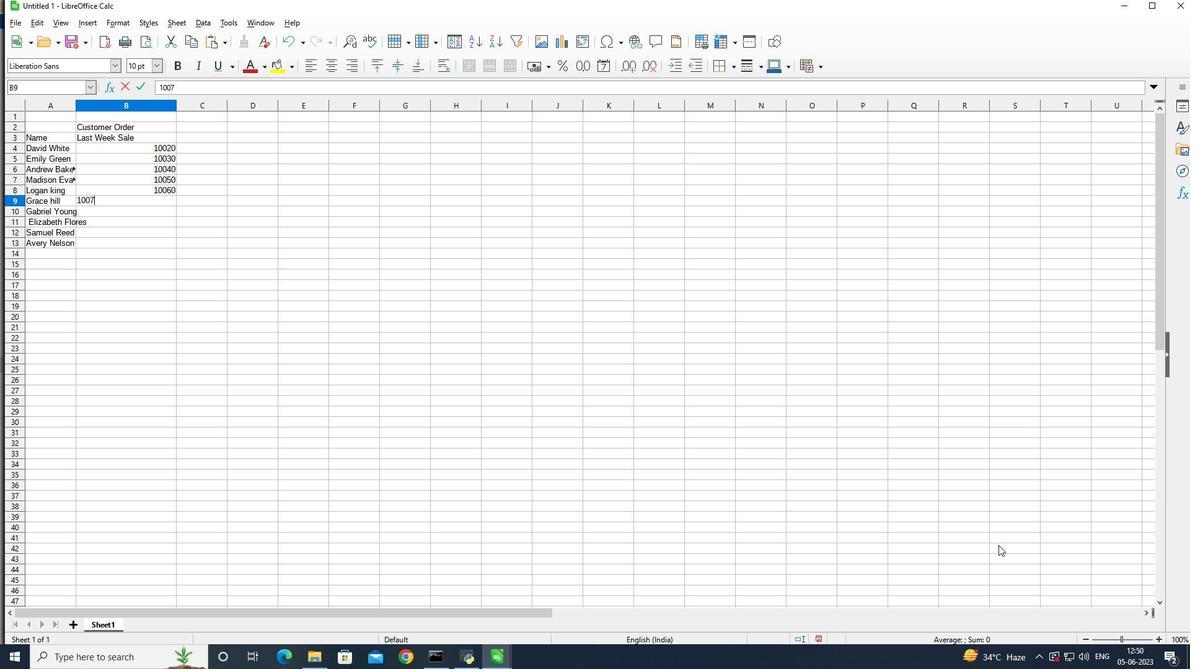 
Action: Mouse moved to (1009, 546)
Screenshot: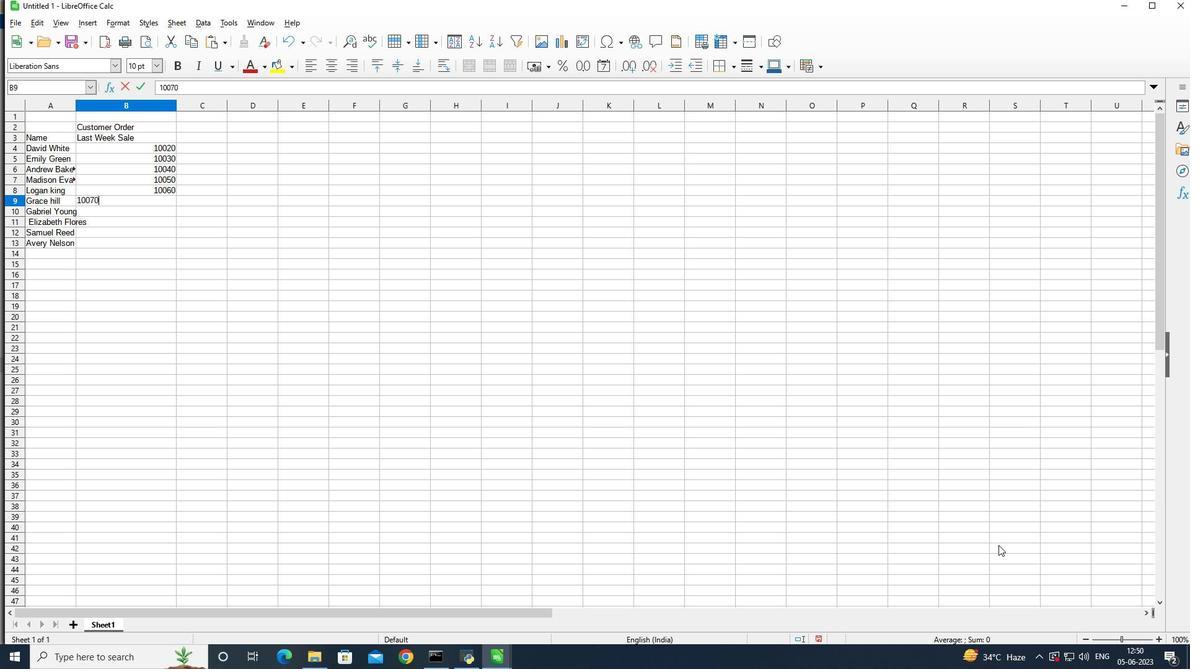 
Action: Key pressed <Key.enter>
Screenshot: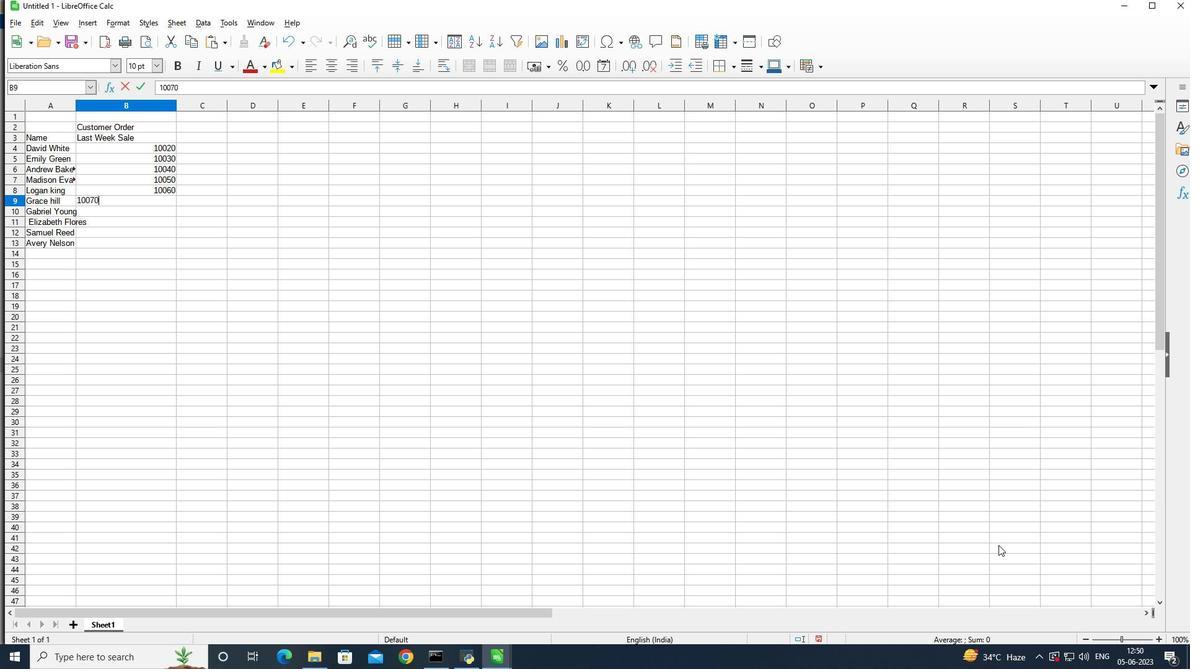 
Action: Mouse moved to (1010, 547)
Screenshot: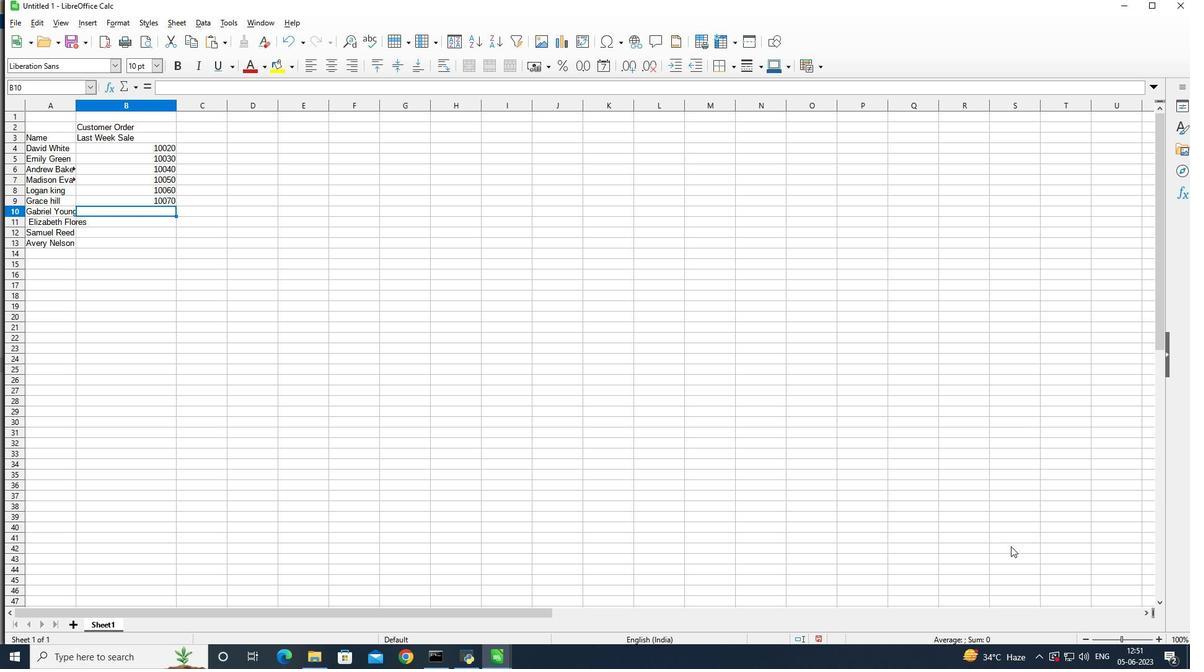 
Action: Key pressed 10080
Screenshot: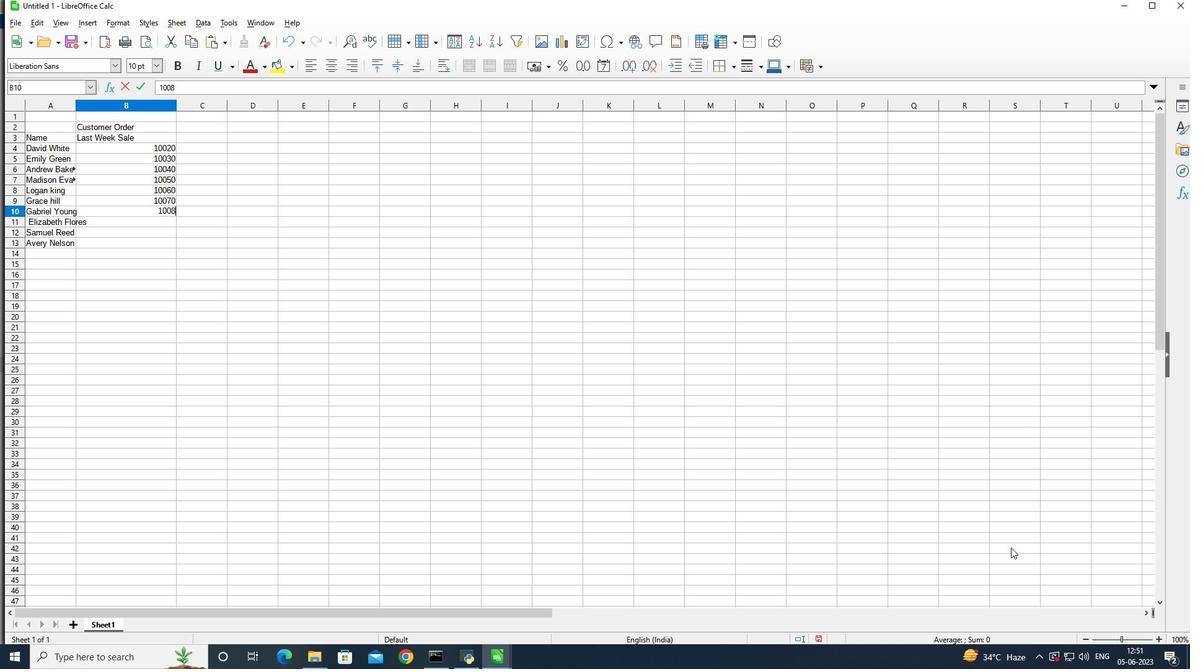 
Action: Mouse moved to (1010, 547)
Screenshot: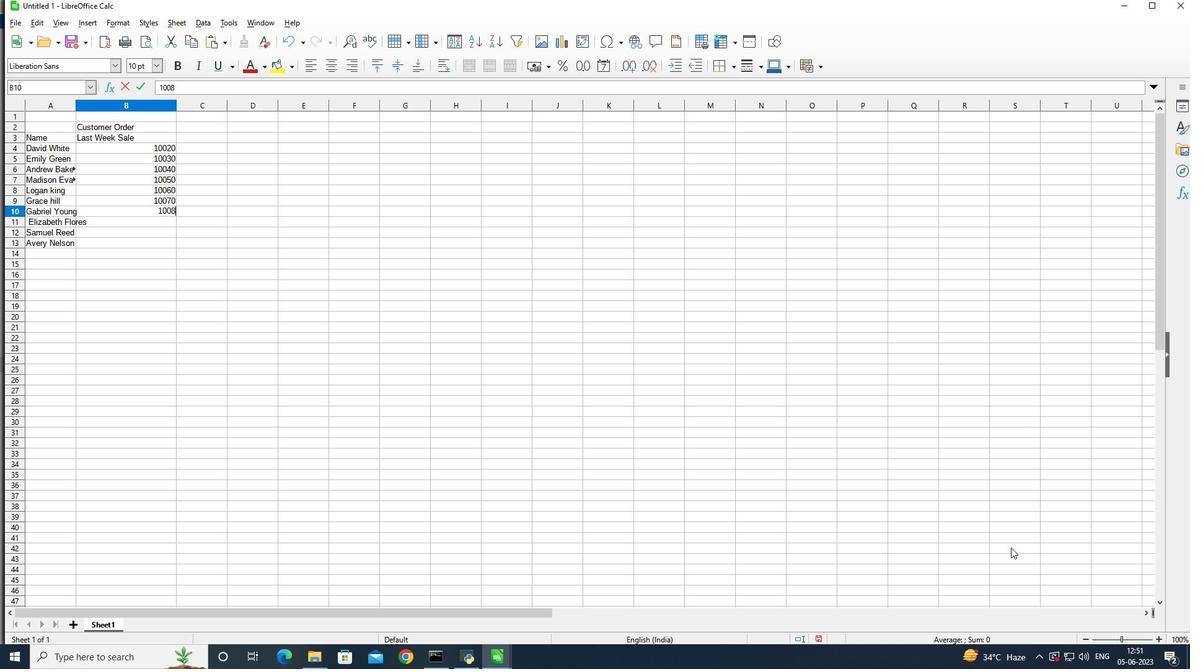 
Action: Key pressed <Key.enter>1000<Key.backspace>90<Key.enter>20040<Key.enter>20050
Screenshot: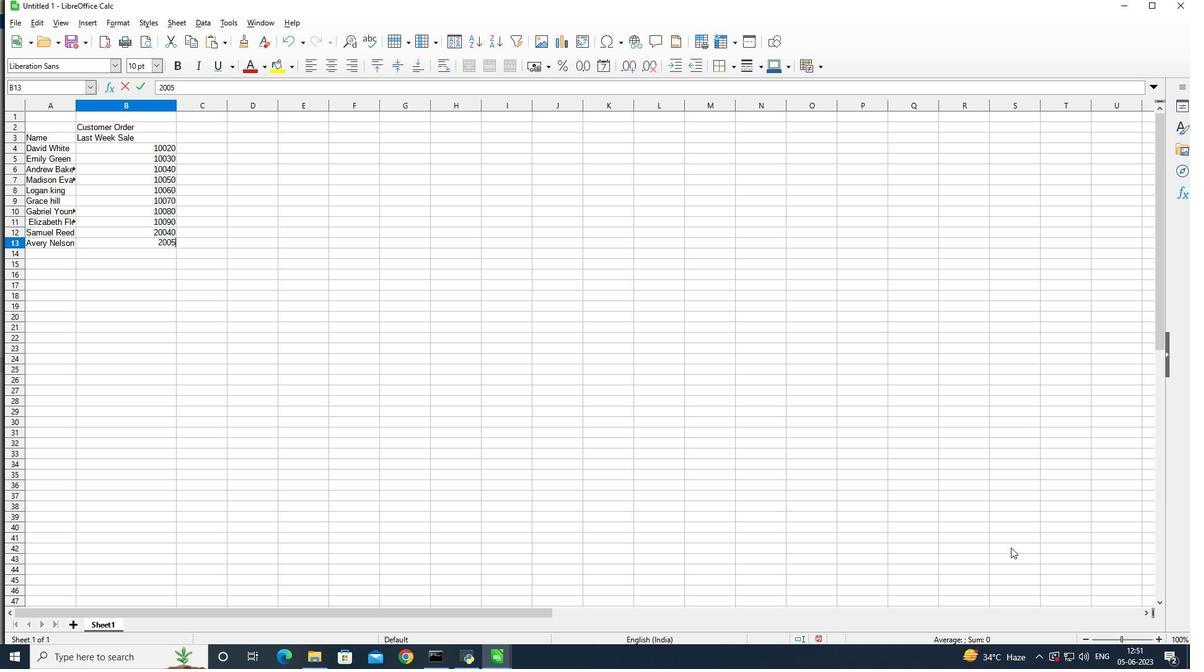 
Action: Mouse moved to (192, 148)
Screenshot: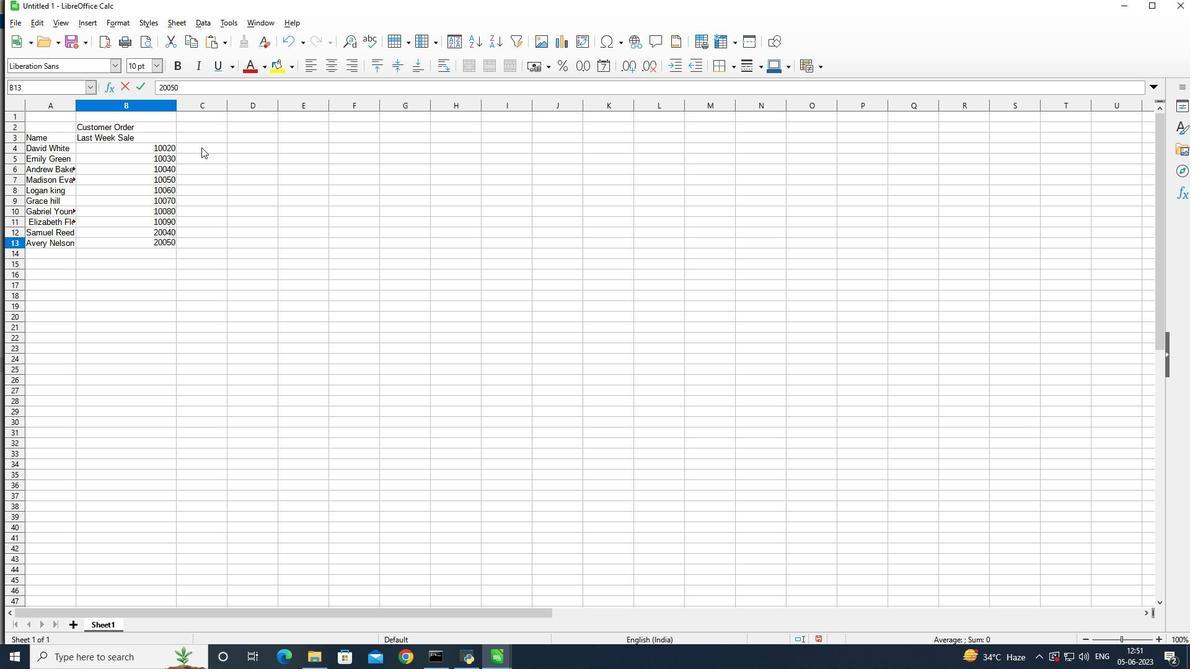 
Action: Mouse pressed left at (192, 148)
Screenshot: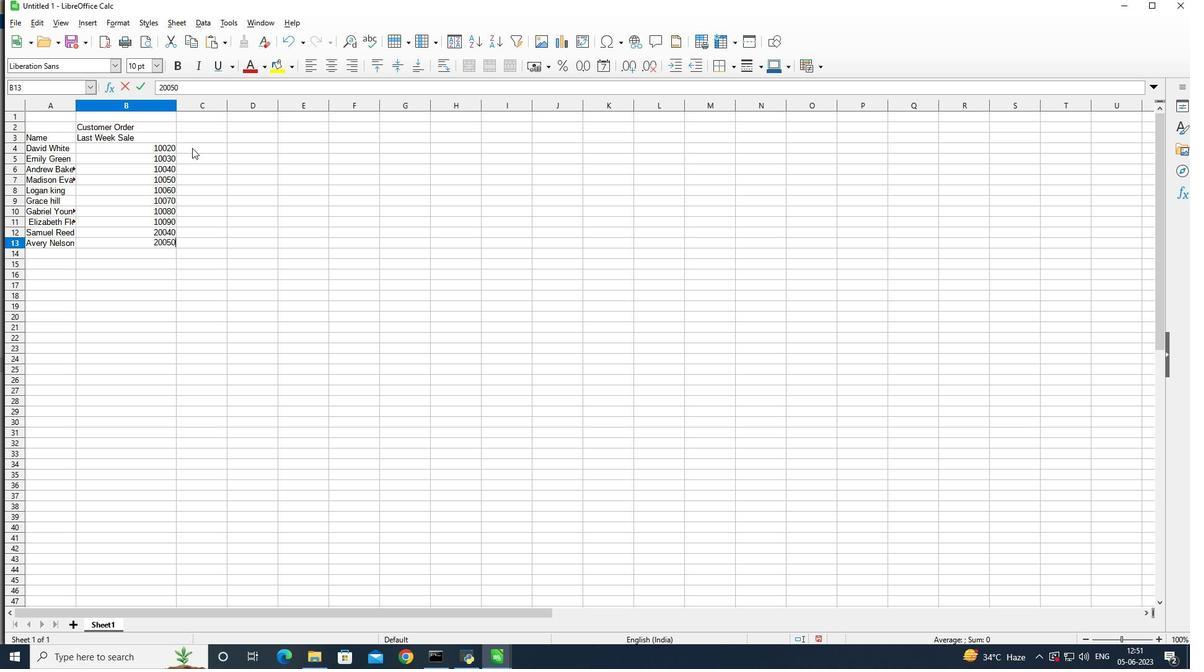 
Action: Mouse moved to (198, 136)
Screenshot: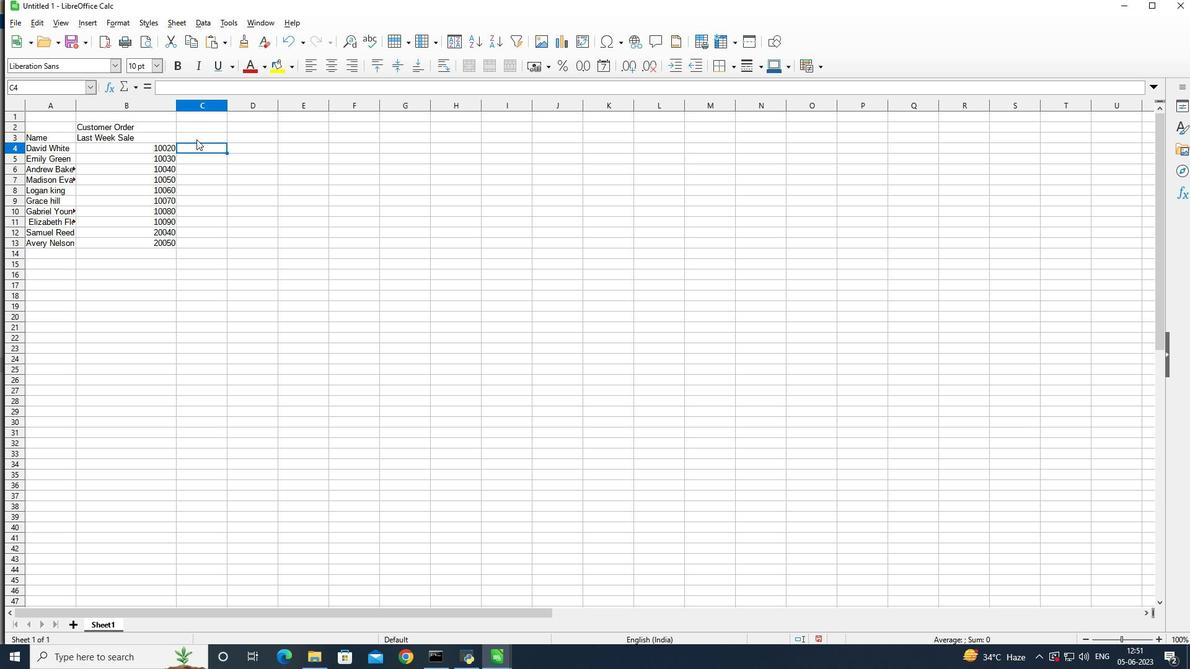 
Action: Mouse pressed left at (198, 136)
Screenshot: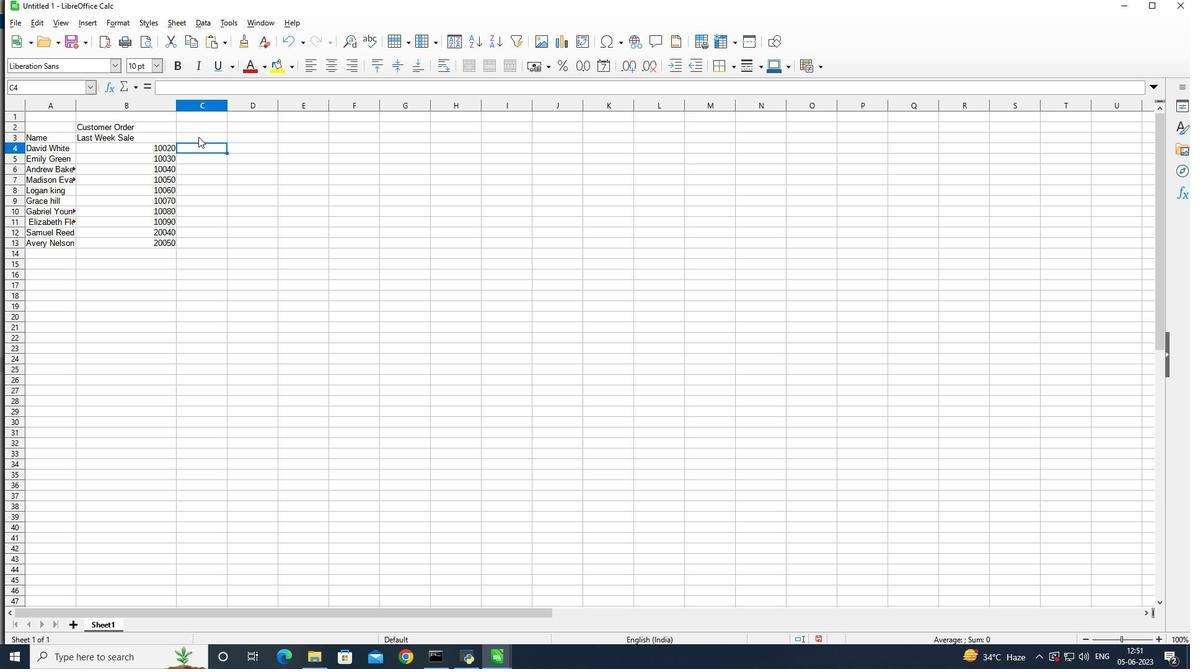 
Action: Mouse moved to (226, 104)
Screenshot: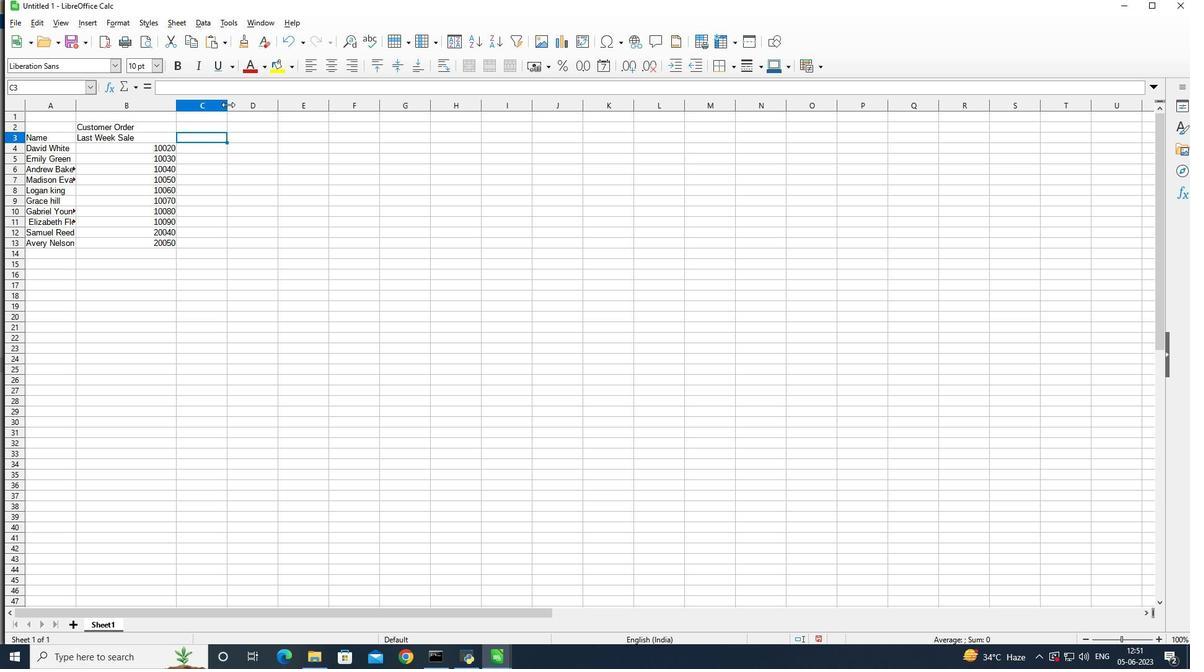 
Action: Mouse pressed left at (226, 104)
Screenshot: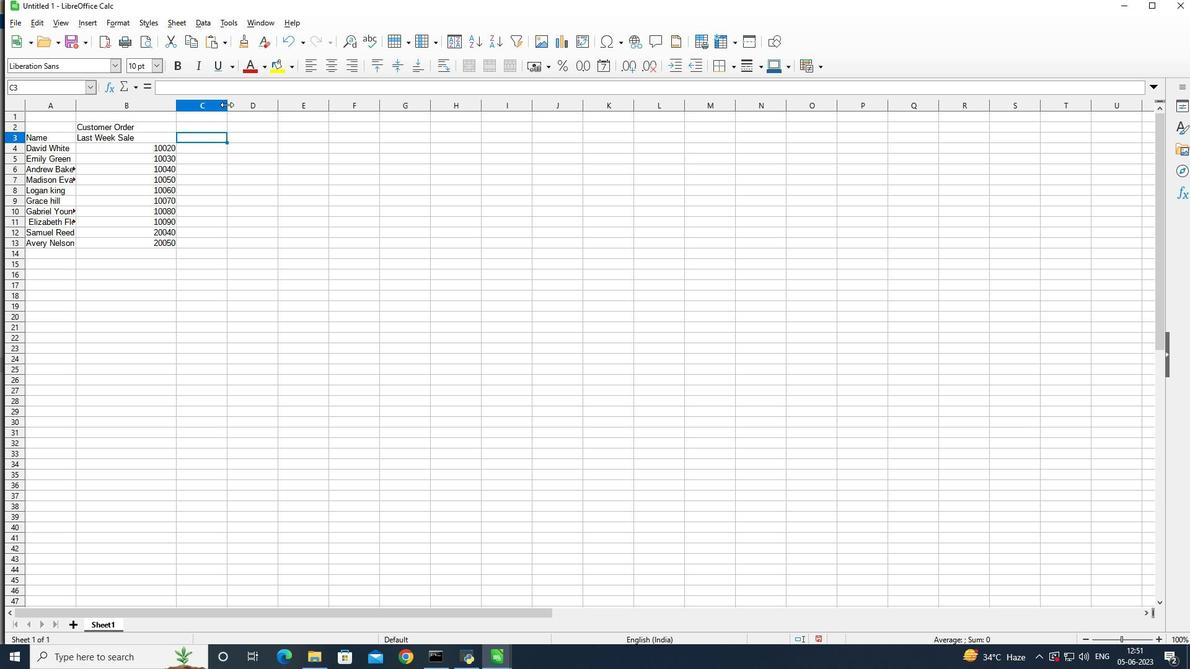 
Action: Mouse moved to (460, 159)
Screenshot: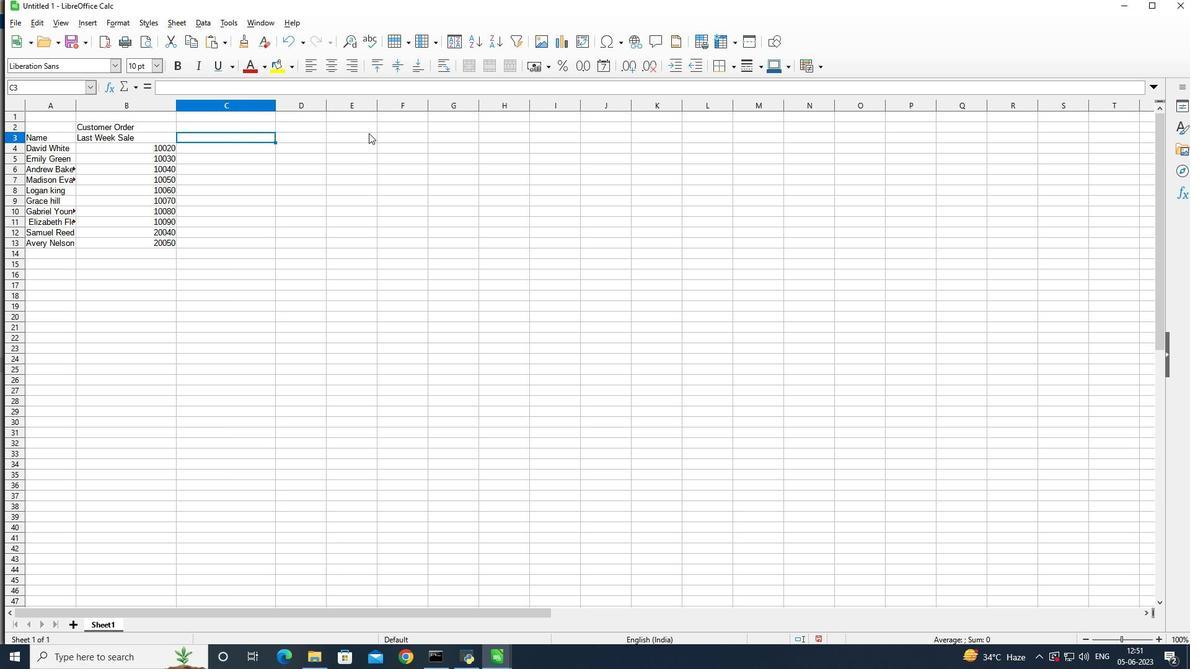 
Action: Key pressed <Key.shift>Order<Key.space><Key.shift>Name<Key.enter>
Screenshot: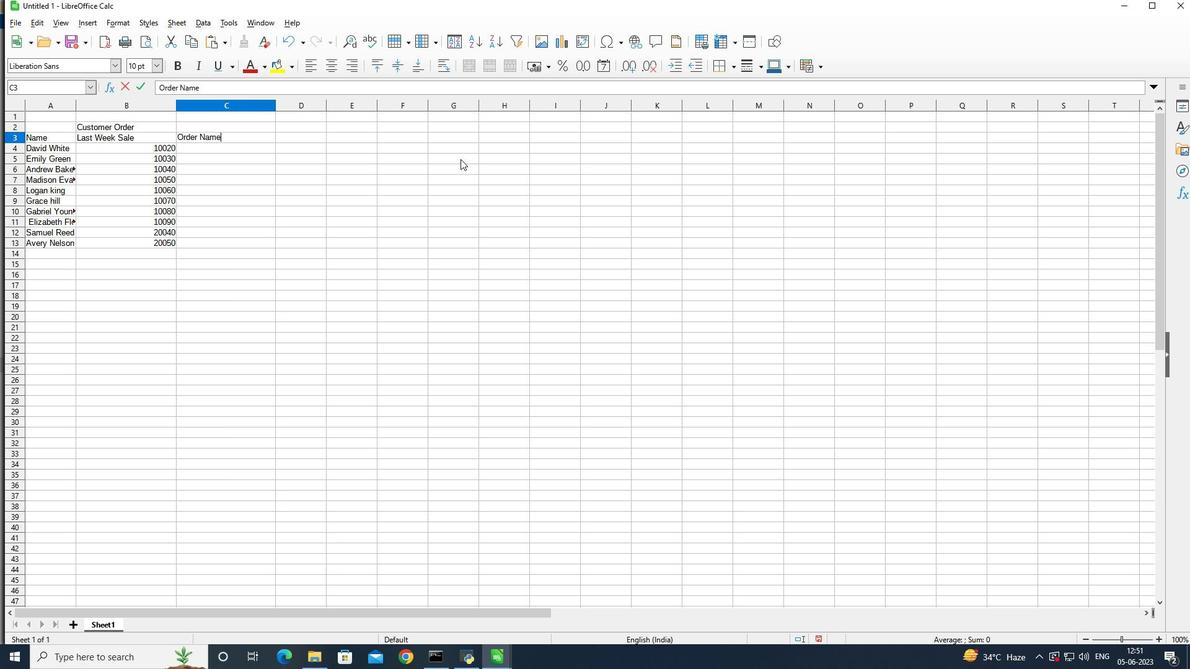 
Action: Mouse moved to (463, 158)
Screenshot: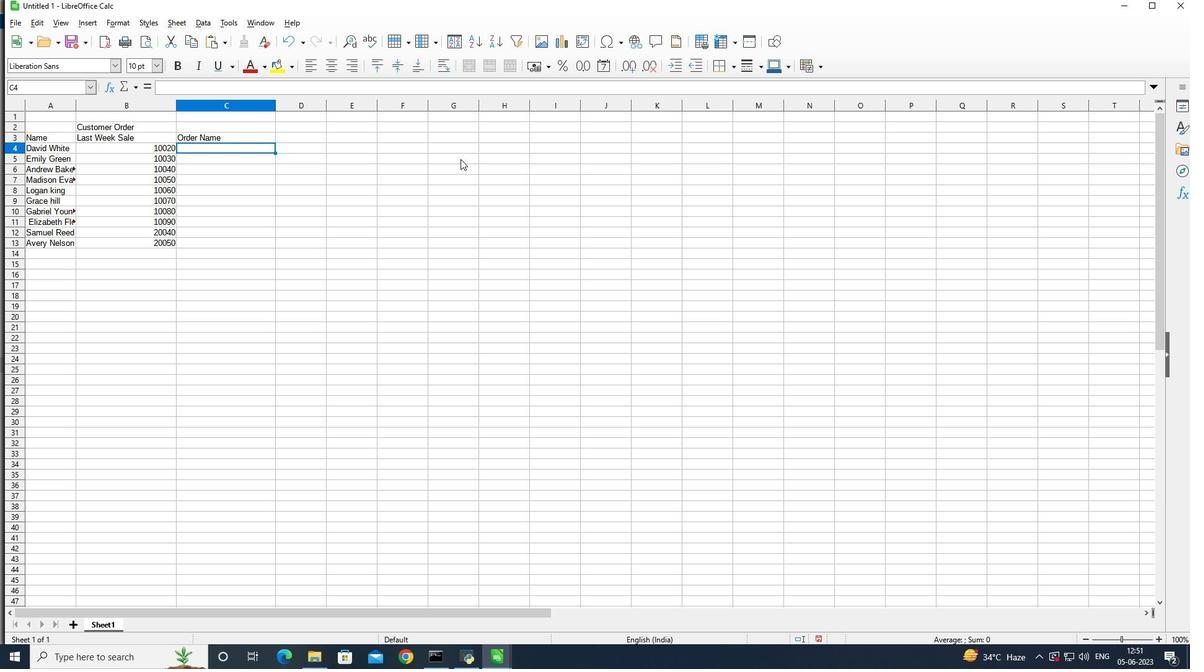 
Action: Key pressed <Key.shift><Key.shift><Key.shift><Key.shift>Nike<Key.space><Key.shift><Key.shift>Shoe<Key.enter><Key.shift>Adidas<Key.space><Key.shift>Shoe<Key.enter><Key.shift>Gucci<Key.space><Key.shift>T-shirt<Key.enter>
Screenshot: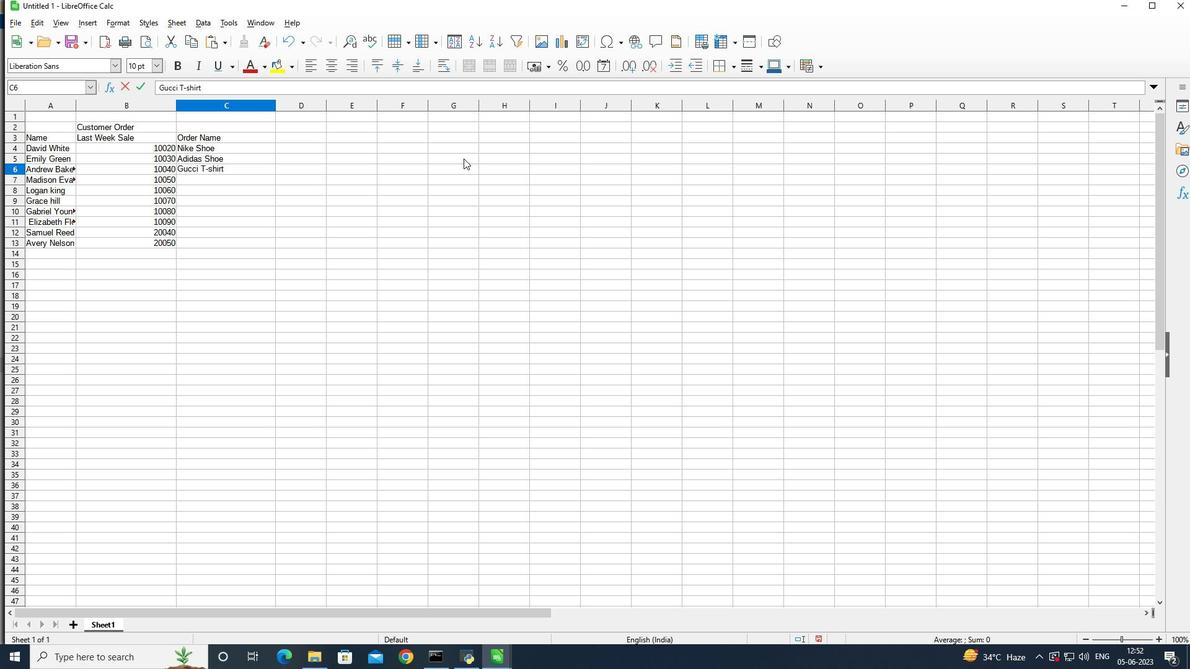 
Action: Mouse moved to (463, 158)
Screenshot: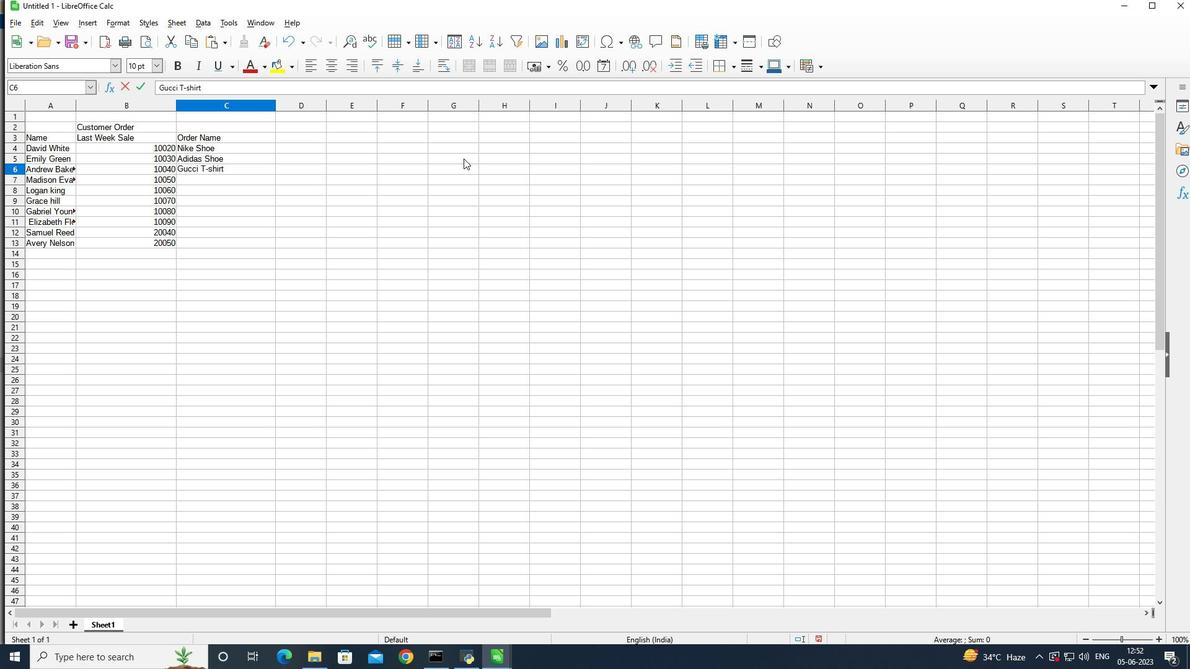 
Action: Key pressed <Key.shift>Louis<Key.space><Key.shift>Vuitton<Key.space><Key.shift>bag<Key.enter><Key.shift><Key.shift><Key.shift>Zara<Key.space><Key.shift>Shirt<Key.enter><Key.shift><Key.shift>Lauren<Key.space>
Screenshot: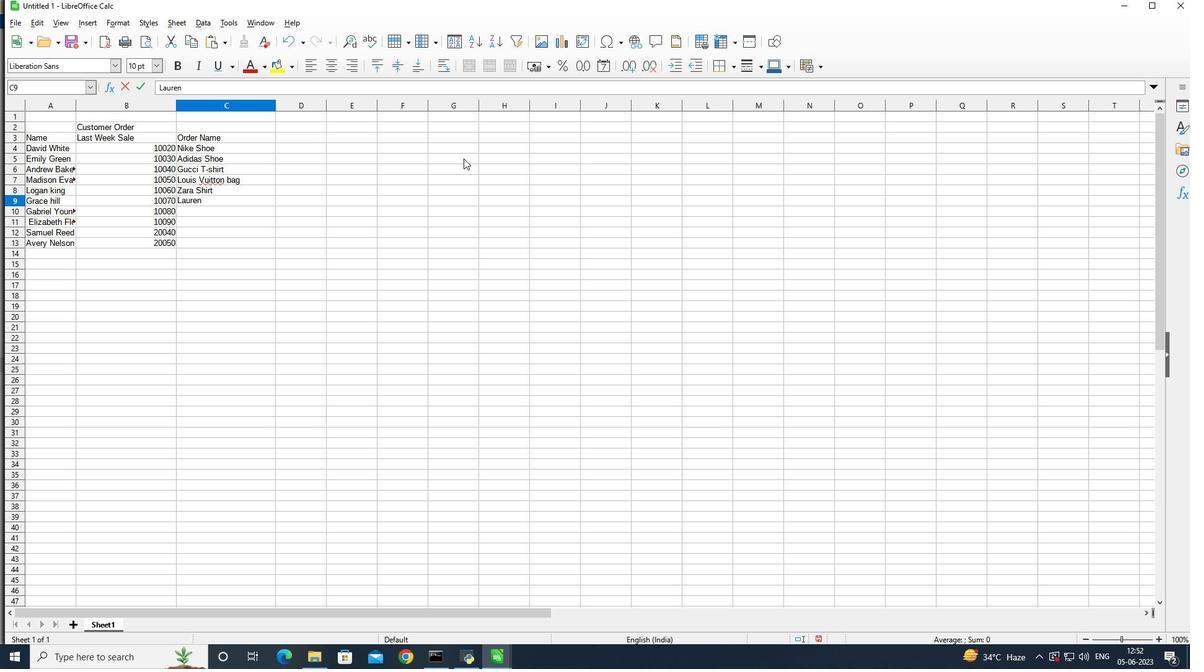 
Action: Mouse moved to (461, 161)
Screenshot: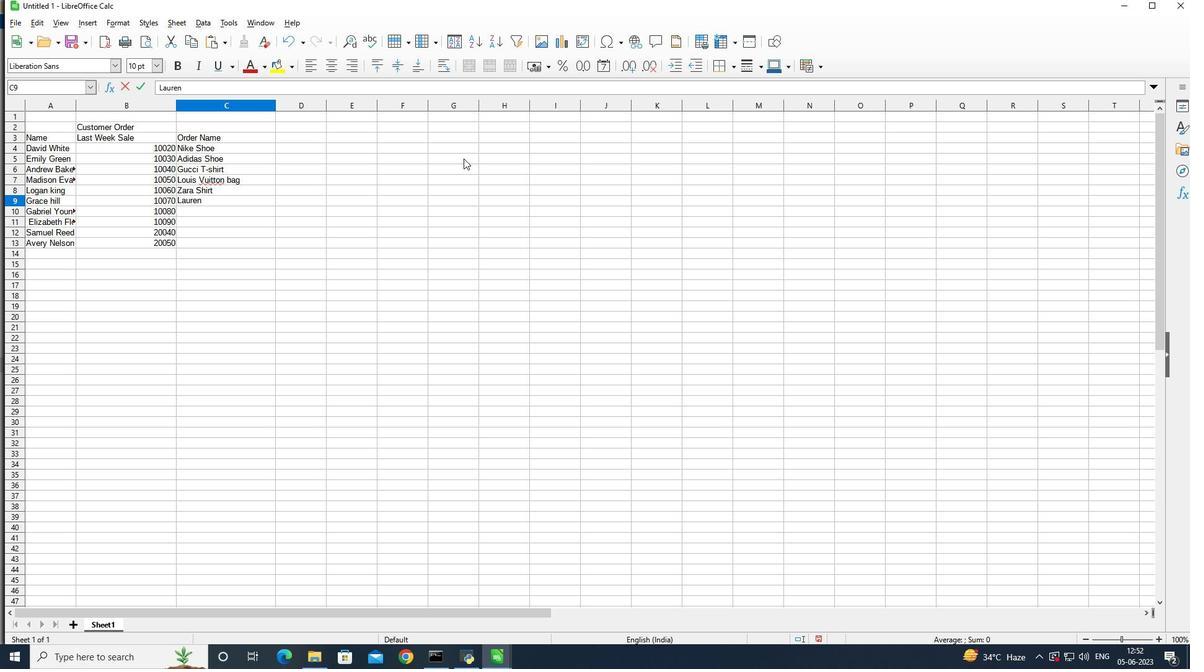 
Action: Key pressed <Key.backspace><Key.backspace><Key.backspace><Key.backspace><Key.backspace><Key.backspace><Key.backspace><Key.shift>
Screenshot: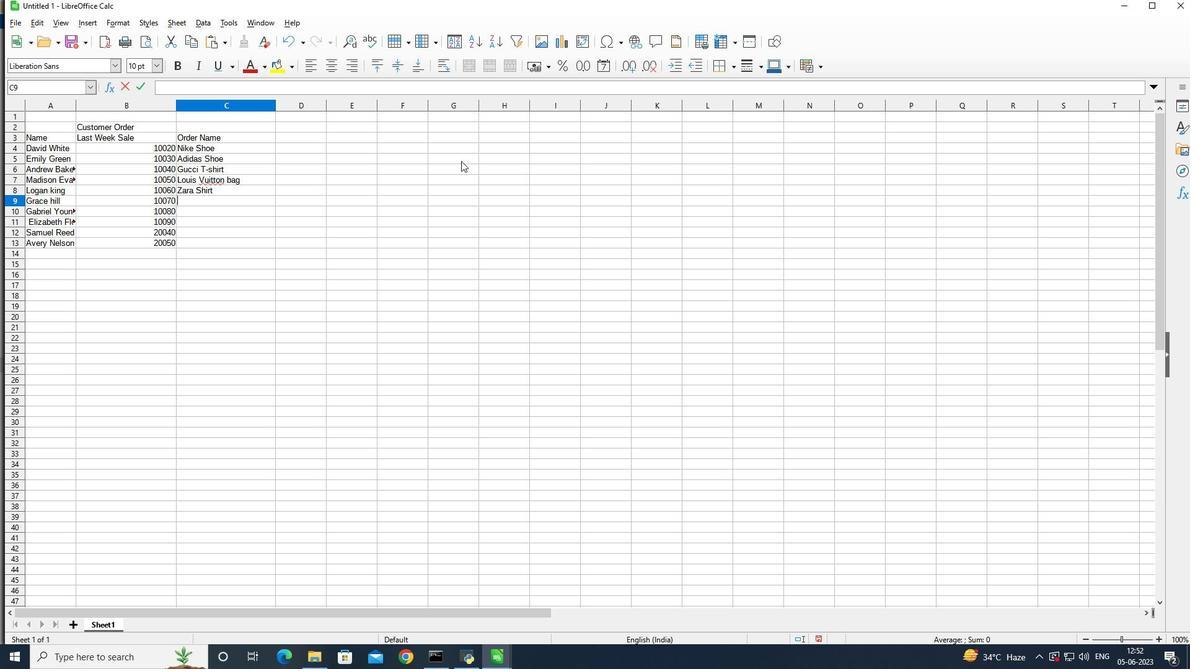 
Action: Mouse moved to (461, 161)
Screenshot: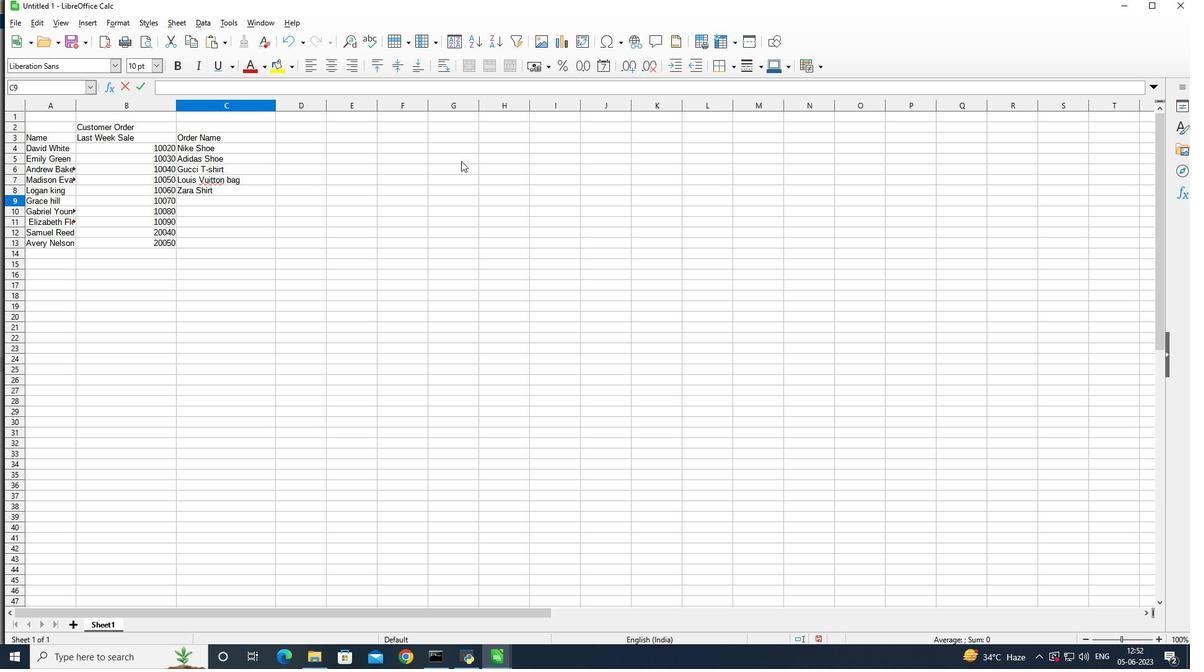 
Action: Key pressed H<Key.shift_r><Key.shift_r><Key.shift_r><Key.shift_r><Key.shift_r><Key.shift_r><Key.shift_r><Key.shift_r><Key.shift_r><Key.shift_r><Key.shift_r><Key.shift_r><Key.shift_r><Key.shift_r><Key.shift_r><Key.shift_r><Key.shift_r><Key.shift_r><Key.shift_r>&m<Key.space>
Screenshot: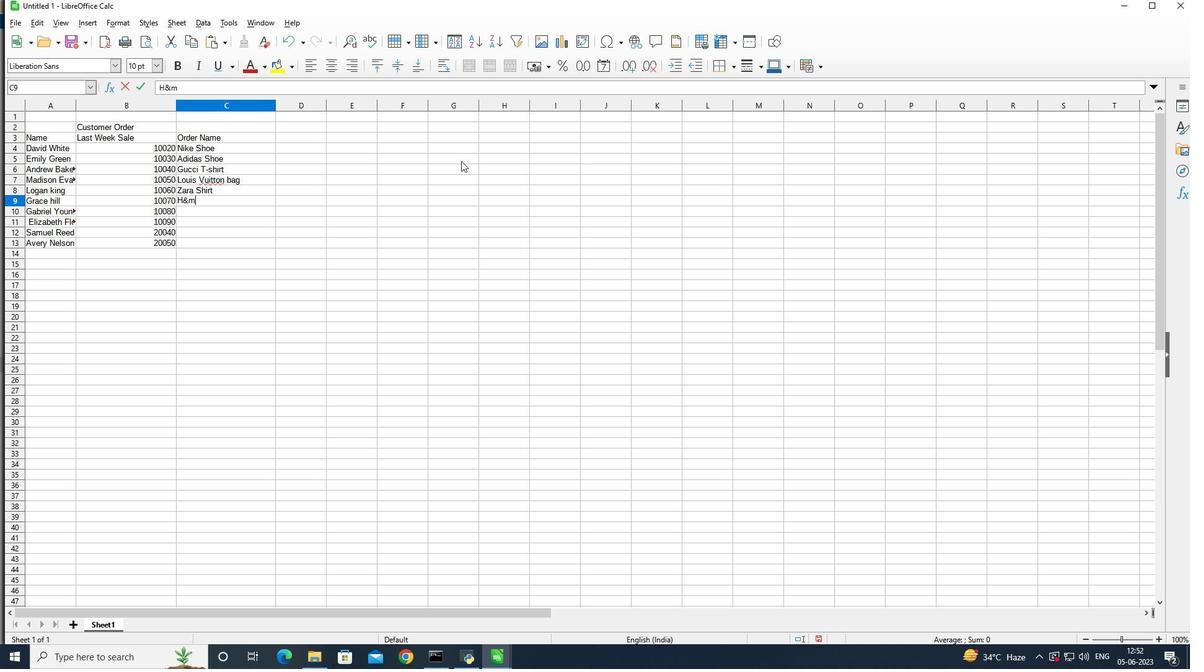 
Action: Mouse moved to (533, 221)
Screenshot: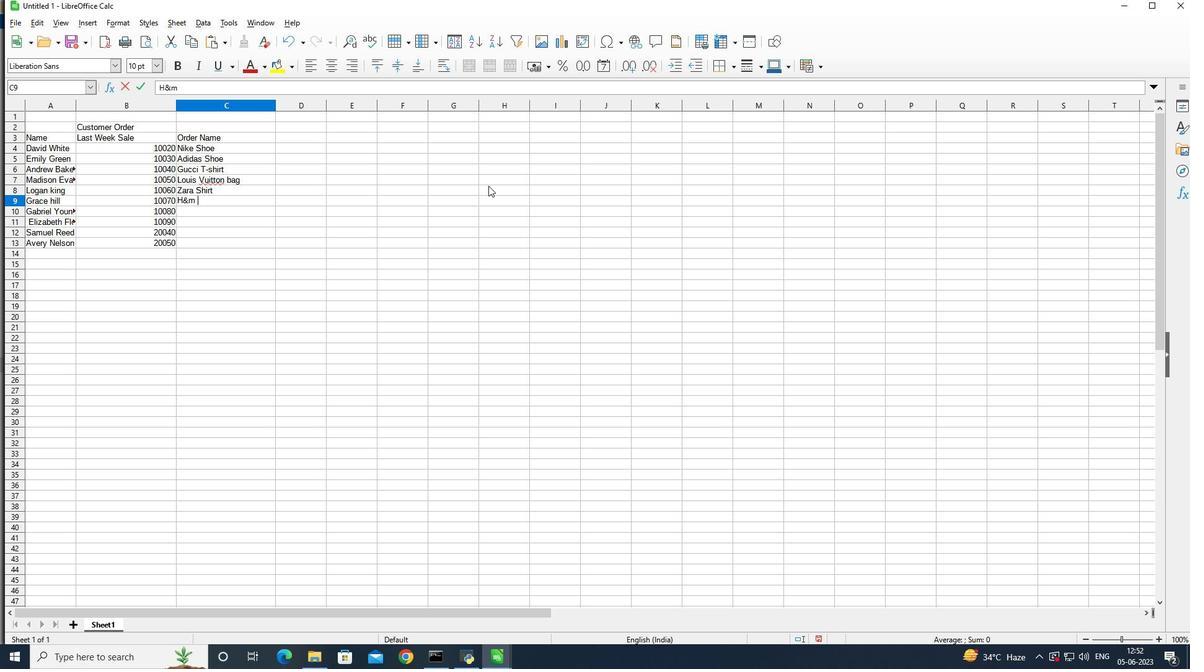 
Action: Key pressed jeans<Key.enter>
Screenshot: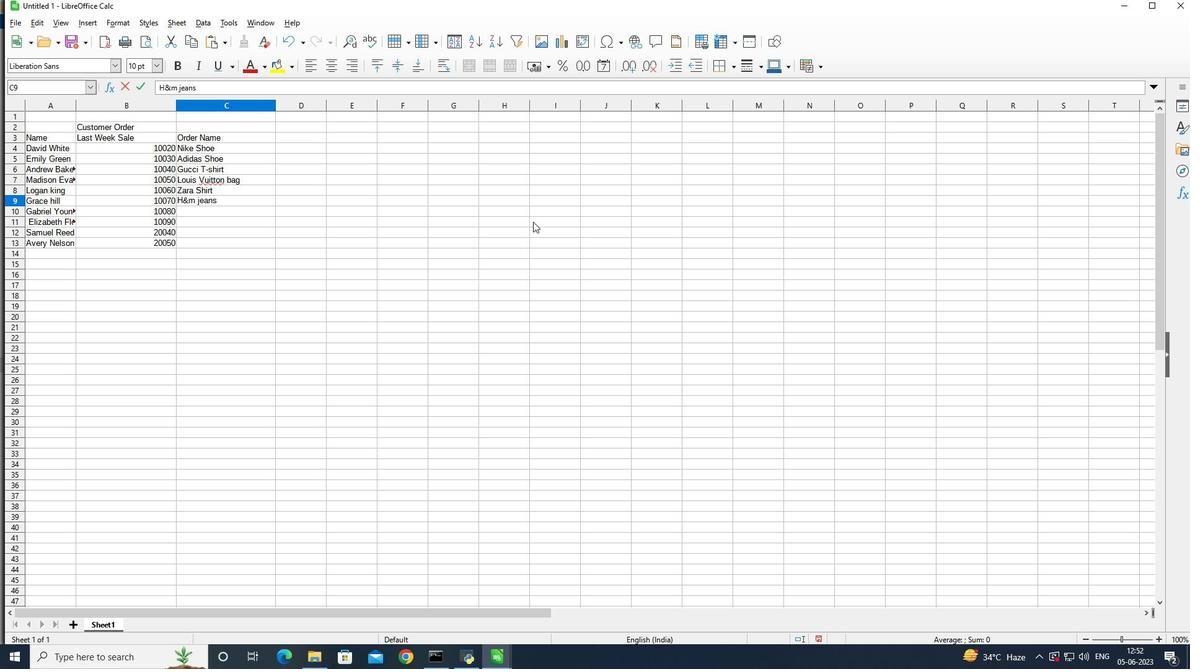 
Action: Mouse moved to (533, 223)
Screenshot: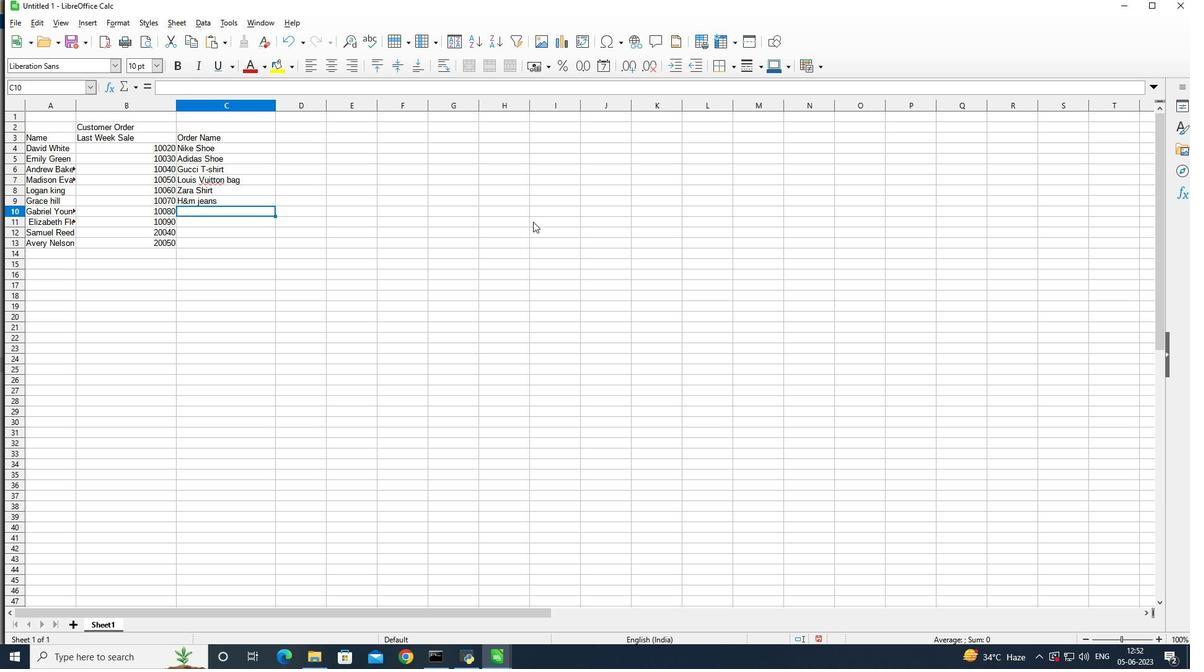 
Action: Key pressed <Key.shift>Chanel<Key.space>perfume<Key.enter><Key.shift>versace<Key.space>perfume
Screenshot: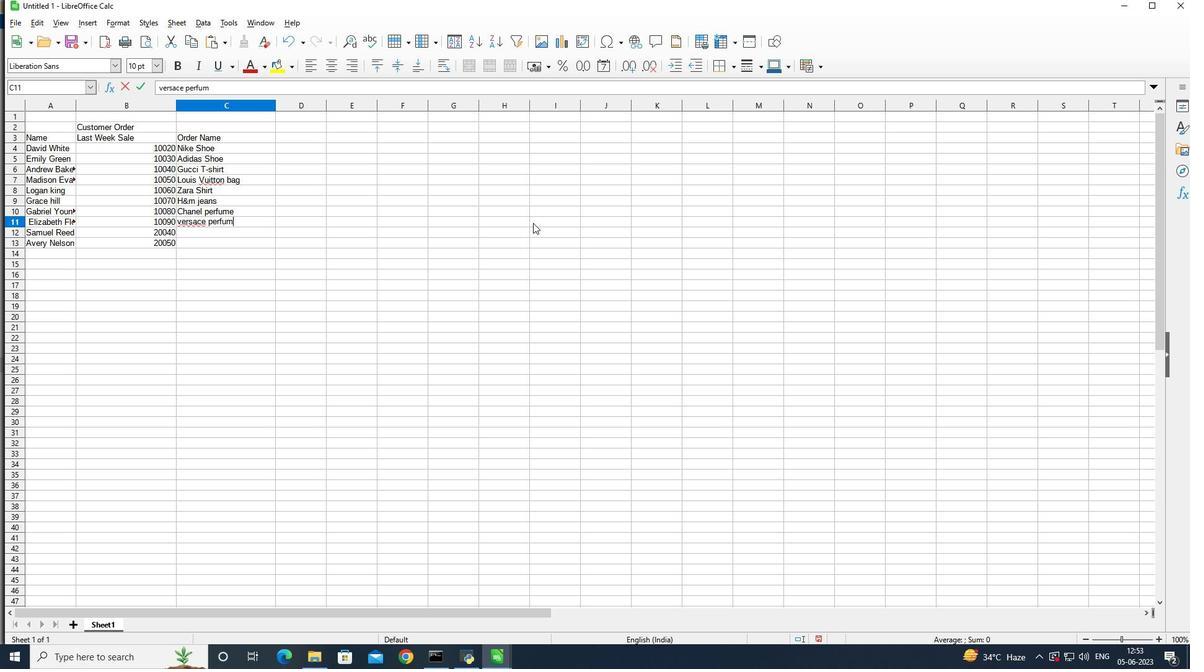 
Action: Mouse moved to (536, 225)
Screenshot: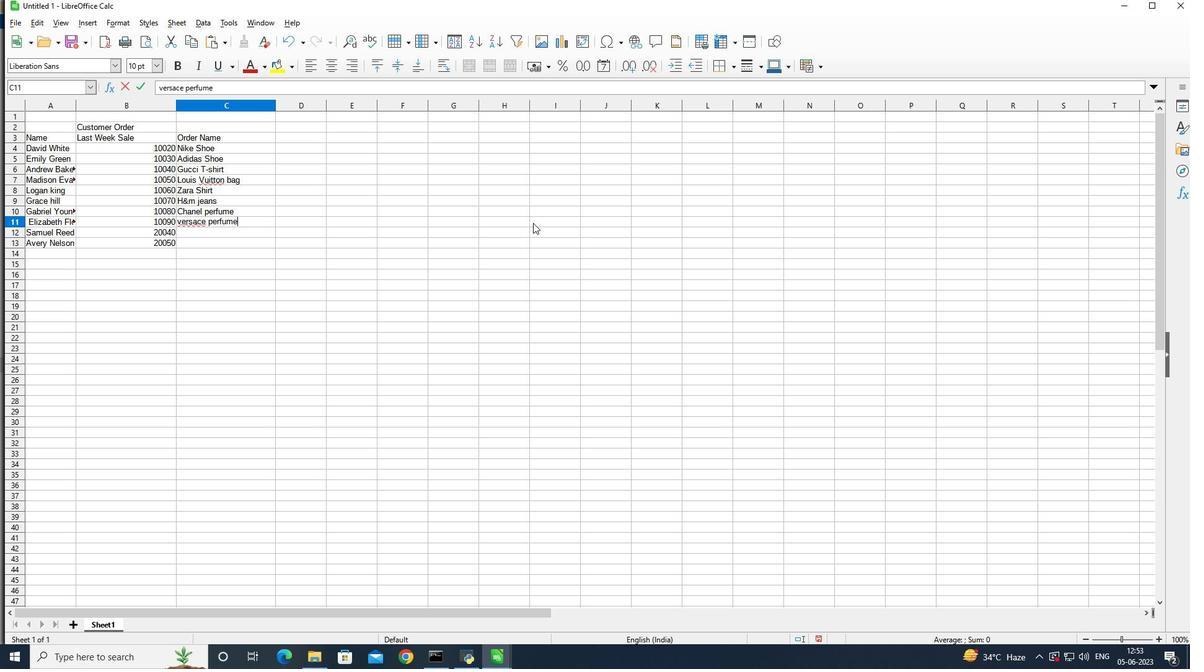 
Action: Key pressed <Key.enter><Key.shift><Key.shift><Key.shift><Key.shift><Key.shift><Key.shift><Key.shift><Key.shift><Key.shift><Key.shift><Key.shift><Key.shift><Key.shift><Key.shift><Key.shift><Key.shift><Key.shift><Key.shift><Key.shift><Key.shift><Key.shift><Key.shift>Ralph<Key.space><Key.shift>K<Key.backspace><Key.shift>Lauren<Key.space><Key.enter><Key.shift>Prada<Key.space><Key.shift>Shirt
Screenshot: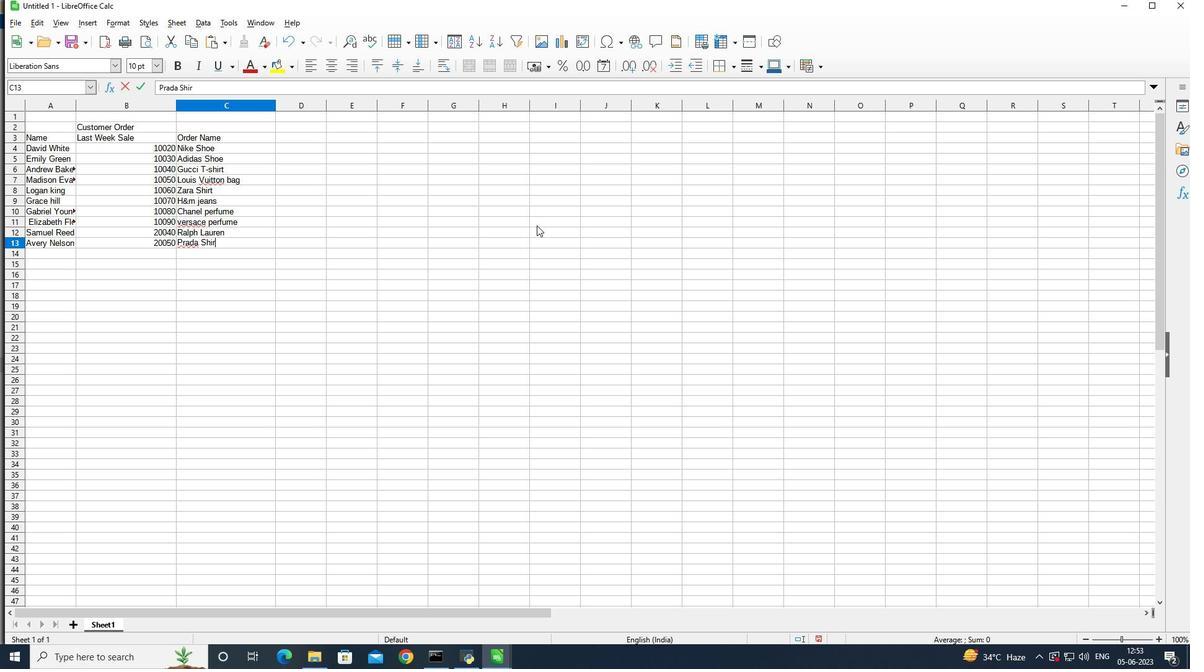 
Action: Mouse moved to (299, 134)
Screenshot: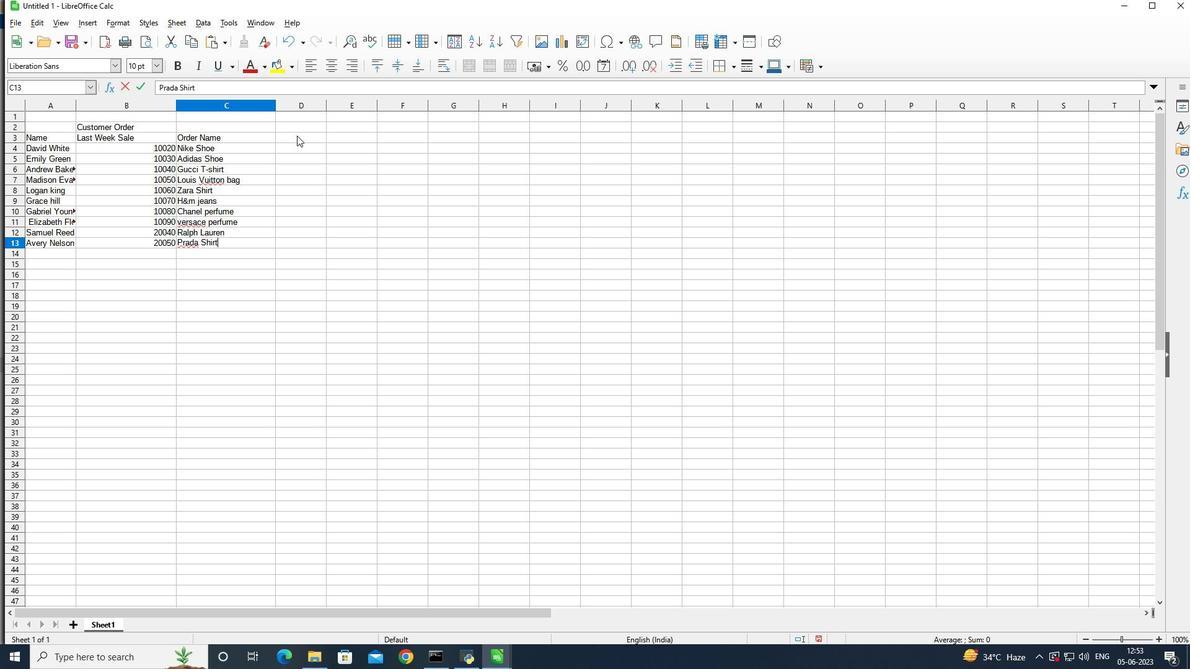 
Action: Mouse pressed left at (299, 134)
Screenshot: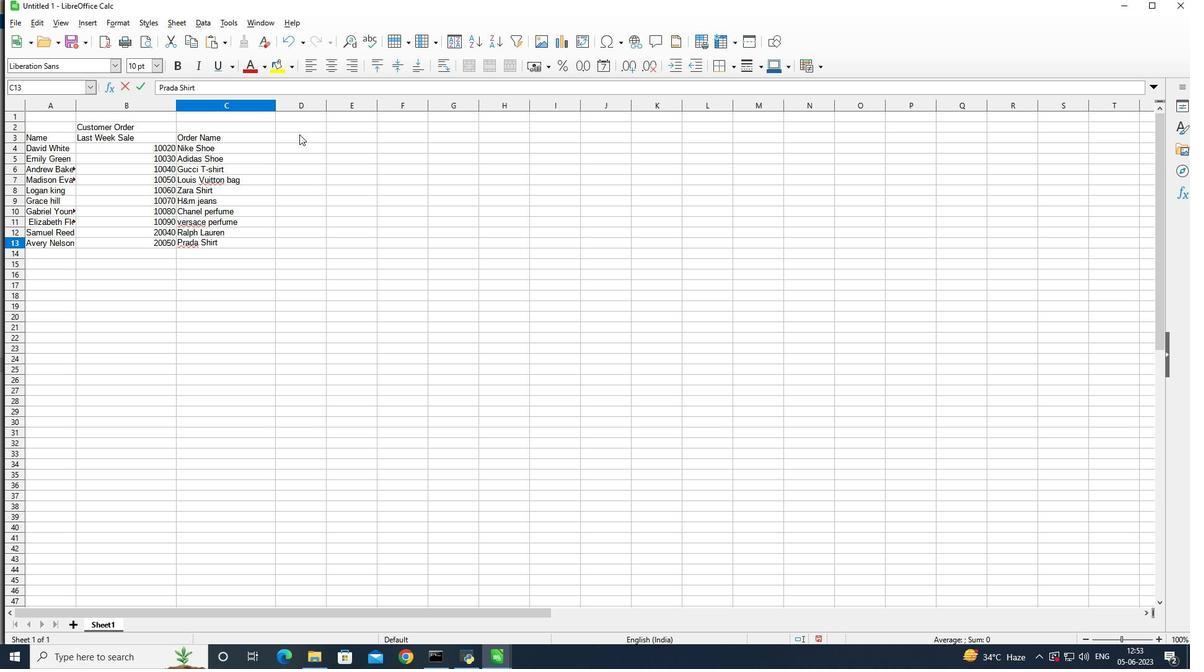 
Action: Mouse moved to (749, 293)
Screenshot: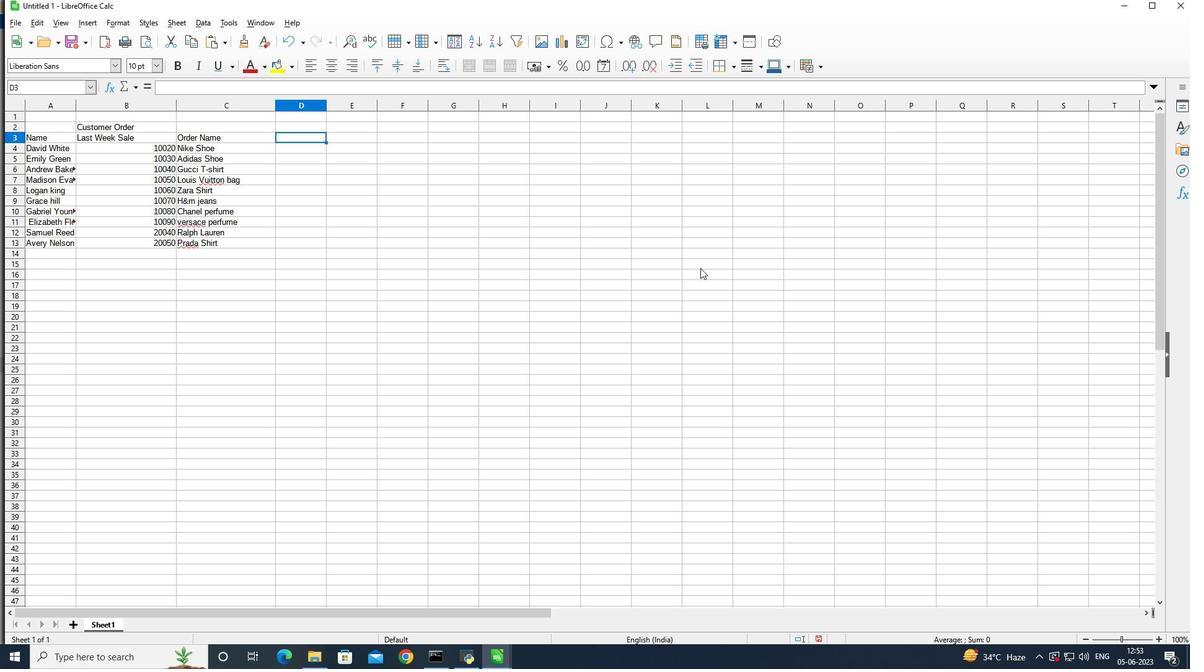 
Action: Key pressed <Key.shift>Order<Key.space><Key.shift>Price<Key.enter>1000<Key.enter>
Screenshot: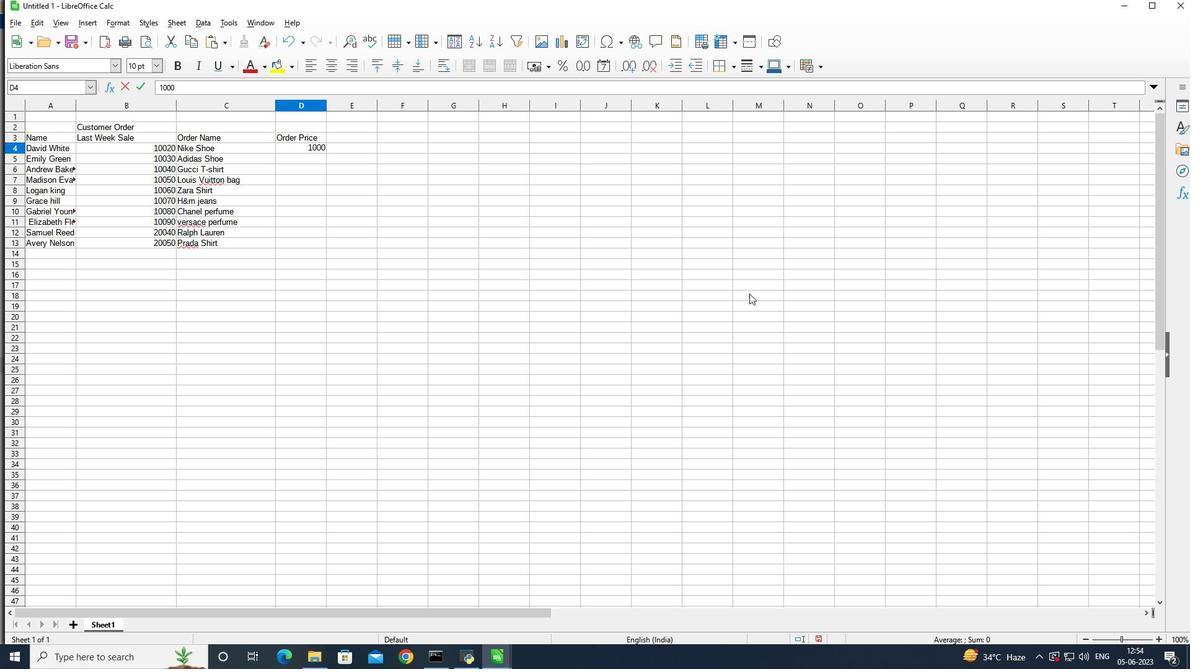 
Action: Mouse moved to (756, 296)
Screenshot: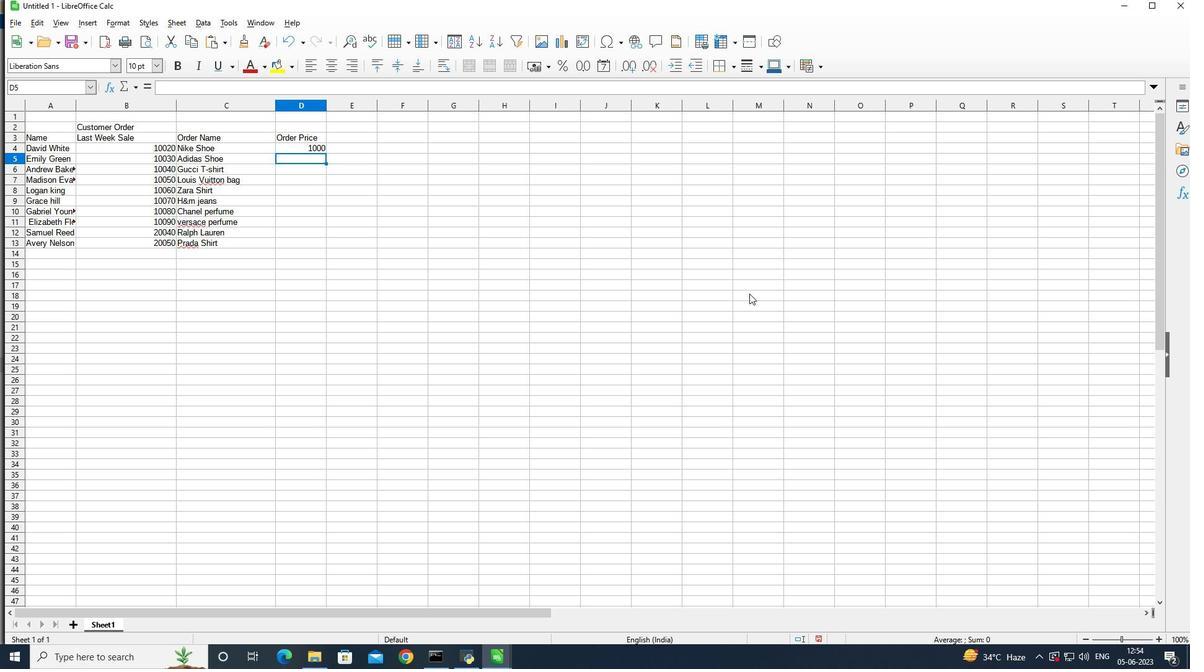 
Action: Key pressed <Key.up>10000<Key.enter>11111<Key.enter>12000<Key.enter>12222<Key.enter>13000<Key.enter>13333<Key.enter>14000<Key.enter>14444<Key.enter>150000<Key.backspace><Key.enter>15555<Key.backspace><Key.backspace><Key.backspace>000<Key.enter>
Screenshot: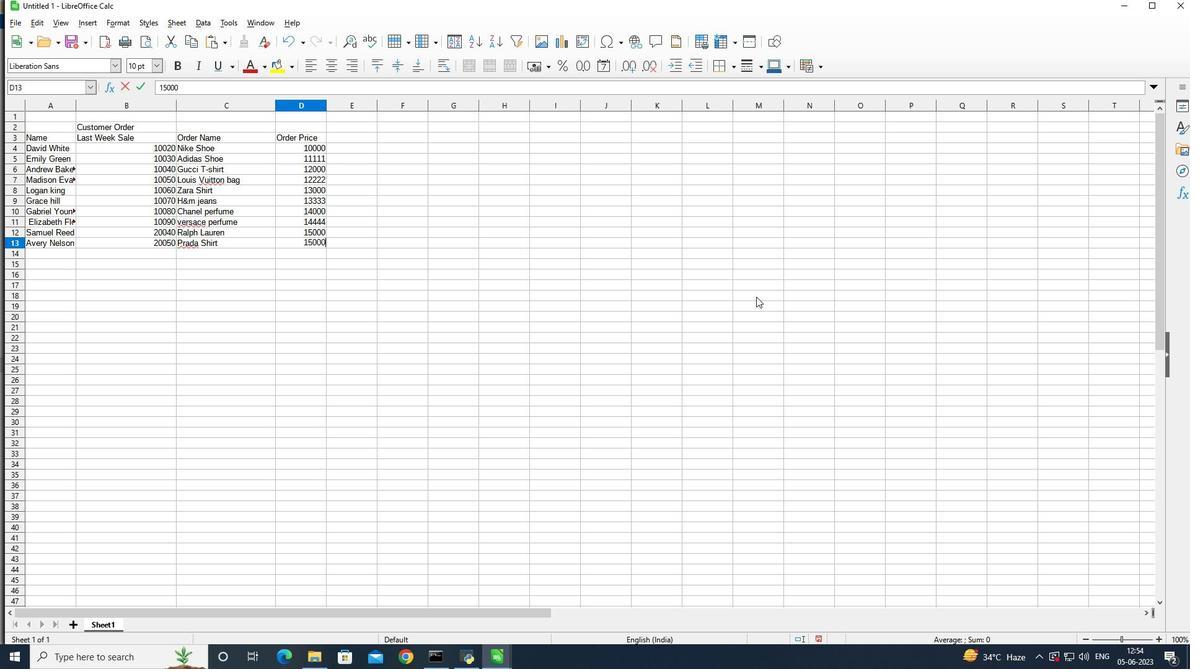 
Action: Mouse moved to (554, 283)
Screenshot: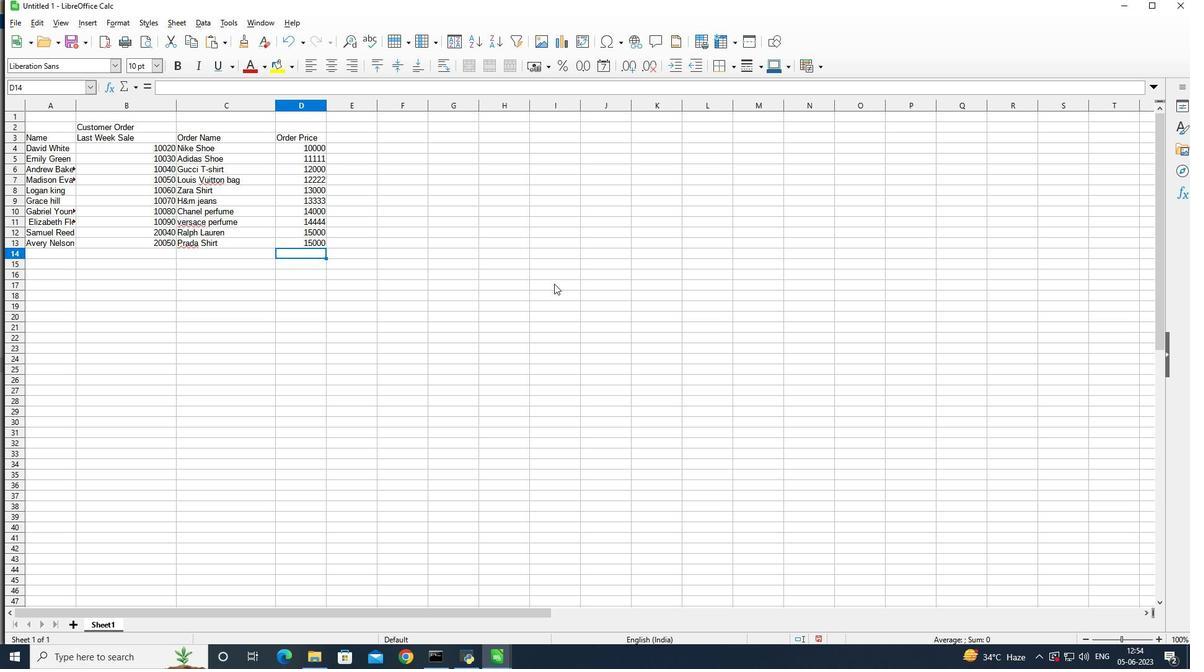 
Action: Key pressed ctrl+S
Screenshot: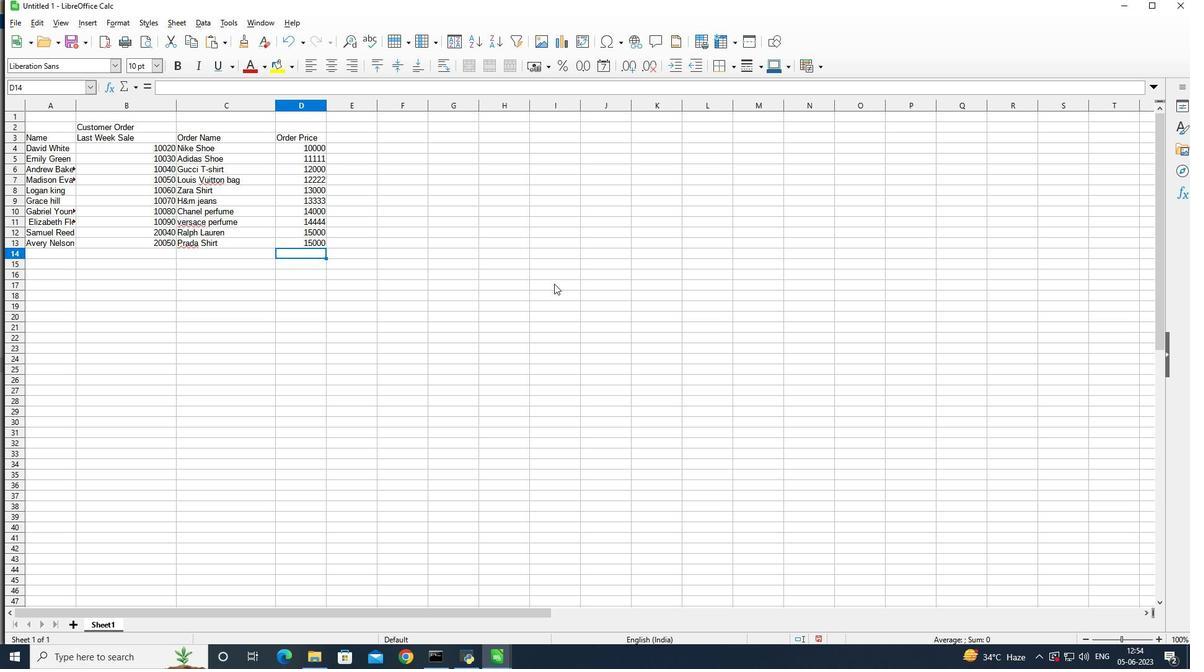 
Action: Mouse moved to (772, 334)
Screenshot: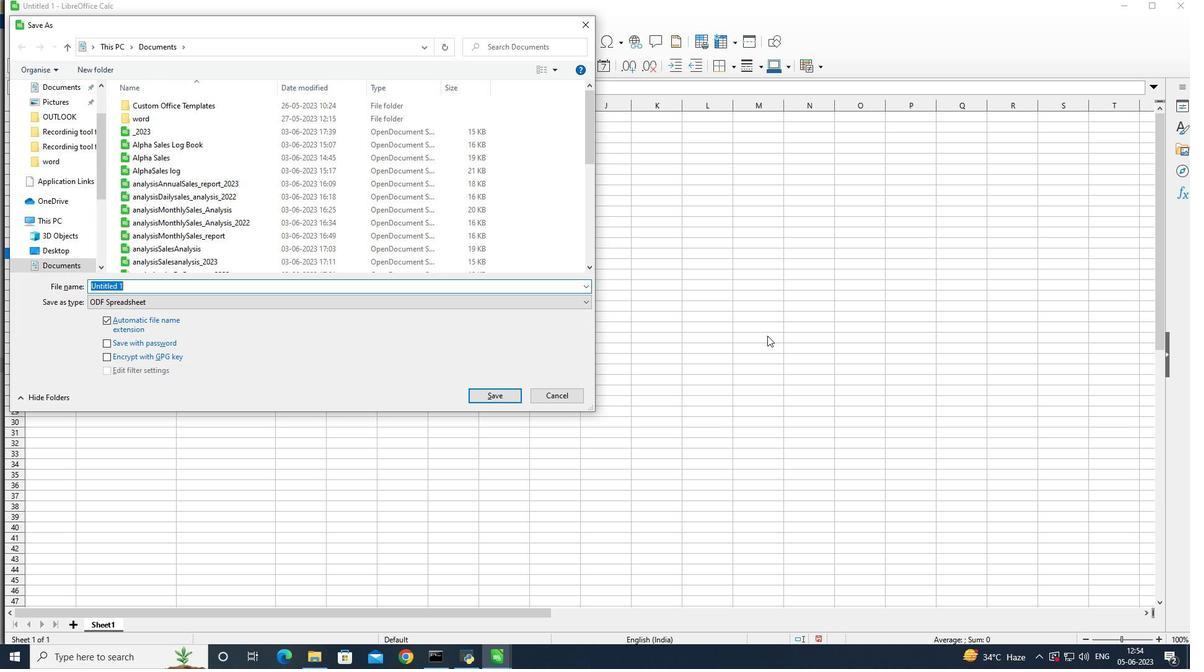 
Action: Key pressed analysis<Key.shift>Sales<Key.shift>Performance<Key.shift_r>_2025<Key.enter>
Screenshot: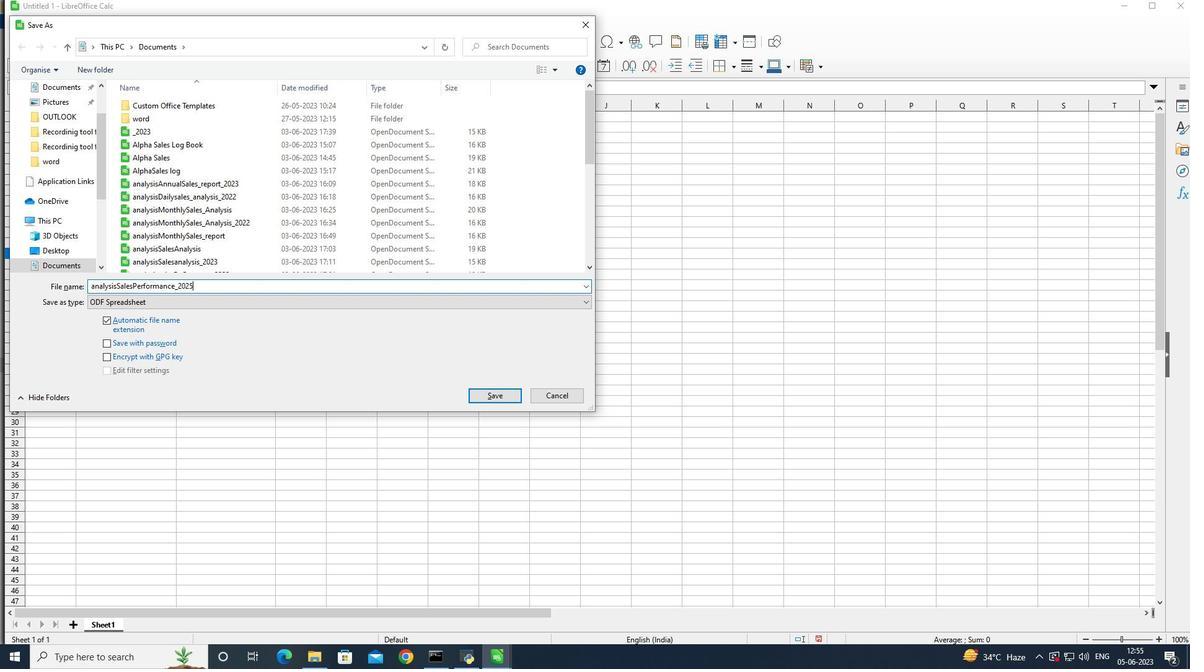 
